 Task: Look for opportunities in communications and public relations.
Action: Mouse moved to (105, 223)
Screenshot: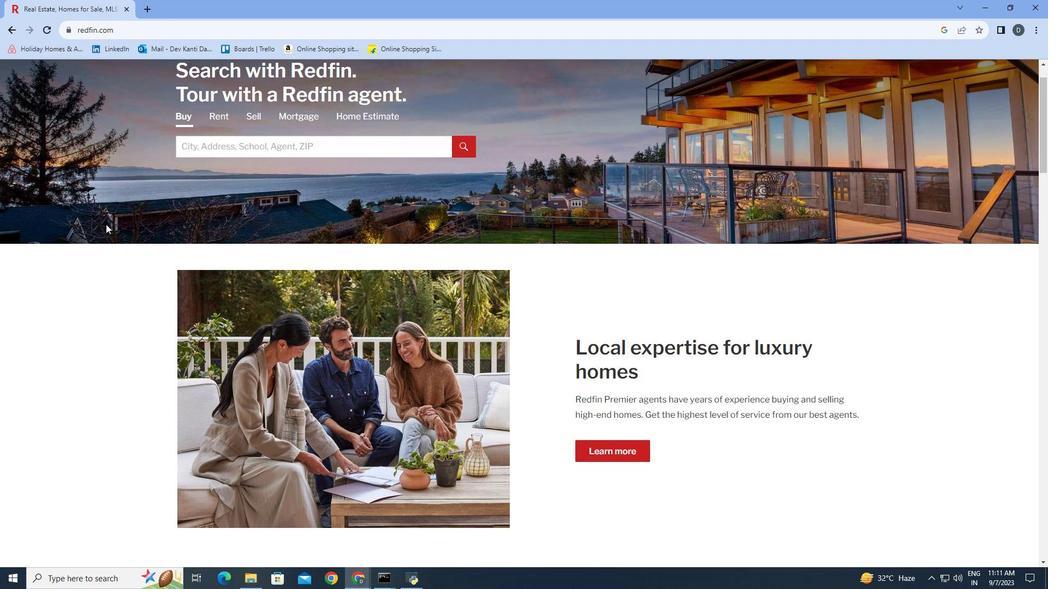 
Action: Mouse scrolled (105, 223) with delta (0, 0)
Screenshot: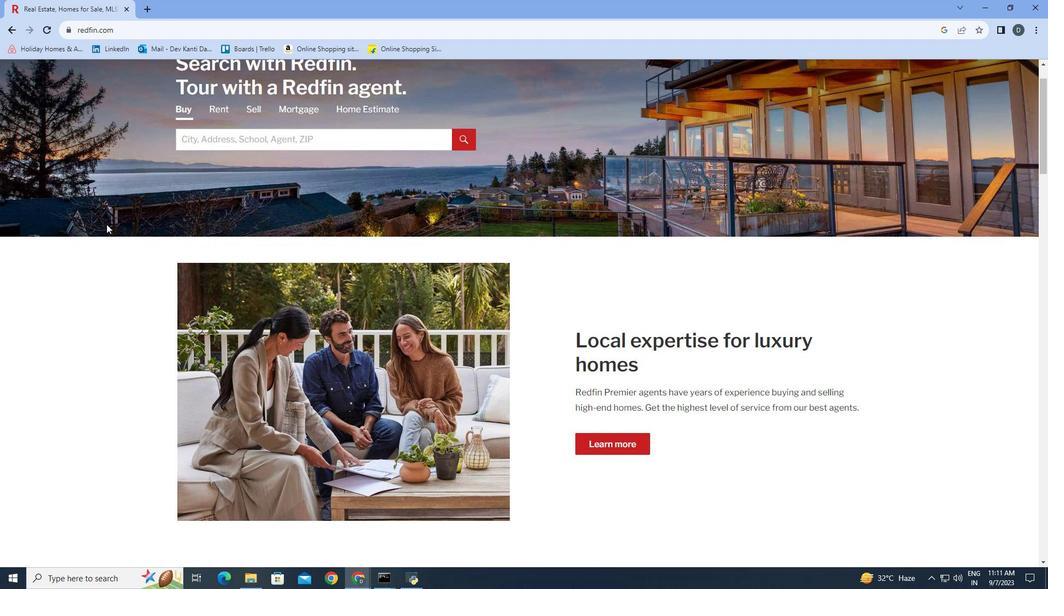 
Action: Mouse moved to (107, 224)
Screenshot: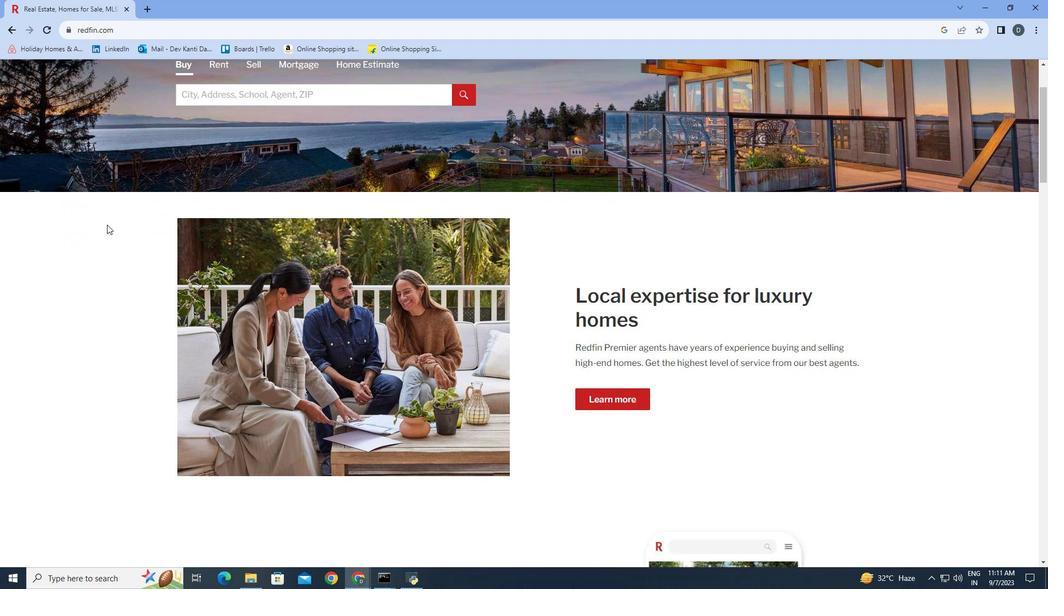 
Action: Mouse scrolled (107, 224) with delta (0, 0)
Screenshot: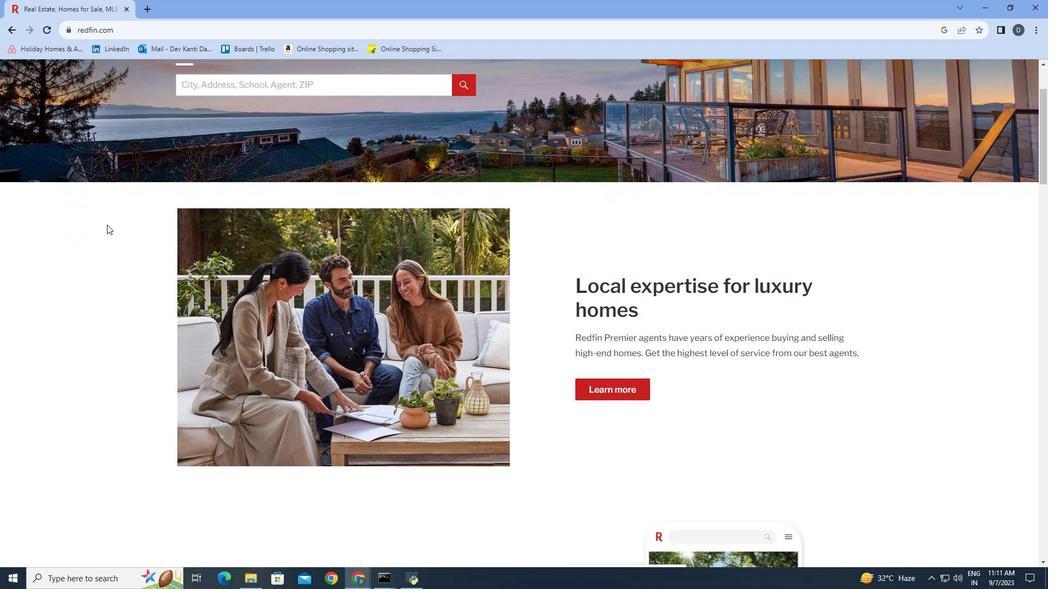 
Action: Mouse scrolled (107, 224) with delta (0, 0)
Screenshot: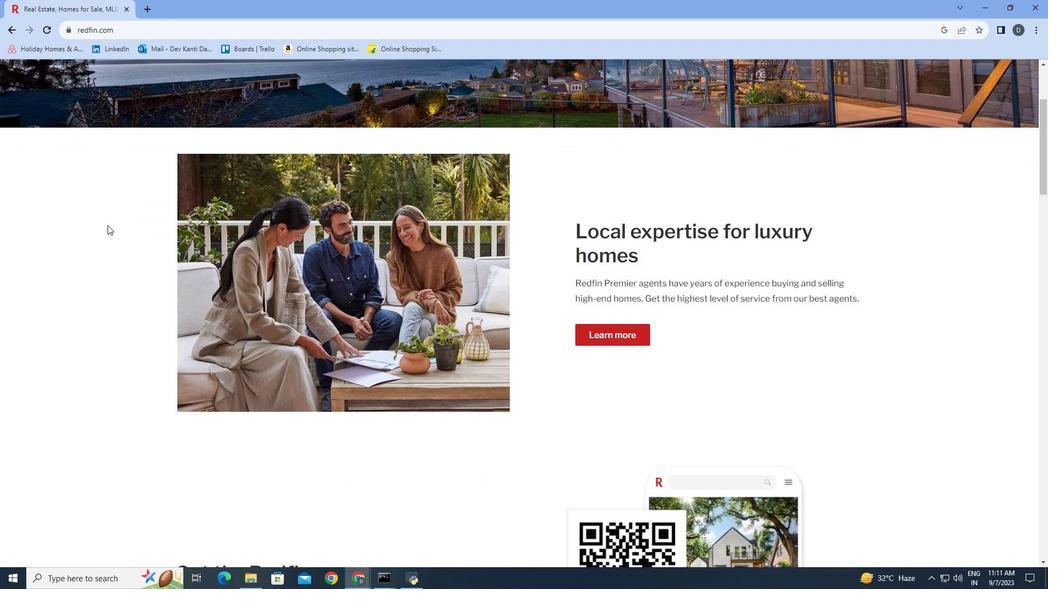 
Action: Mouse moved to (107, 225)
Screenshot: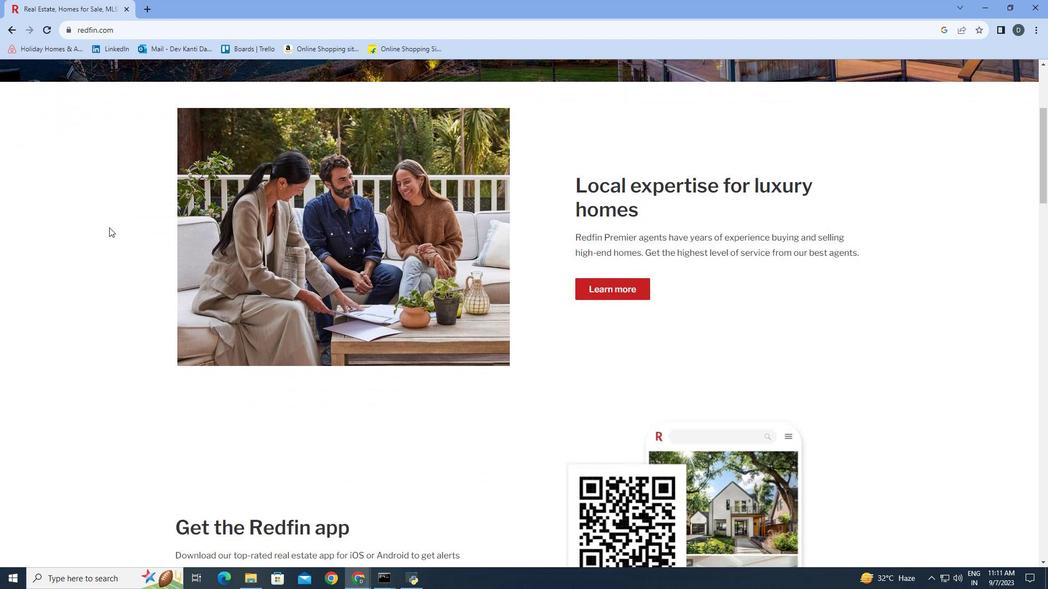 
Action: Mouse scrolled (107, 224) with delta (0, 0)
Screenshot: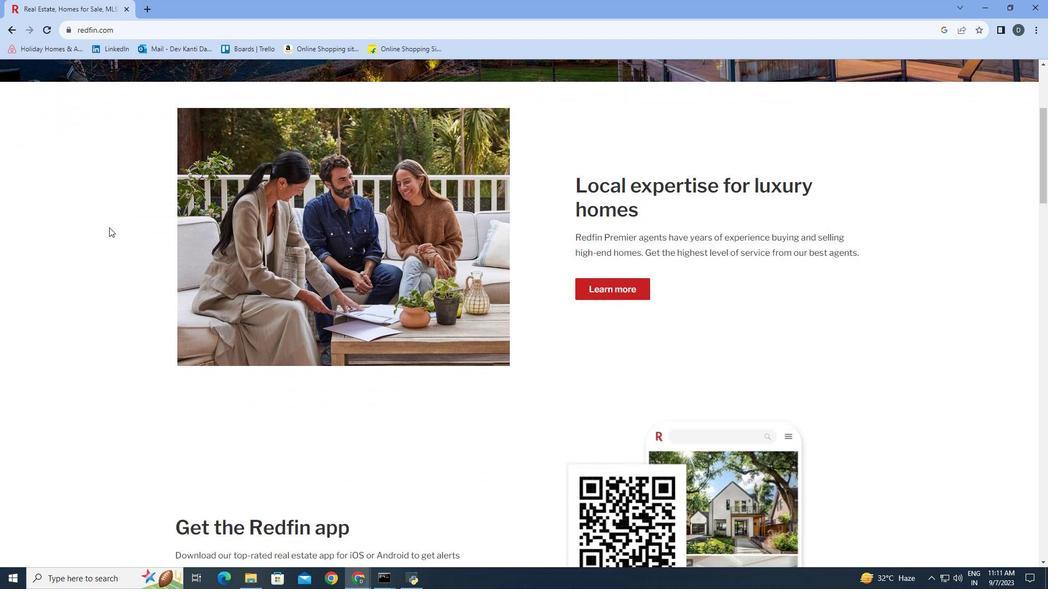 
Action: Mouse moved to (109, 228)
Screenshot: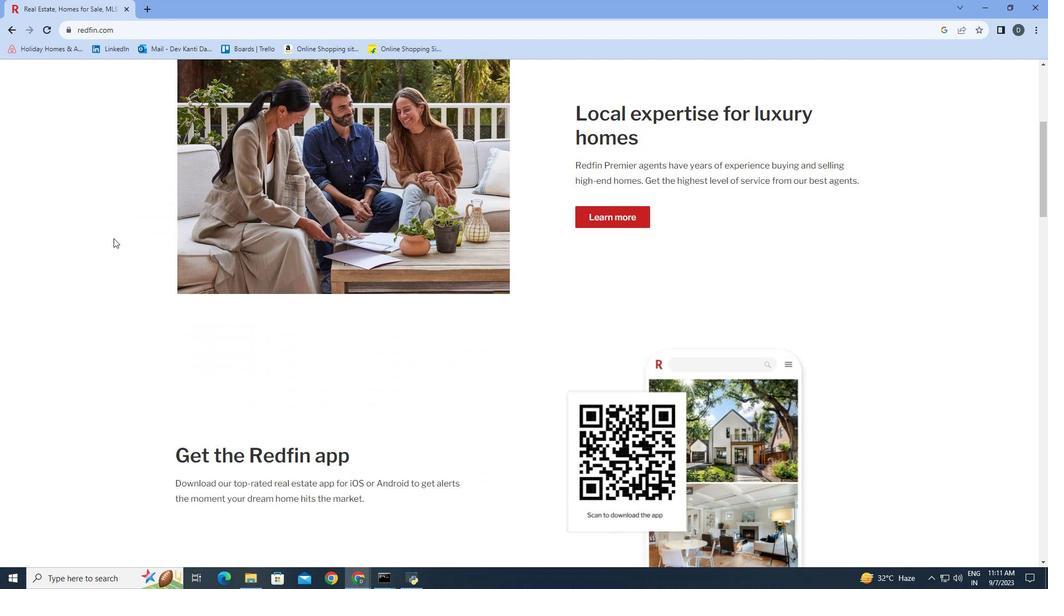 
Action: Mouse scrolled (109, 227) with delta (0, 0)
Screenshot: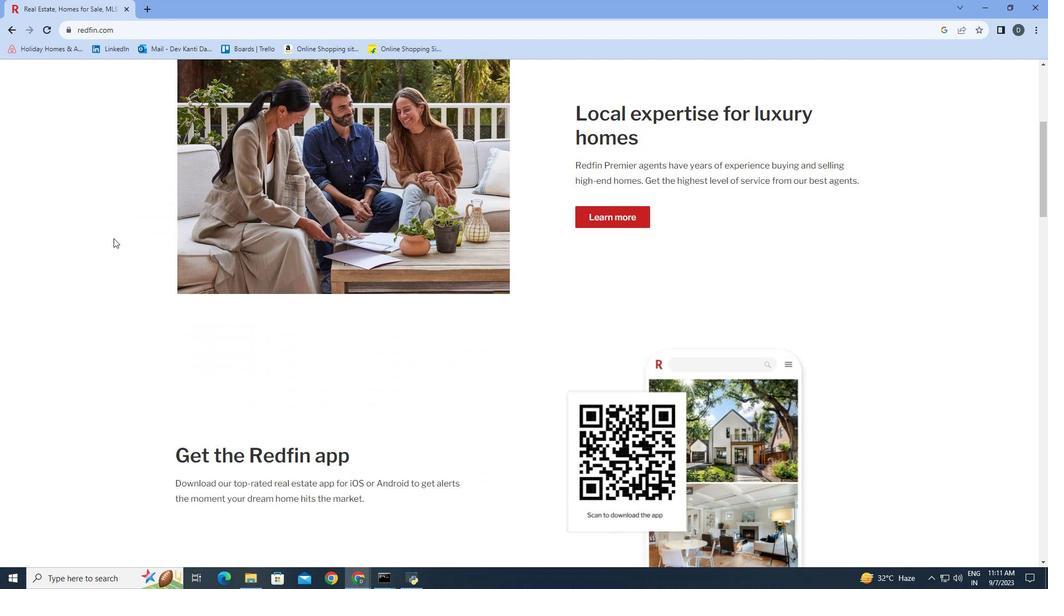 
Action: Mouse moved to (113, 232)
Screenshot: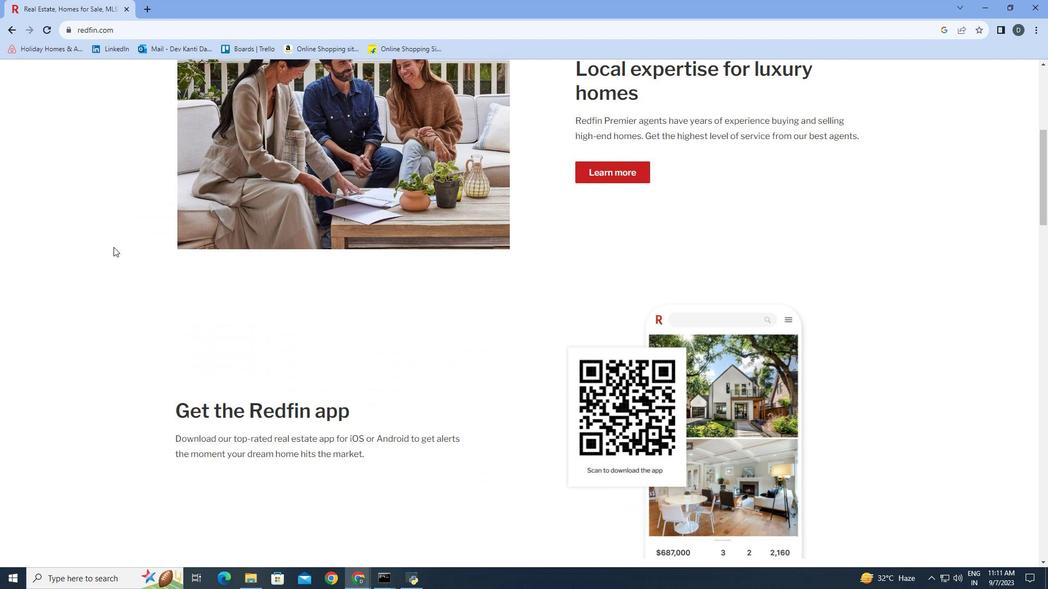
Action: Mouse scrolled (113, 231) with delta (0, 0)
Screenshot: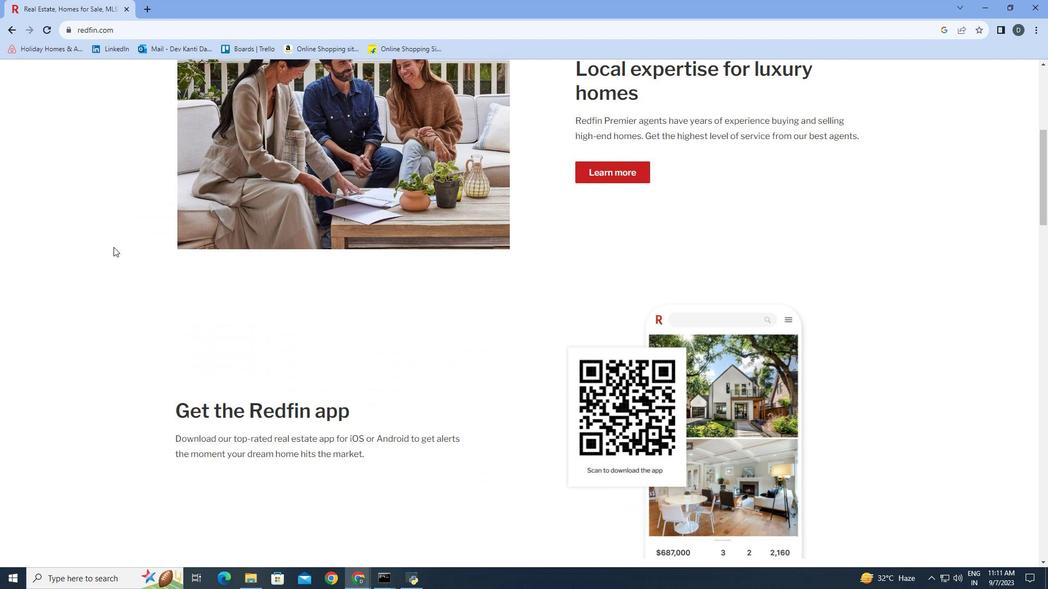 
Action: Mouse moved to (115, 252)
Screenshot: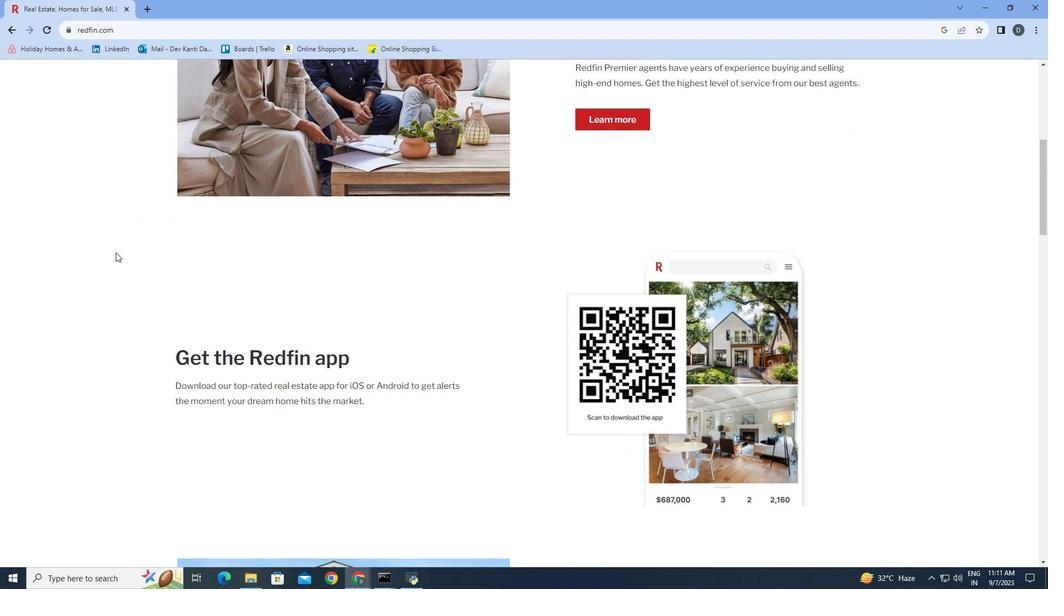 
Action: Mouse scrolled (115, 252) with delta (0, 0)
Screenshot: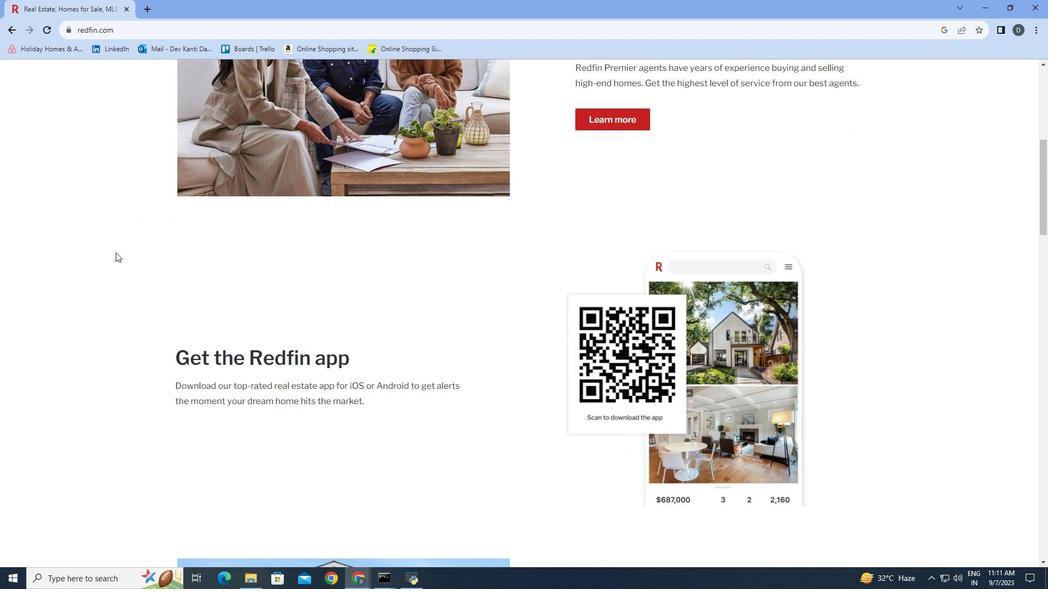 
Action: Mouse scrolled (115, 252) with delta (0, 0)
Screenshot: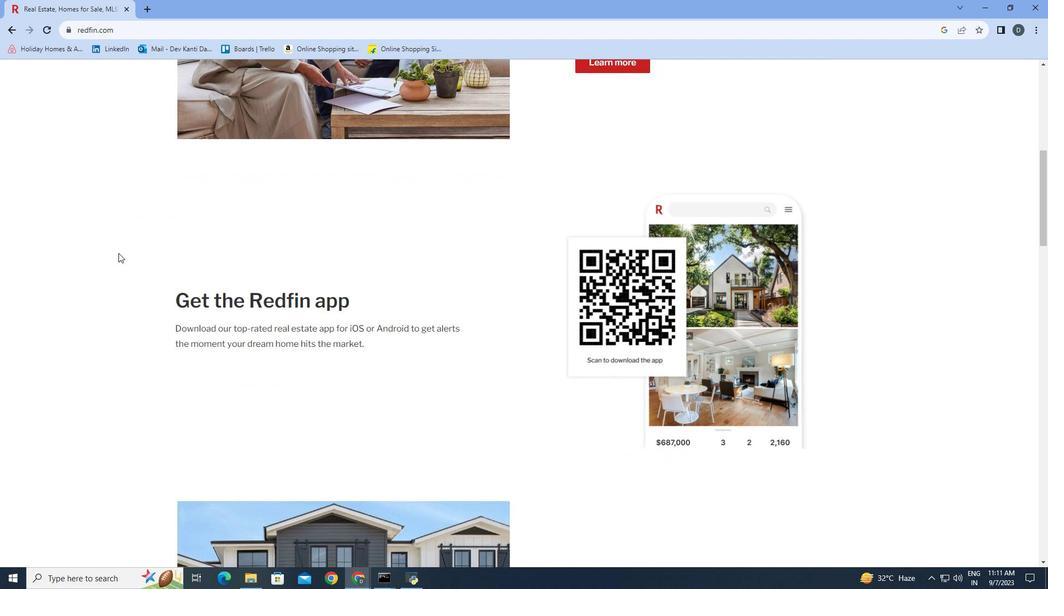 
Action: Mouse moved to (119, 254)
Screenshot: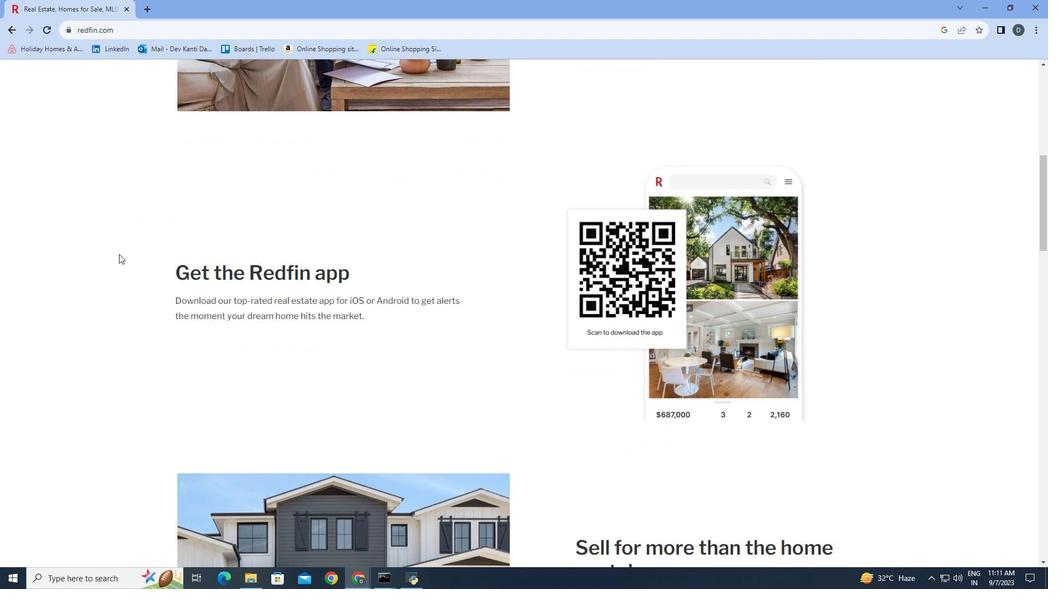 
Action: Mouse scrolled (119, 253) with delta (0, 0)
Screenshot: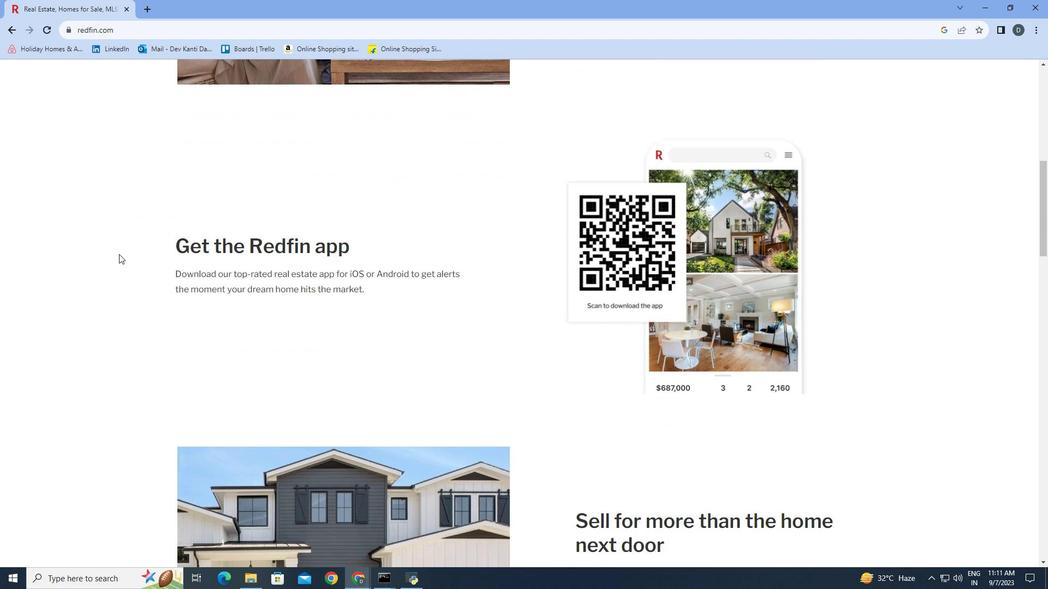 
Action: Mouse scrolled (119, 253) with delta (0, 0)
Screenshot: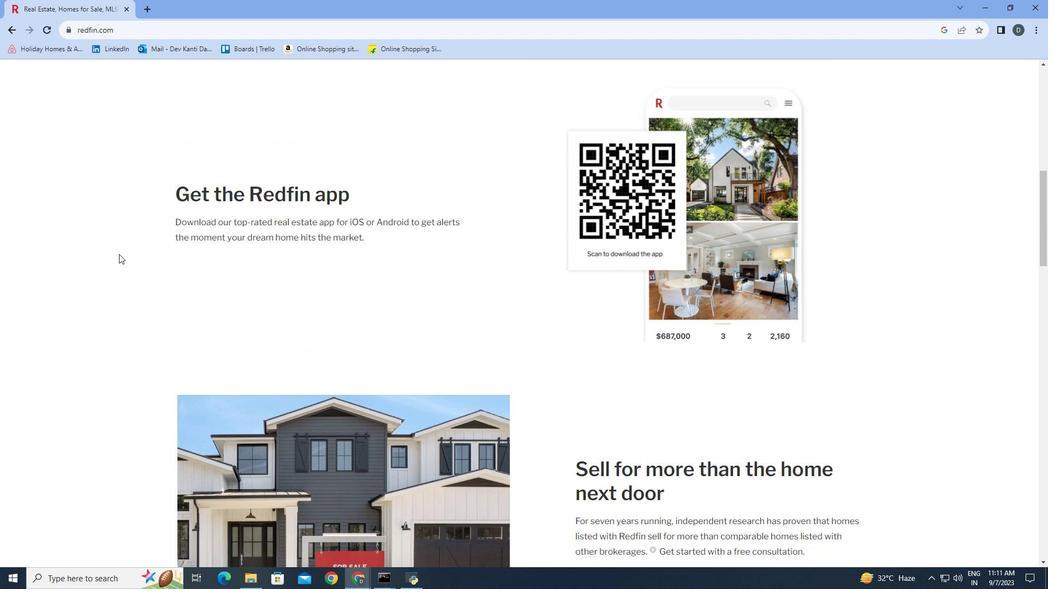 
Action: Mouse scrolled (119, 253) with delta (0, 0)
Screenshot: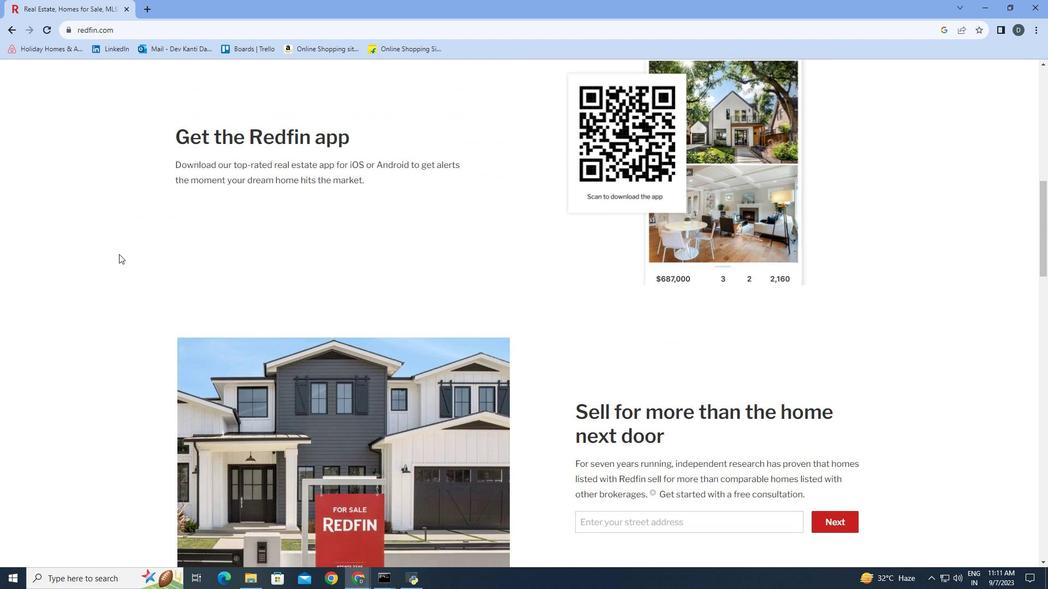 
Action: Mouse scrolled (119, 253) with delta (0, 0)
Screenshot: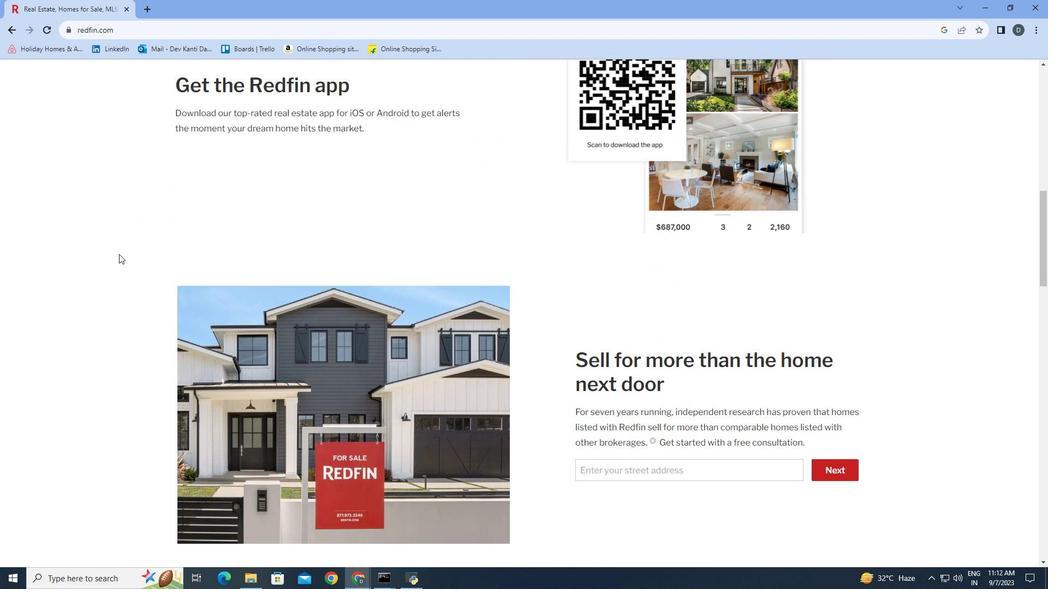 
Action: Mouse scrolled (119, 253) with delta (0, 0)
Screenshot: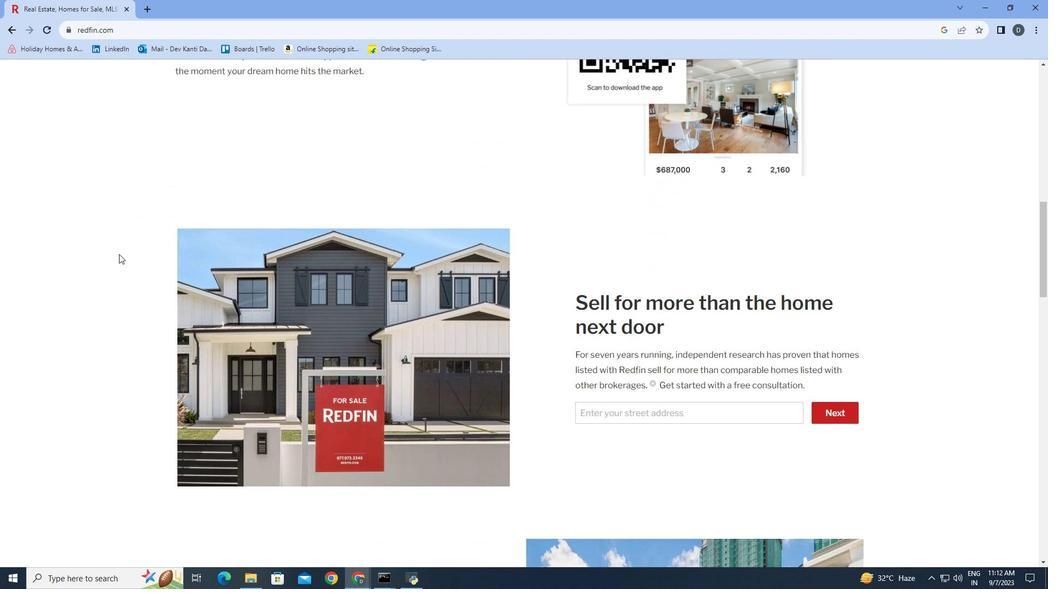 
Action: Mouse moved to (119, 254)
Screenshot: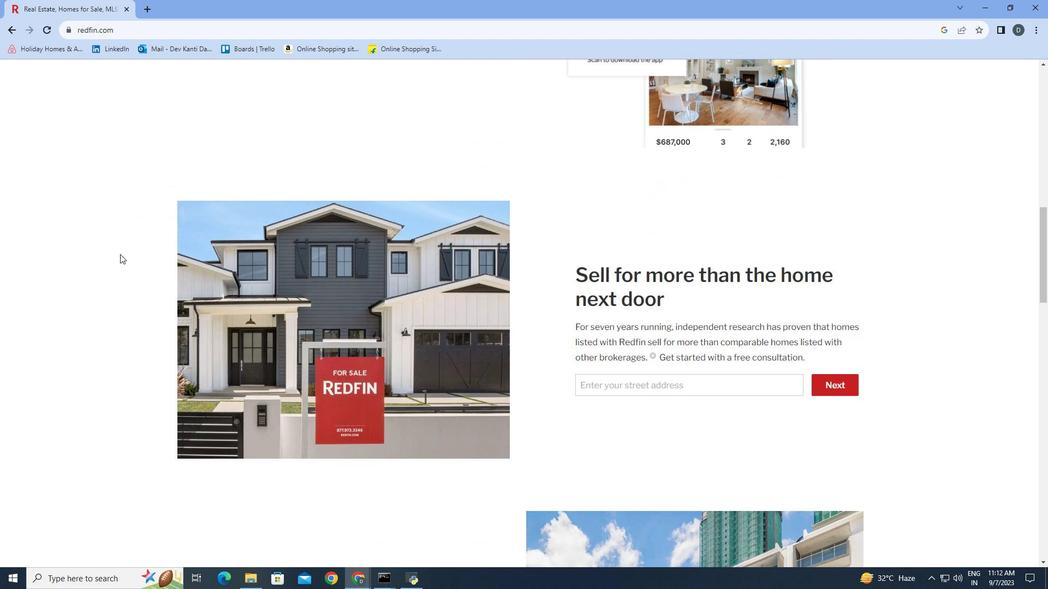 
Action: Mouse scrolled (119, 253) with delta (0, 0)
Screenshot: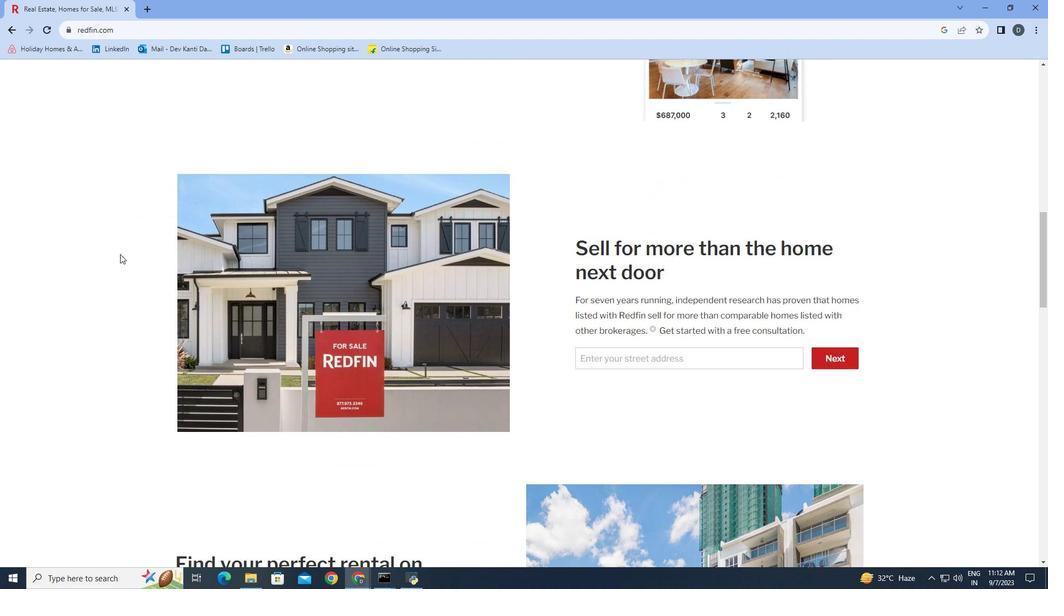 
Action: Mouse moved to (120, 254)
Screenshot: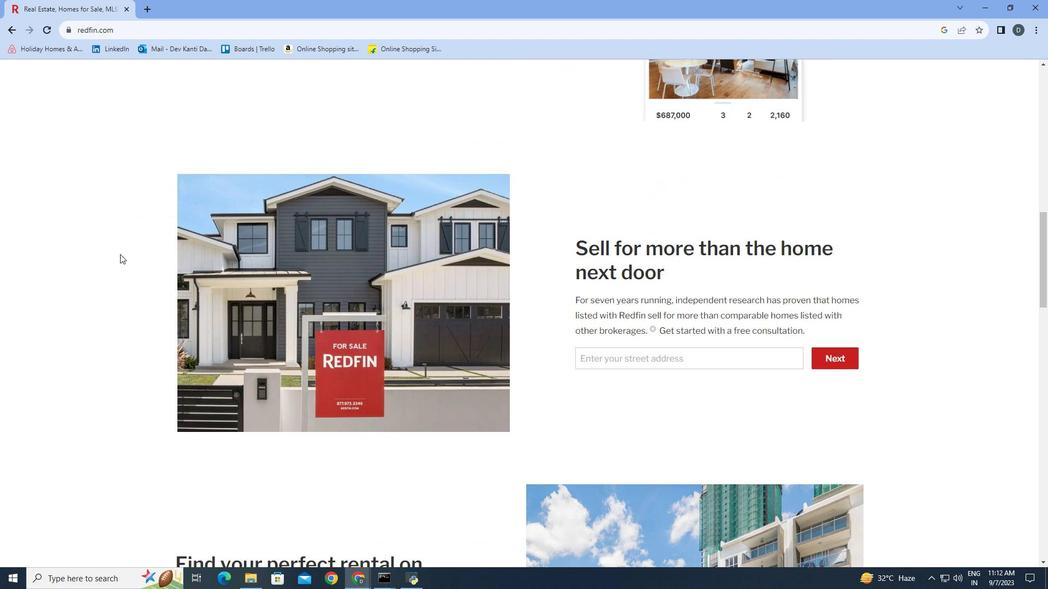
Action: Mouse scrolled (120, 253) with delta (0, 0)
Screenshot: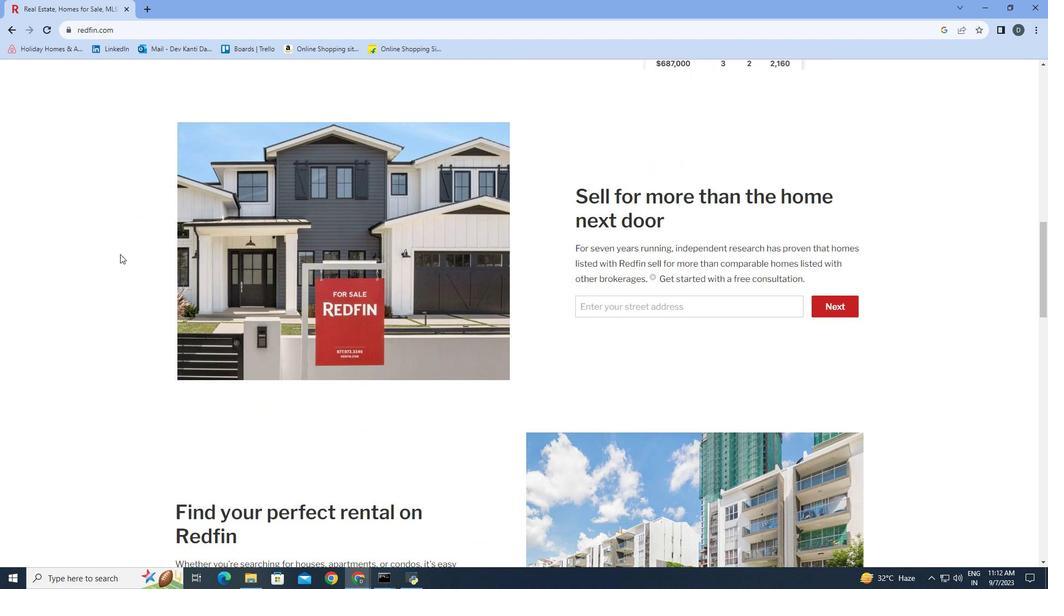 
Action: Mouse scrolled (120, 253) with delta (0, 0)
Screenshot: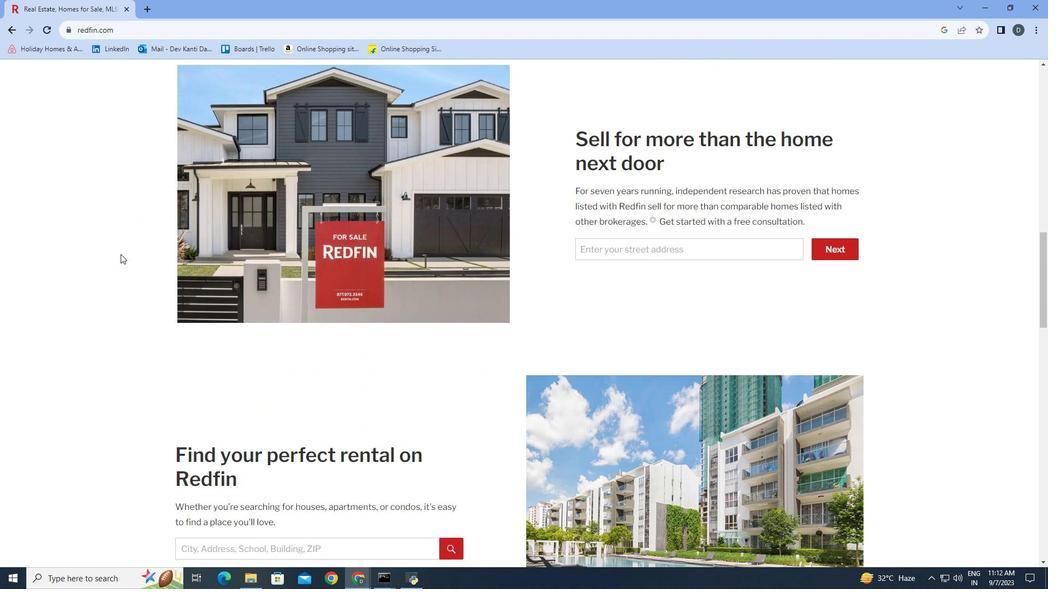
Action: Mouse moved to (120, 254)
Screenshot: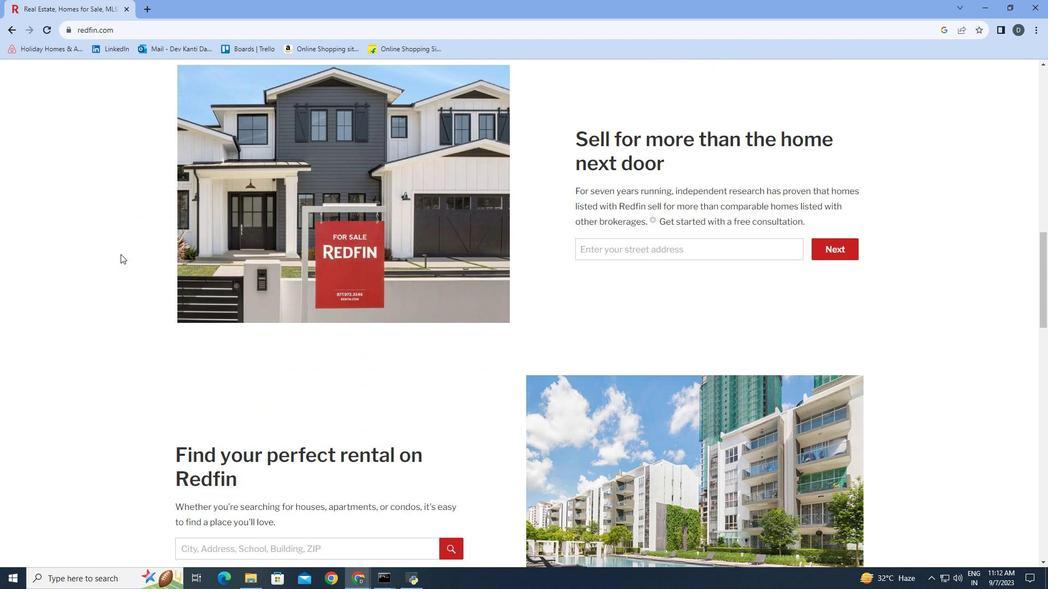 
Action: Mouse scrolled (120, 253) with delta (0, 0)
Screenshot: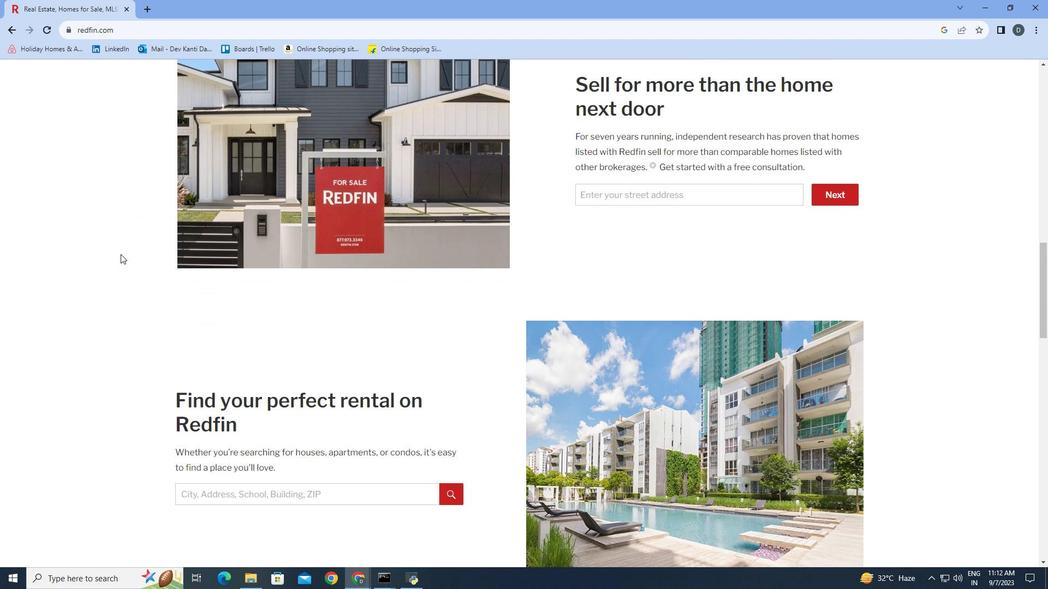 
Action: Mouse scrolled (120, 253) with delta (0, 0)
Screenshot: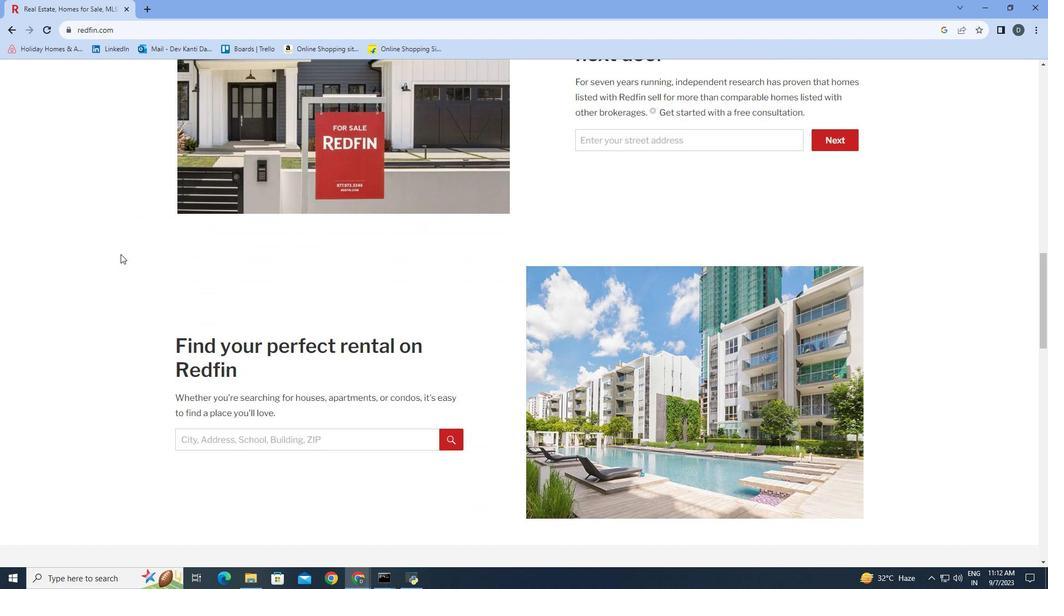 
Action: Mouse scrolled (120, 253) with delta (0, 0)
Screenshot: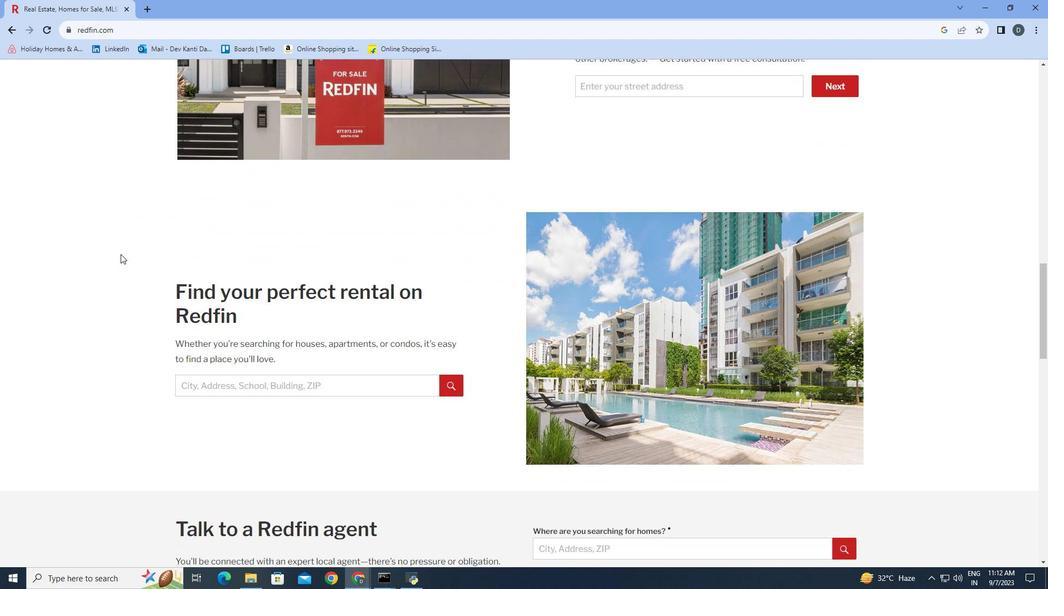 
Action: Mouse scrolled (120, 253) with delta (0, 0)
Screenshot: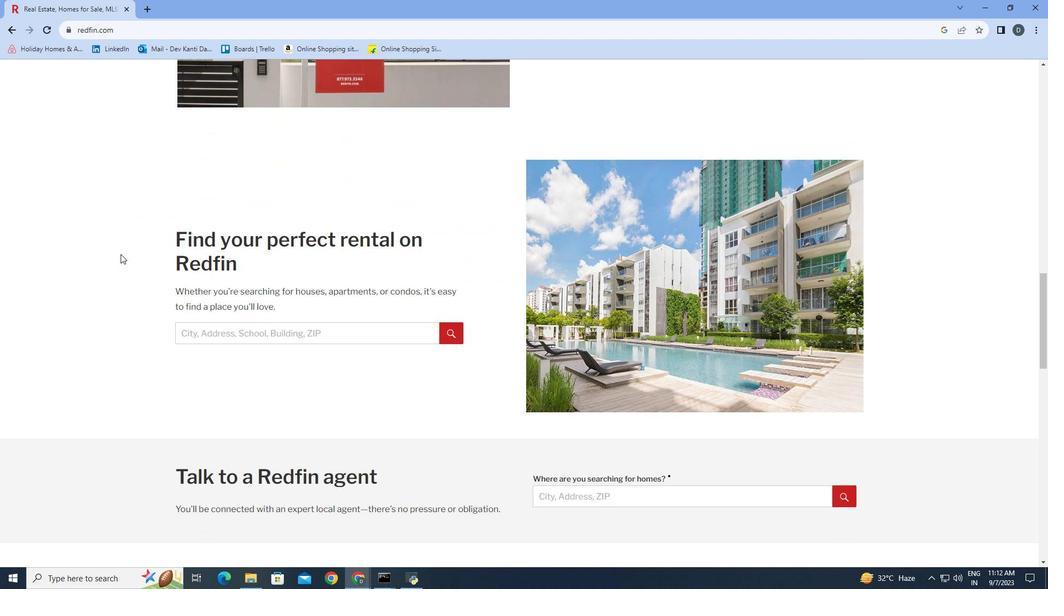 
Action: Mouse scrolled (120, 253) with delta (0, 0)
Screenshot: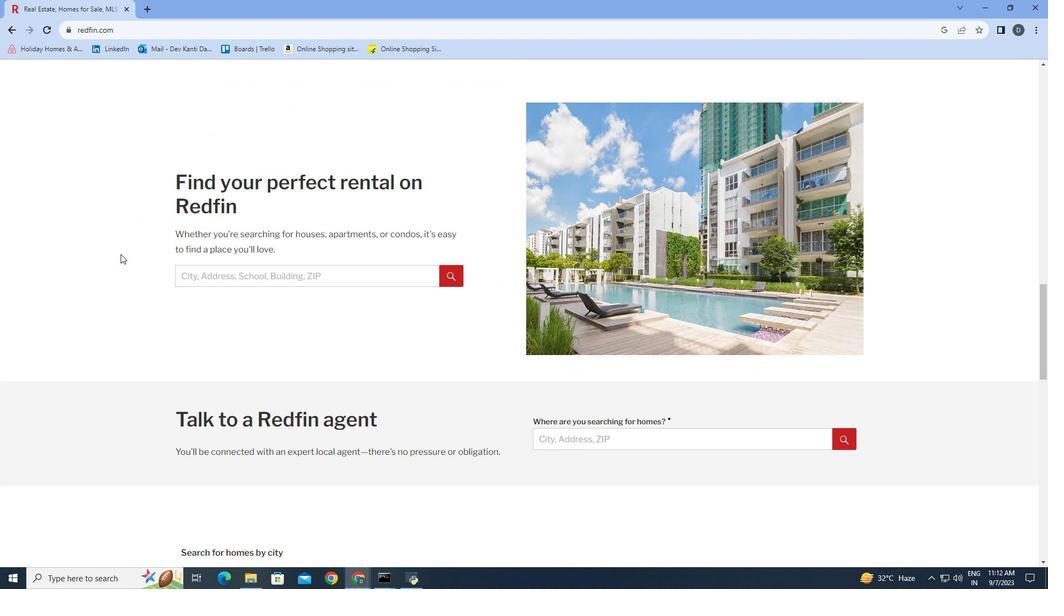 
Action: Mouse scrolled (120, 253) with delta (0, 0)
Screenshot: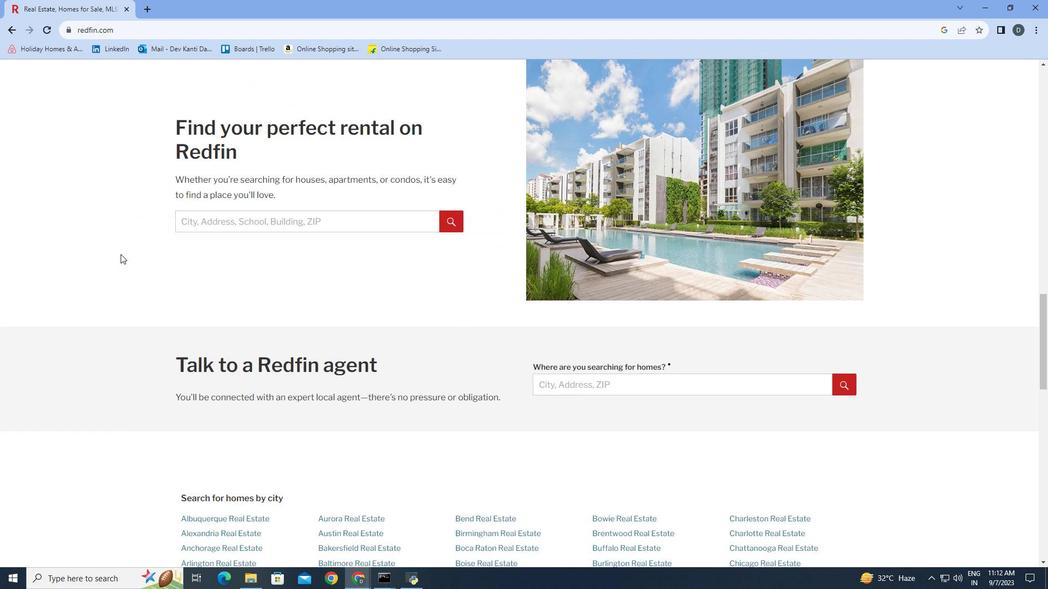 
Action: Mouse scrolled (120, 253) with delta (0, 0)
Screenshot: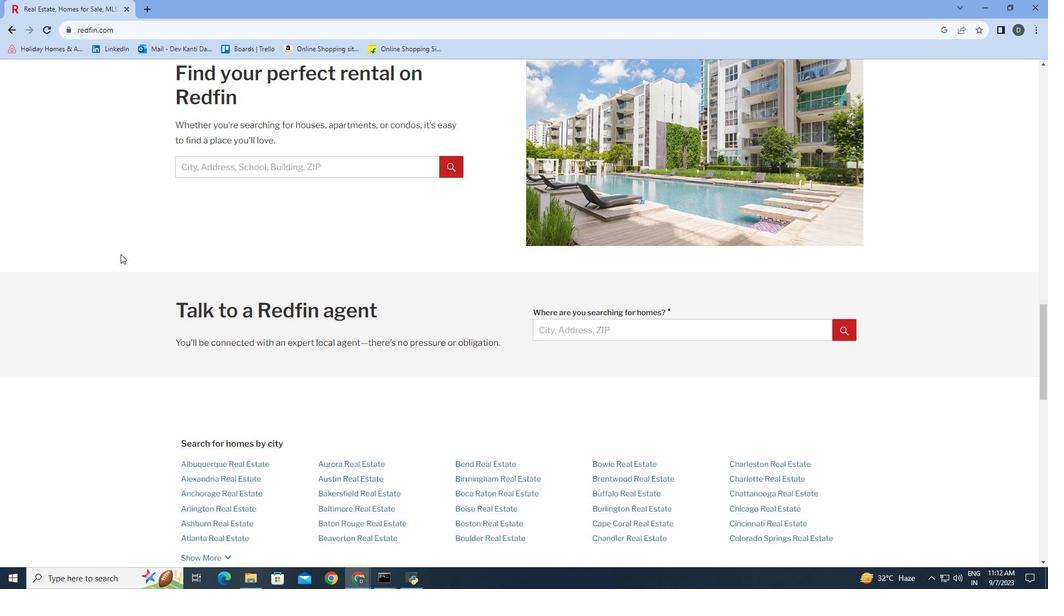 
Action: Mouse scrolled (120, 253) with delta (0, 0)
Screenshot: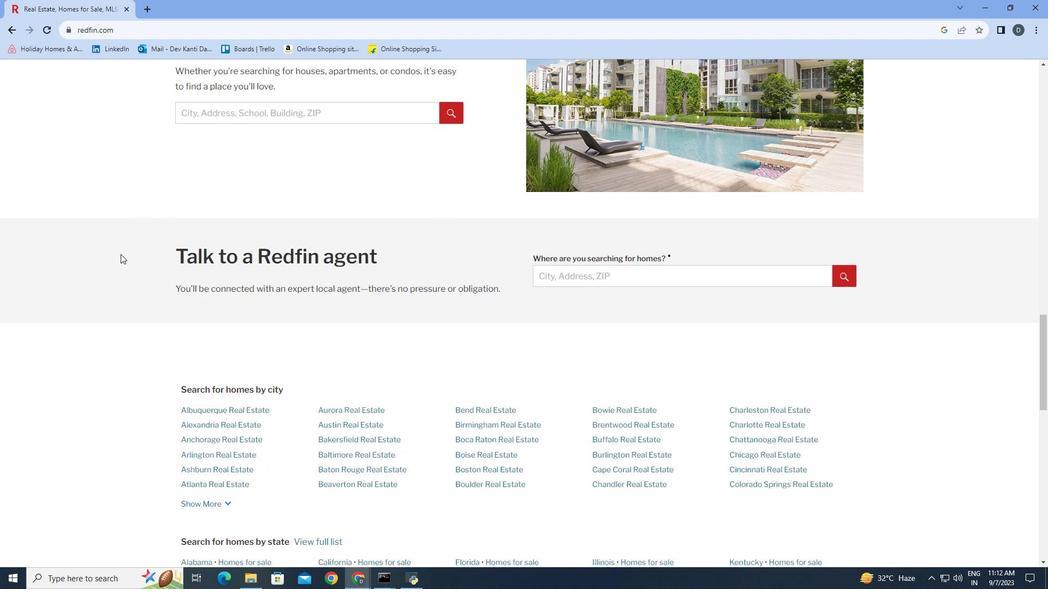 
Action: Mouse scrolled (120, 253) with delta (0, 0)
Screenshot: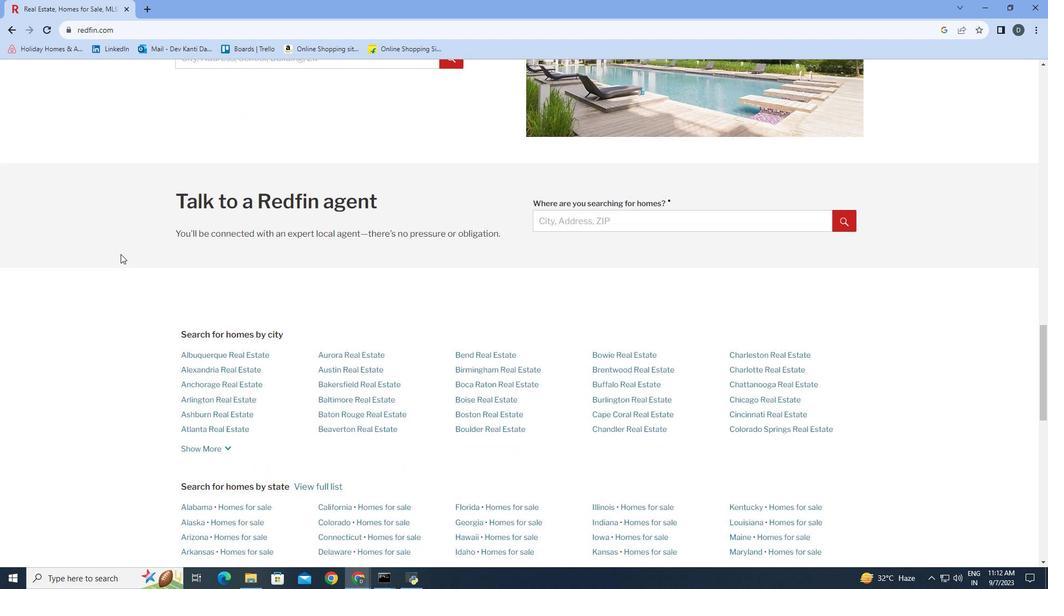 
Action: Mouse scrolled (120, 253) with delta (0, 0)
Screenshot: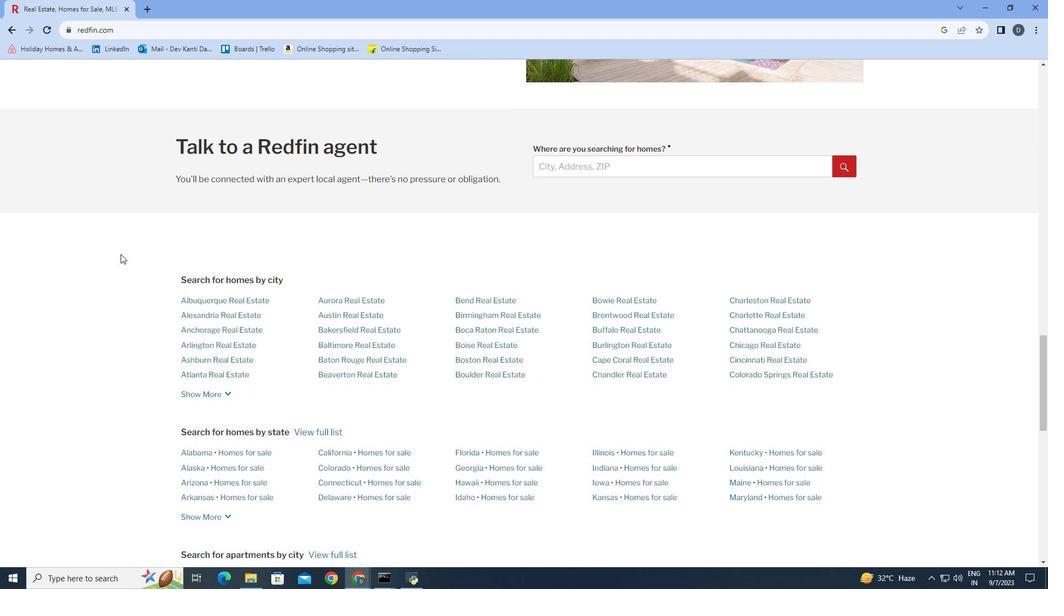 
Action: Mouse scrolled (120, 253) with delta (0, 0)
Screenshot: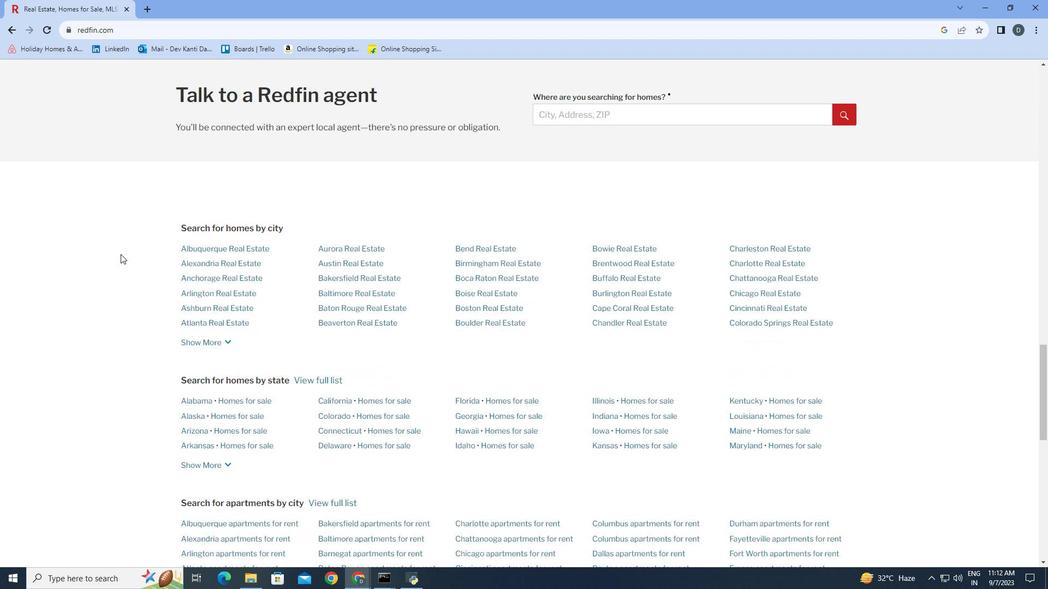
Action: Mouse scrolled (120, 253) with delta (0, 0)
Screenshot: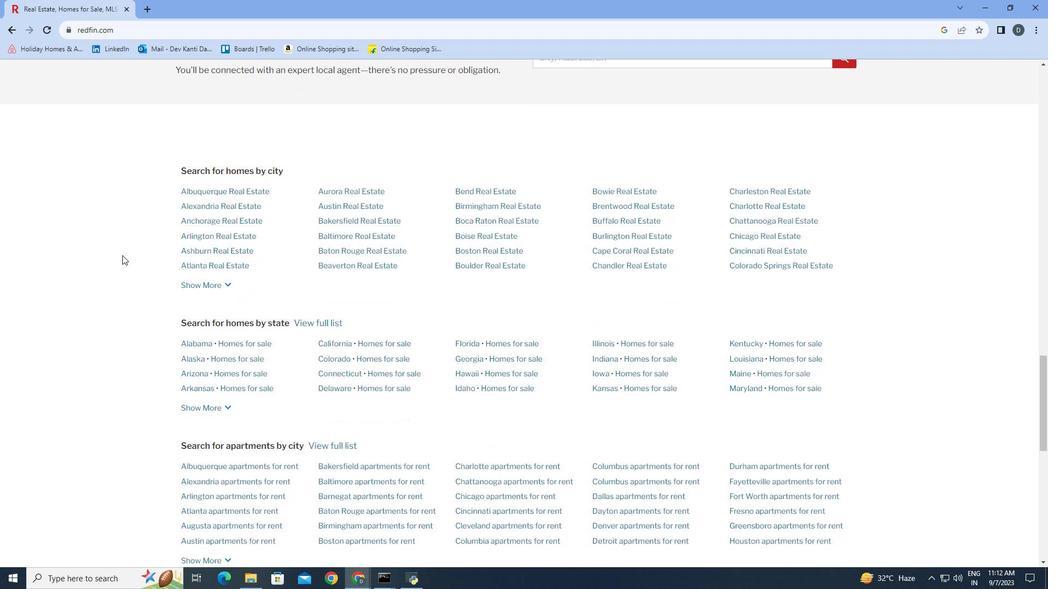 
Action: Mouse moved to (122, 257)
Screenshot: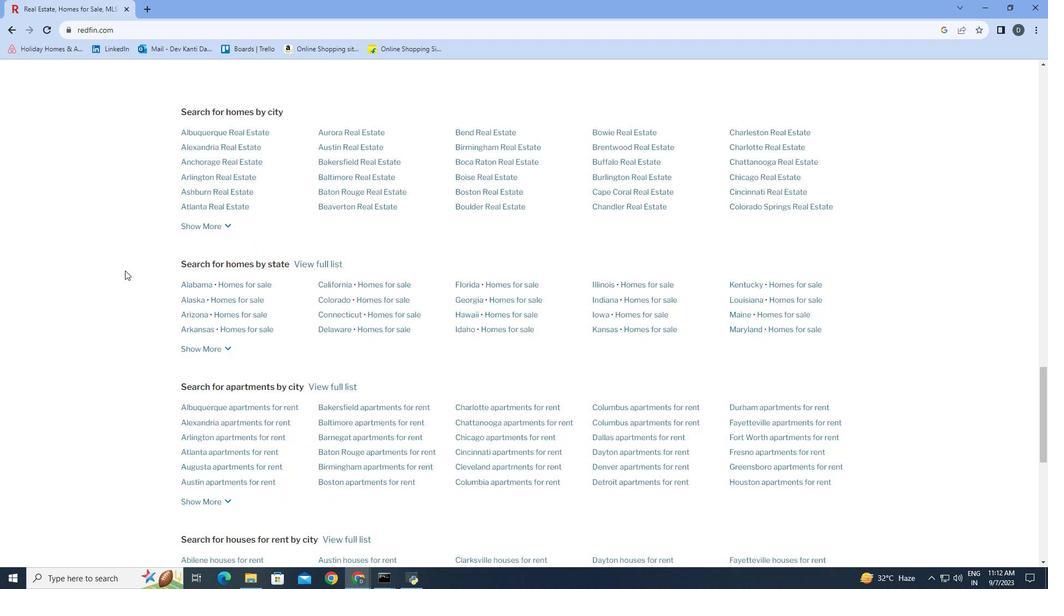 
Action: Mouse scrolled (122, 257) with delta (0, 0)
Screenshot: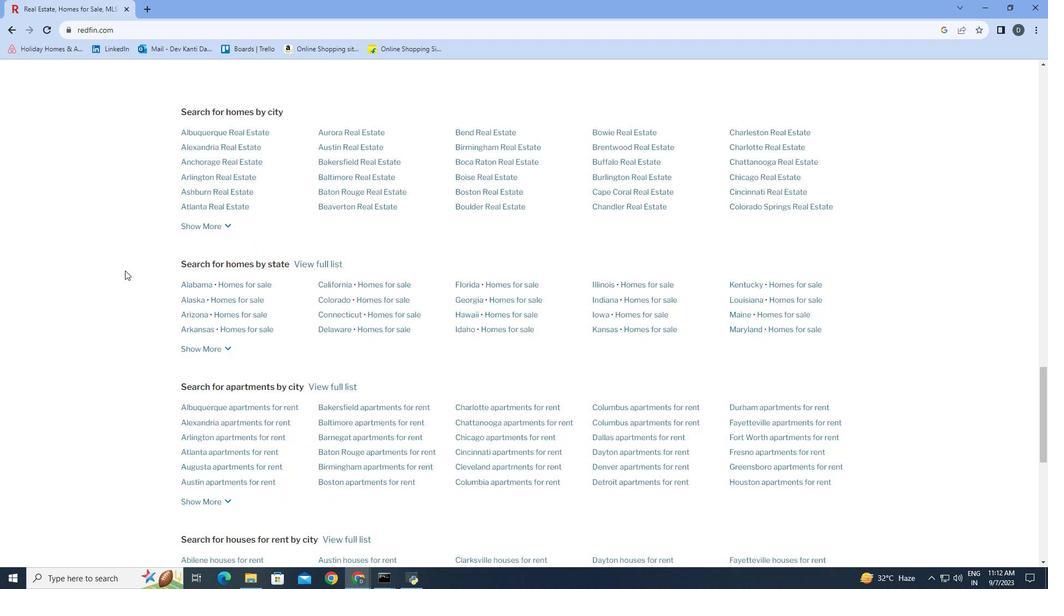 
Action: Mouse moved to (123, 266)
Screenshot: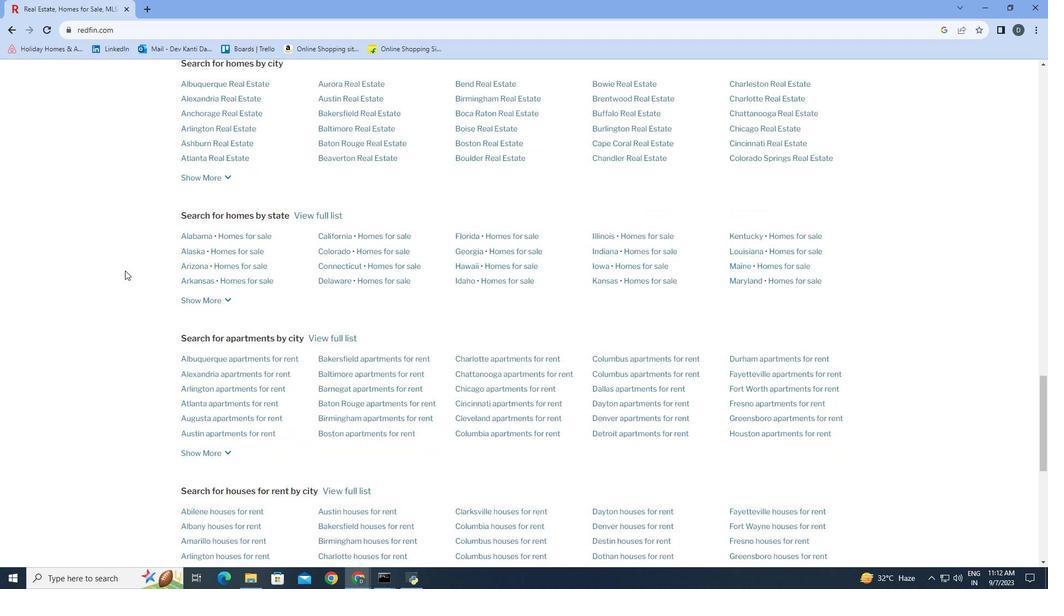 
Action: Mouse scrolled (123, 265) with delta (0, 0)
Screenshot: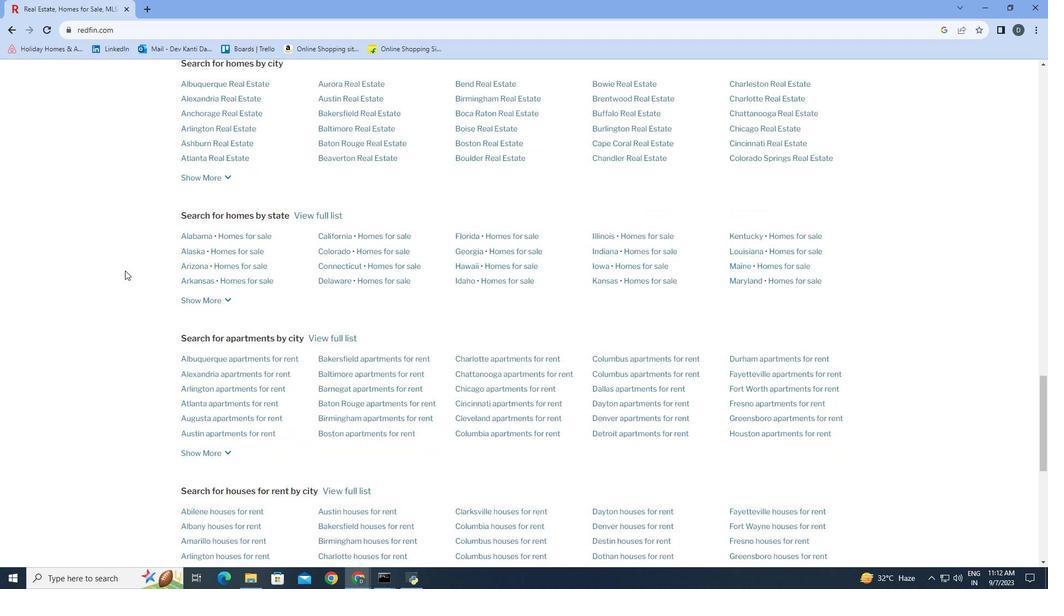 
Action: Mouse moved to (125, 277)
Screenshot: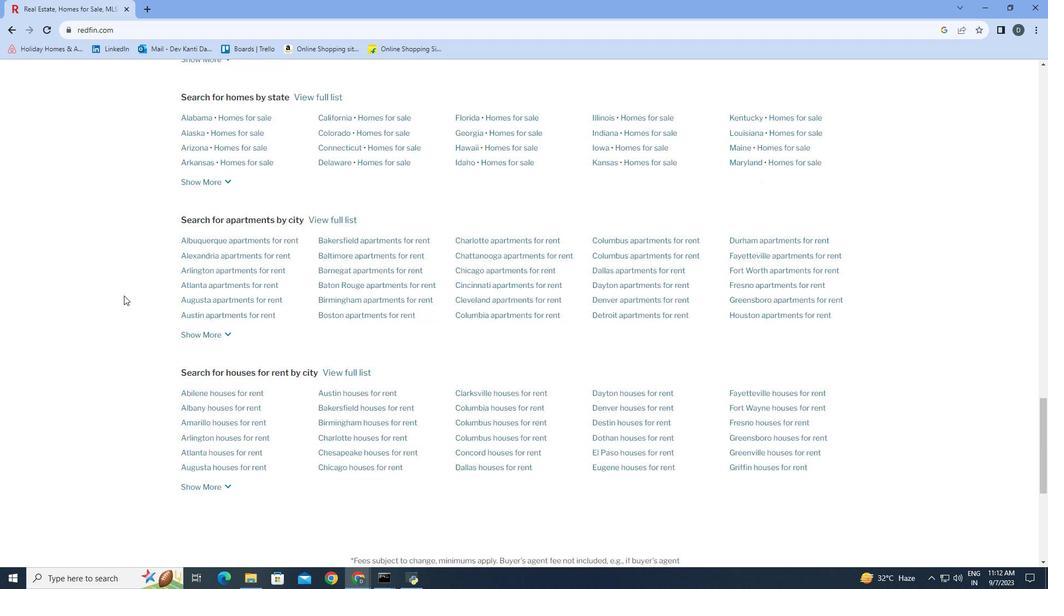 
Action: Mouse scrolled (125, 276) with delta (0, 0)
Screenshot: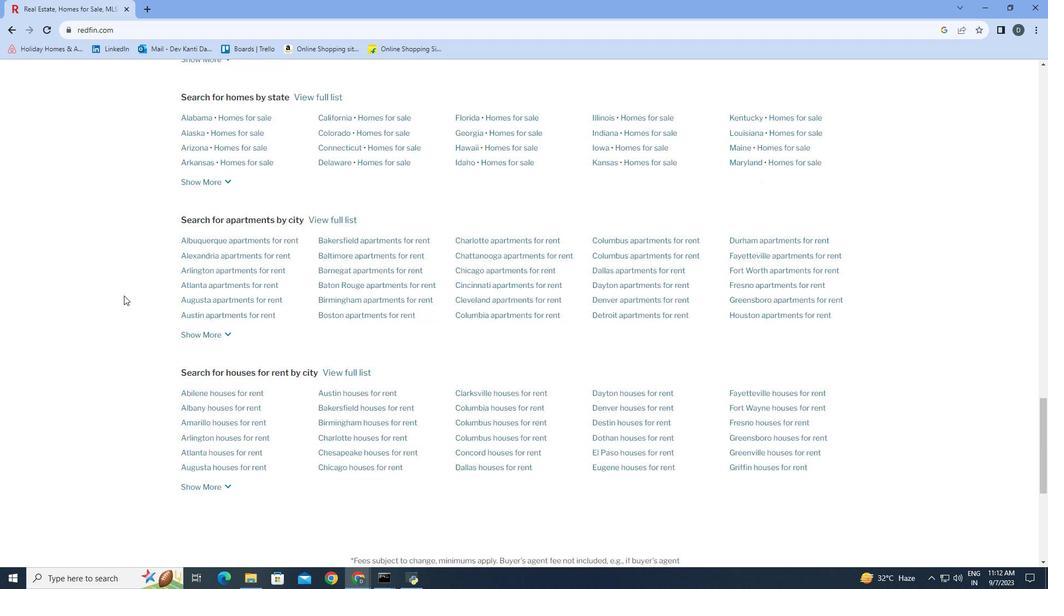 
Action: Mouse moved to (124, 281)
Screenshot: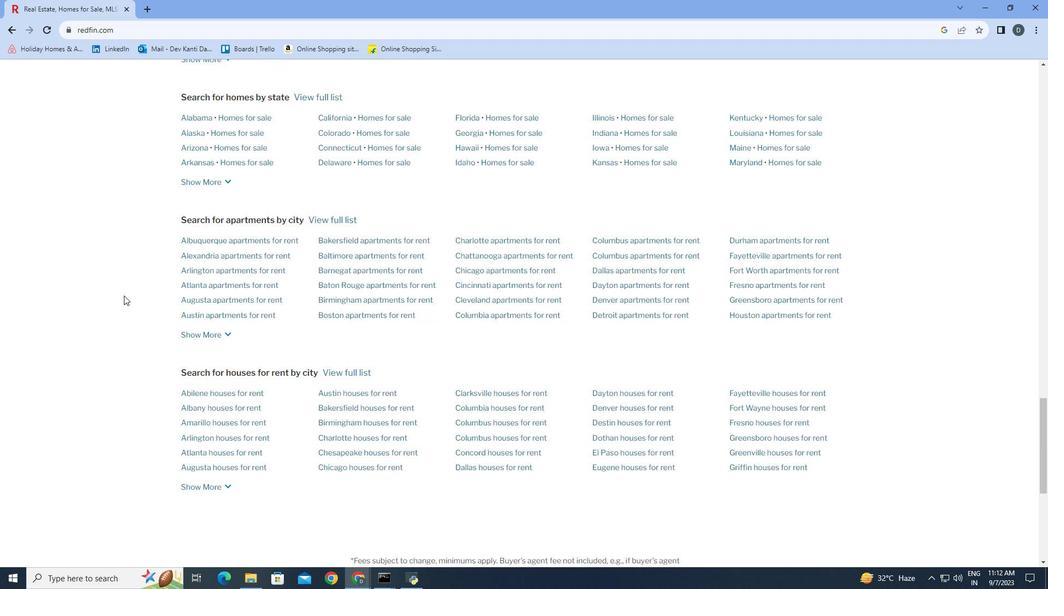
Action: Mouse scrolled (124, 281) with delta (0, 0)
Screenshot: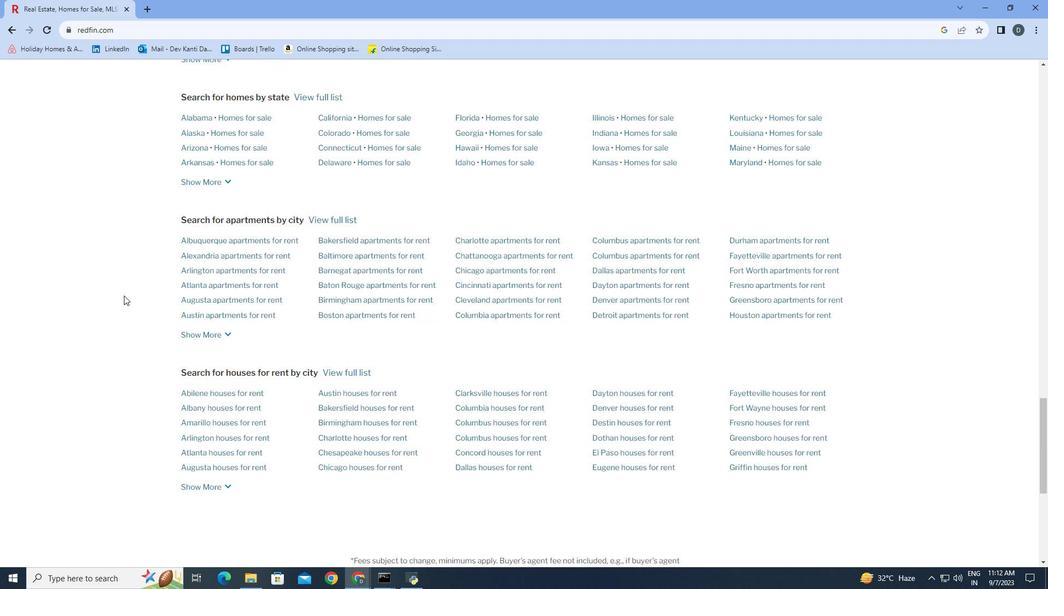 
Action: Mouse moved to (124, 289)
Screenshot: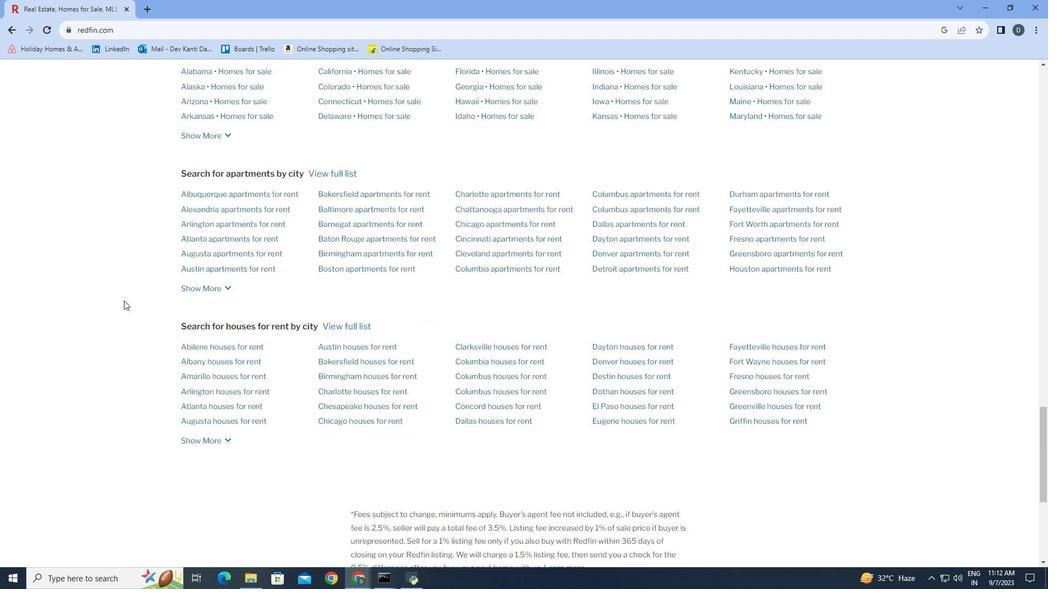 
Action: Mouse scrolled (124, 289) with delta (0, 0)
Screenshot: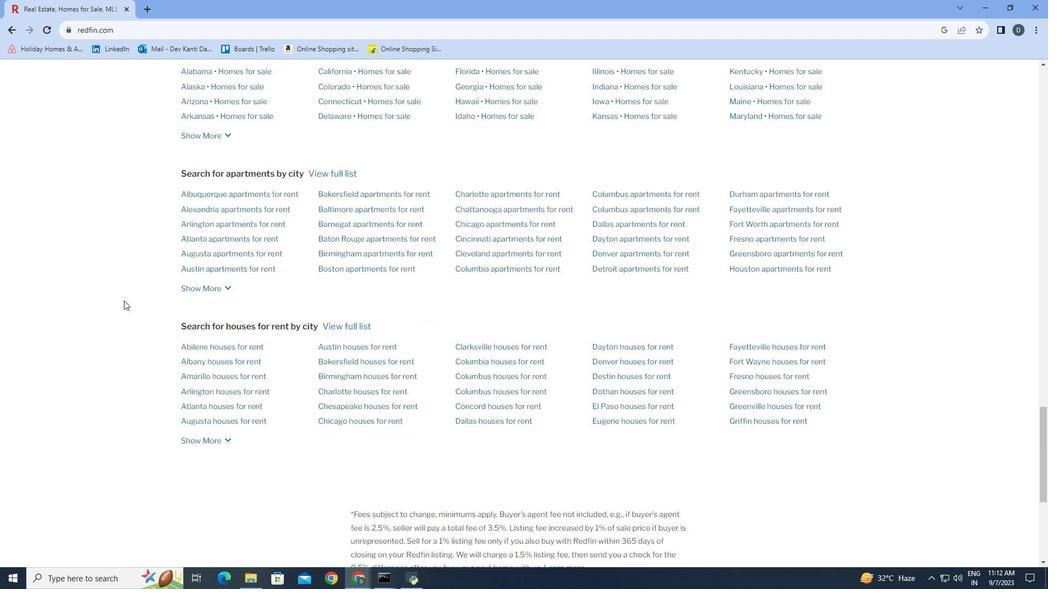 
Action: Mouse moved to (123, 297)
Screenshot: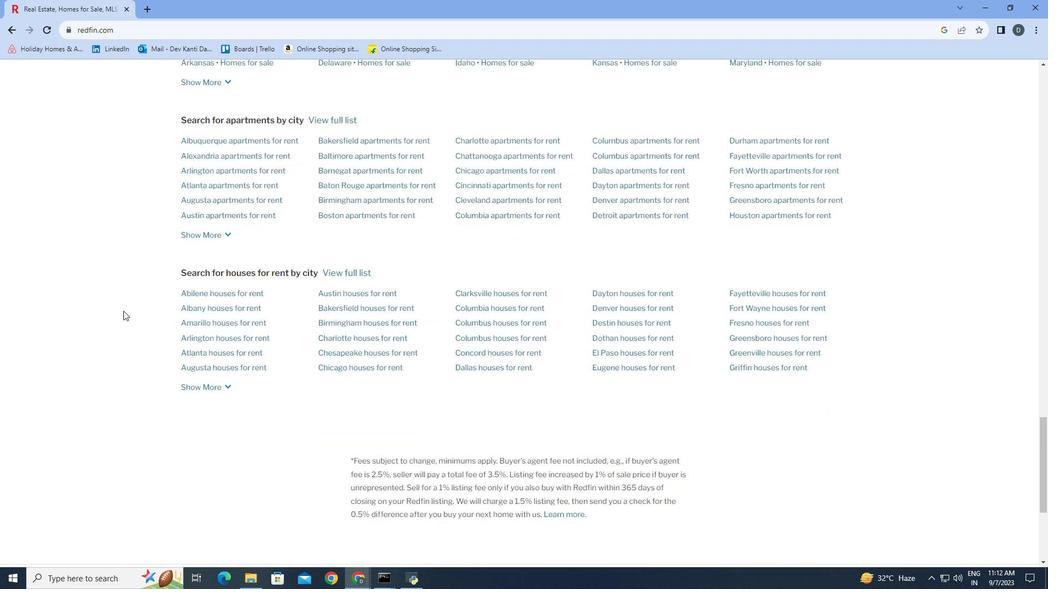 
Action: Mouse scrolled (123, 296) with delta (0, 0)
Screenshot: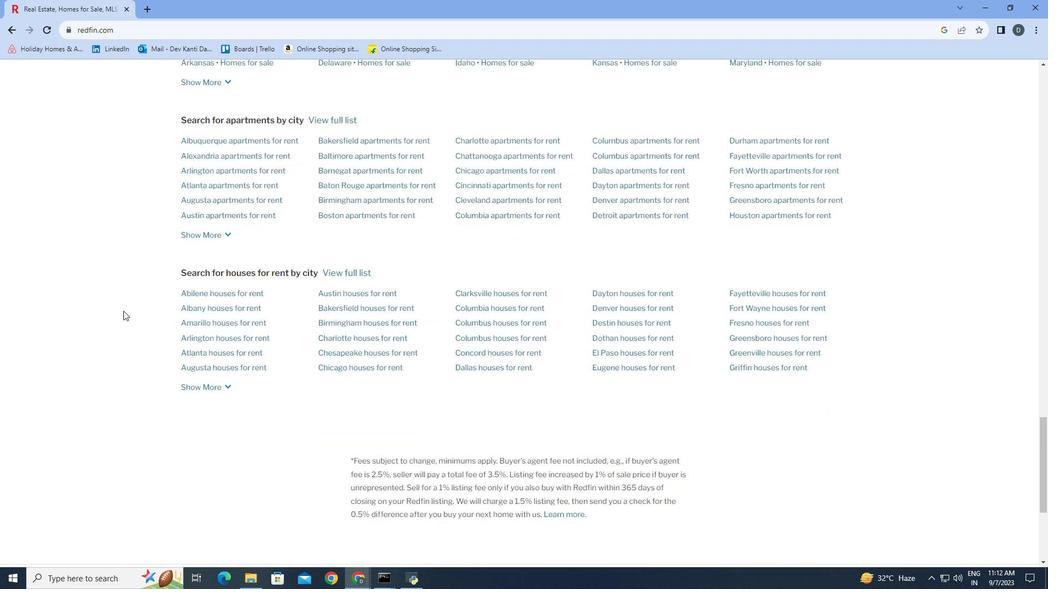 
Action: Mouse moved to (123, 310)
Screenshot: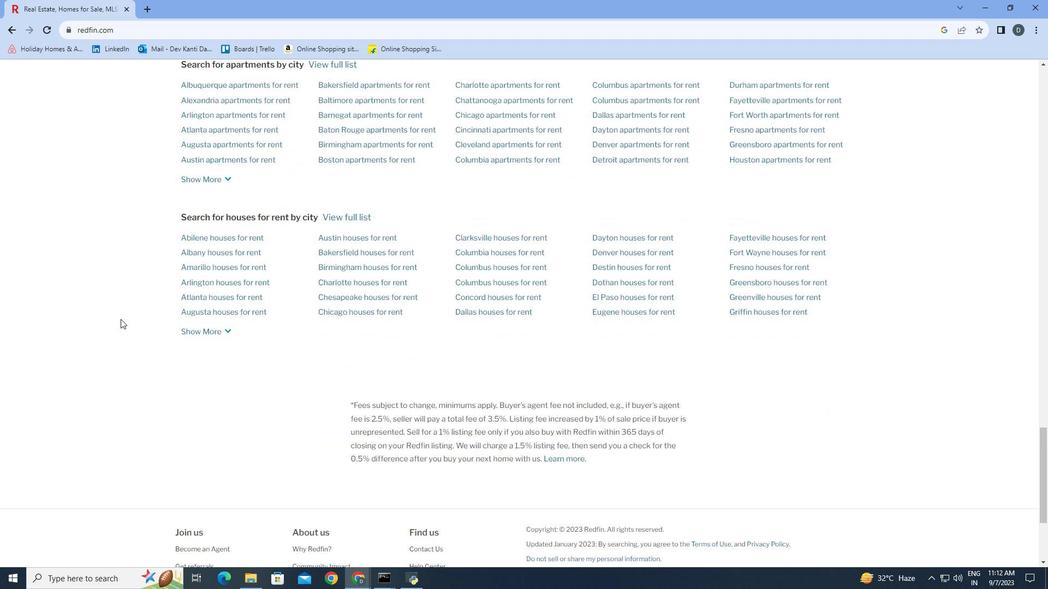 
Action: Mouse scrolled (123, 309) with delta (0, 0)
Screenshot: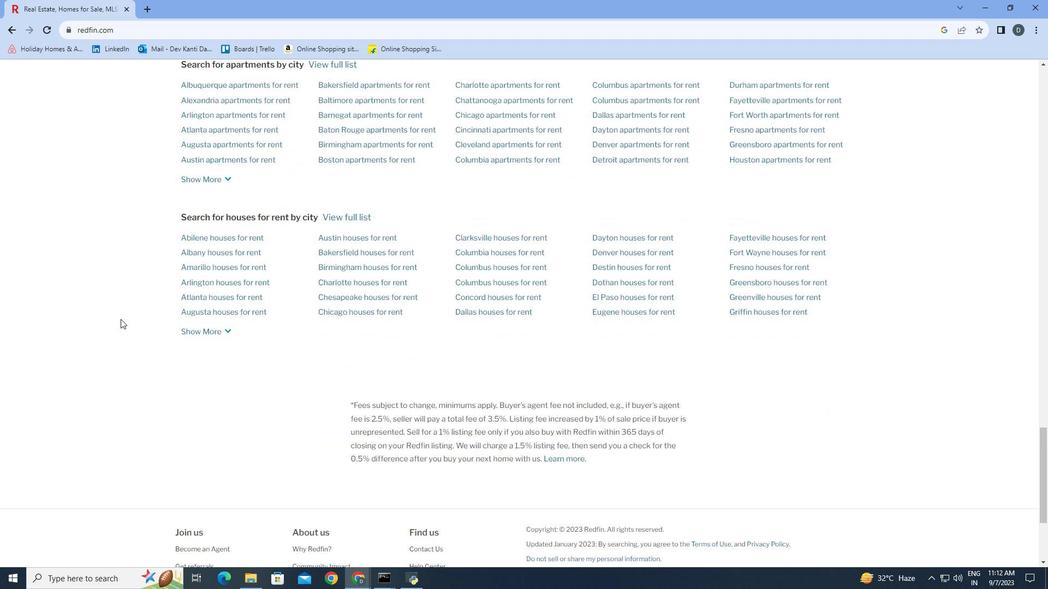 
Action: Mouse moved to (121, 320)
Screenshot: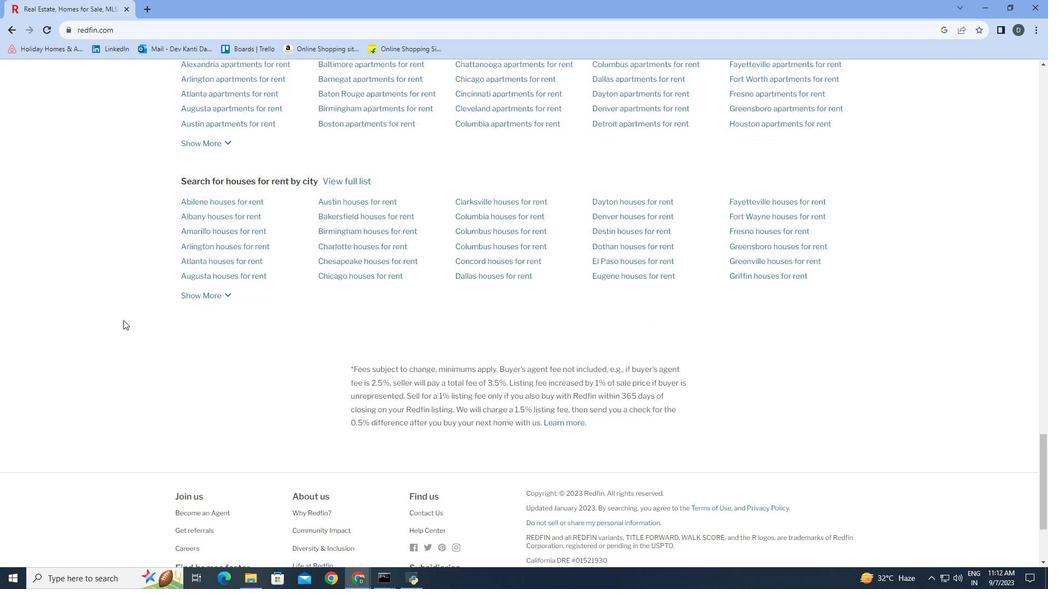 
Action: Mouse scrolled (121, 319) with delta (0, 0)
Screenshot: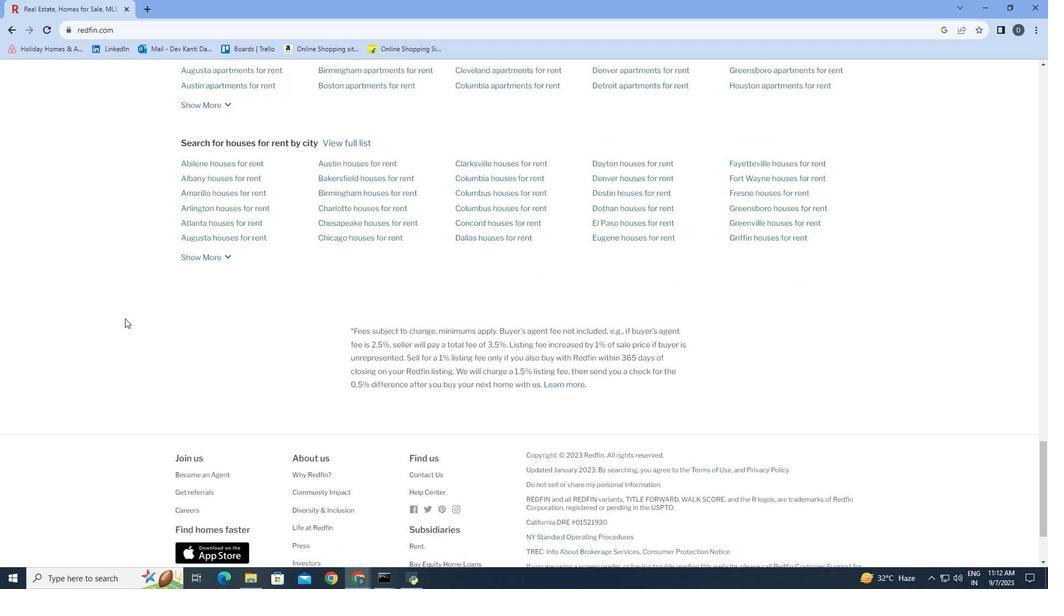 
Action: Mouse moved to (121, 320)
Screenshot: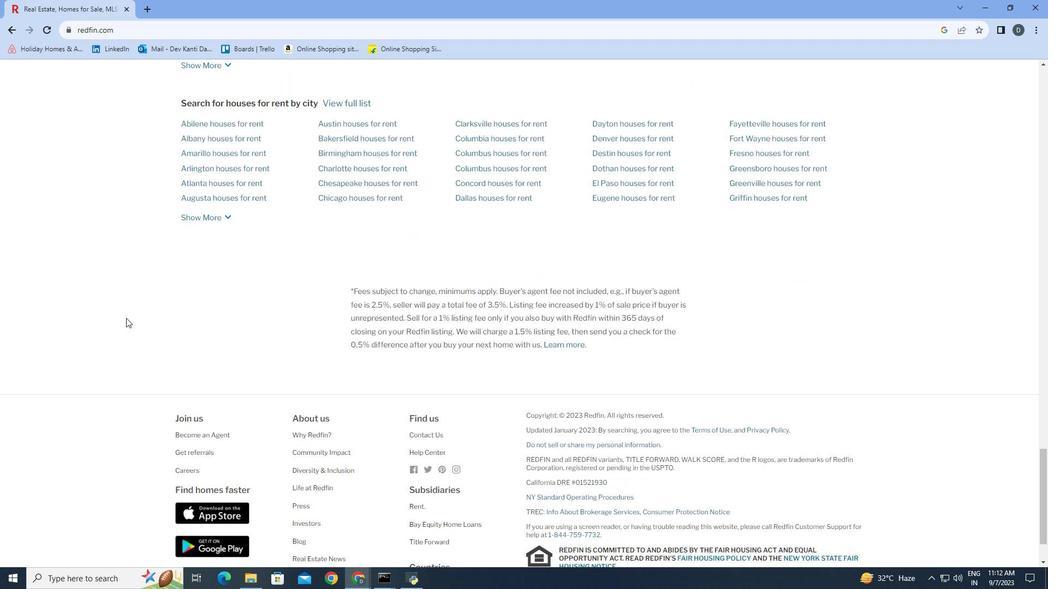 
Action: Mouse scrolled (121, 319) with delta (0, 0)
Screenshot: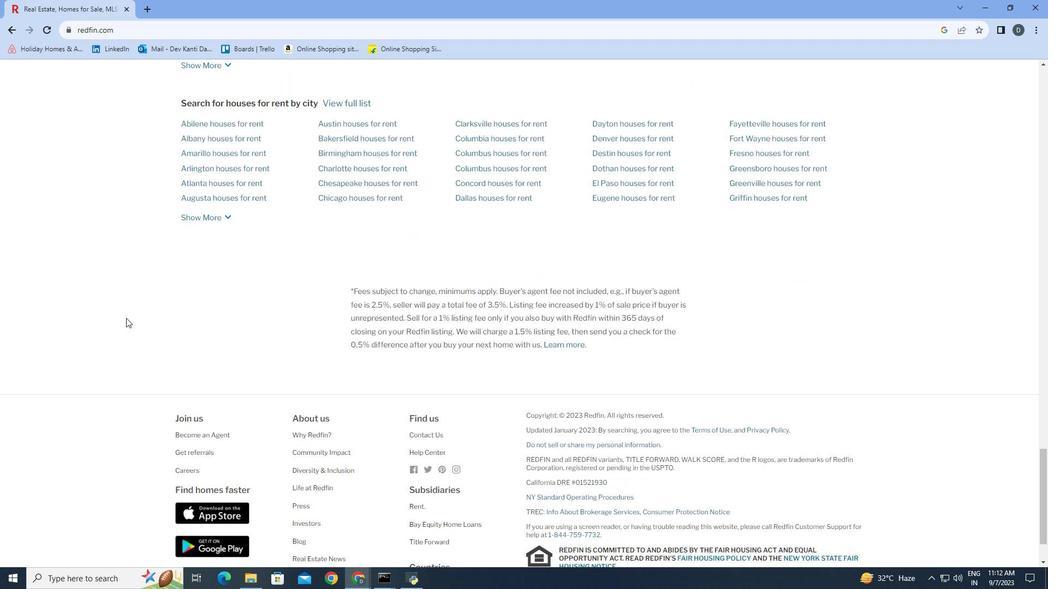 
Action: Mouse moved to (124, 319)
Screenshot: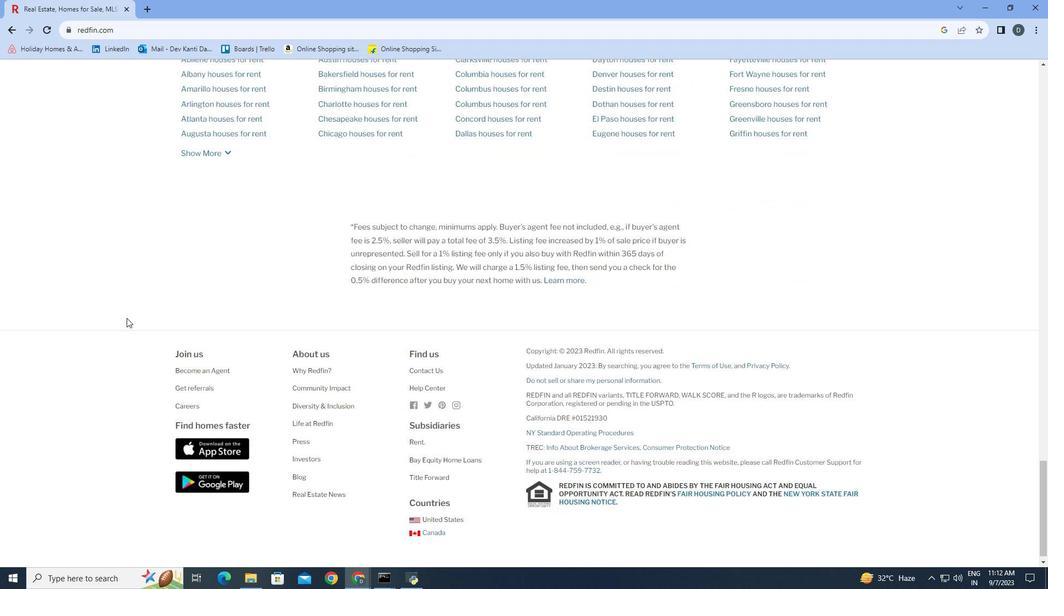 
Action: Mouse scrolled (124, 318) with delta (0, 0)
Screenshot: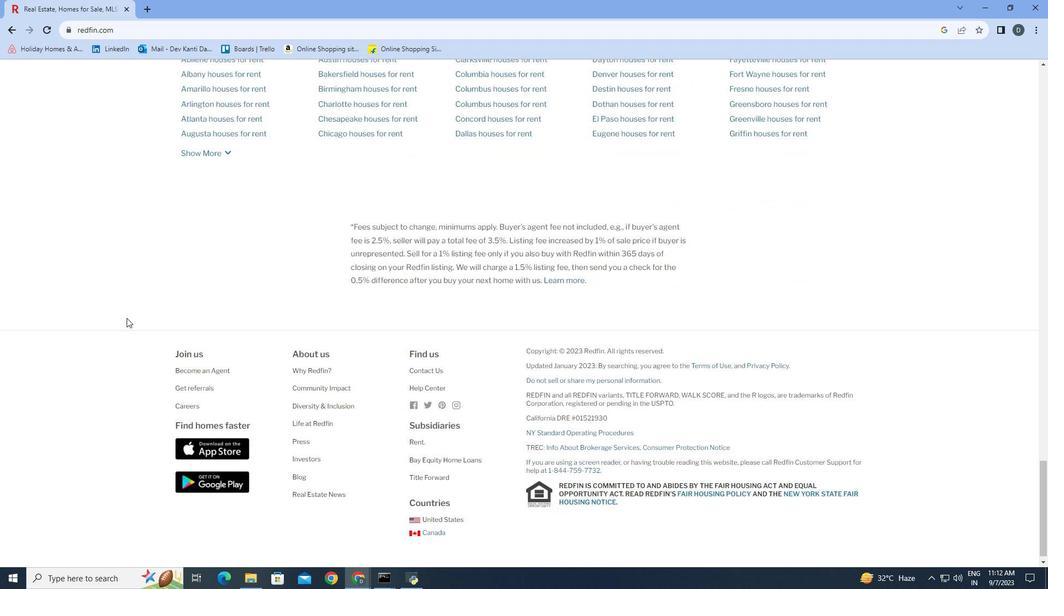 
Action: Mouse moved to (126, 318)
Screenshot: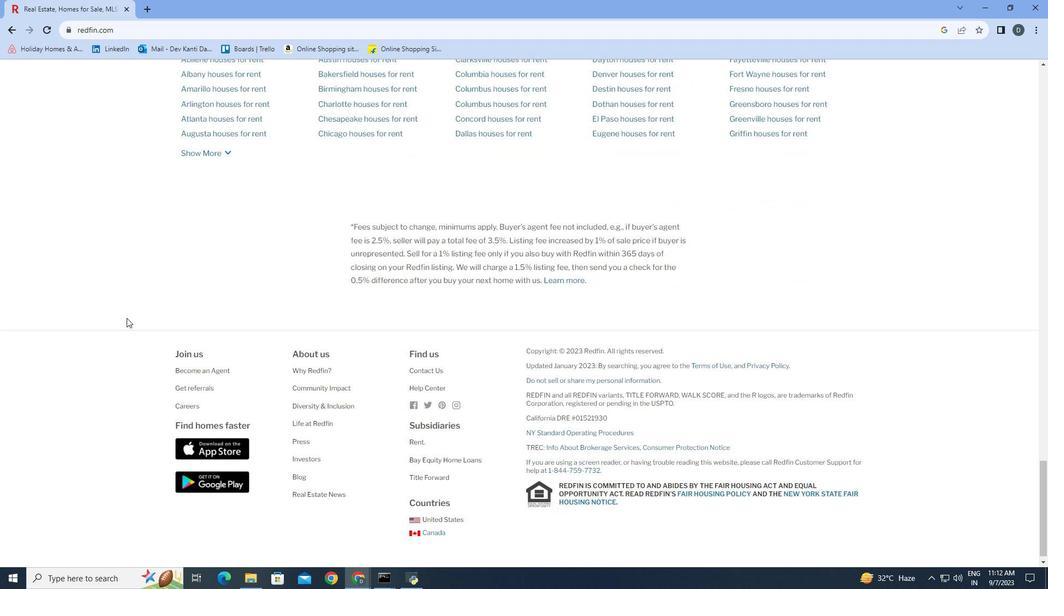 
Action: Mouse scrolled (126, 317) with delta (0, 0)
Screenshot: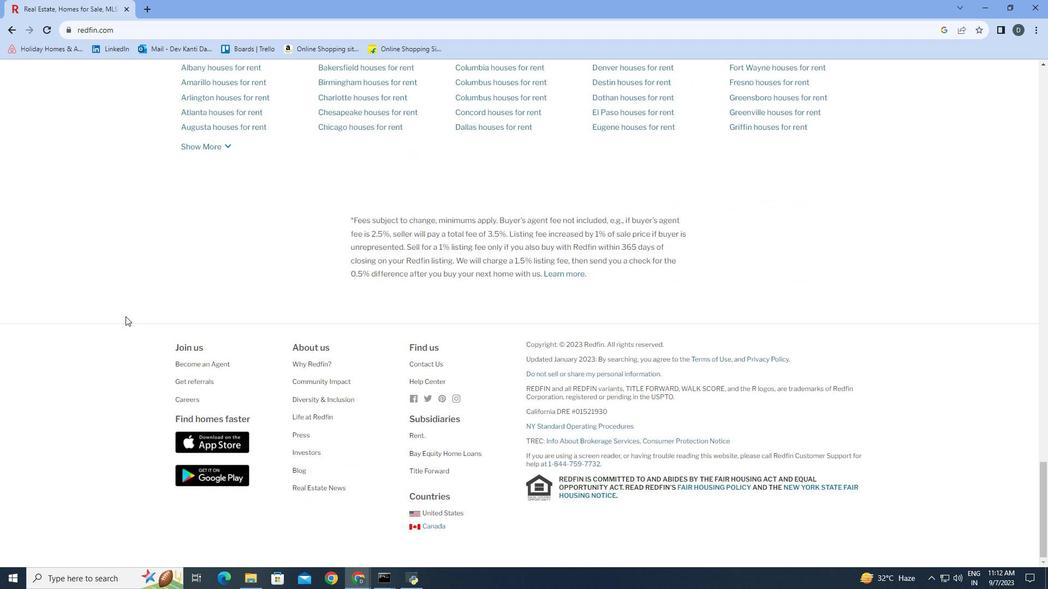 
Action: Mouse moved to (174, 403)
Screenshot: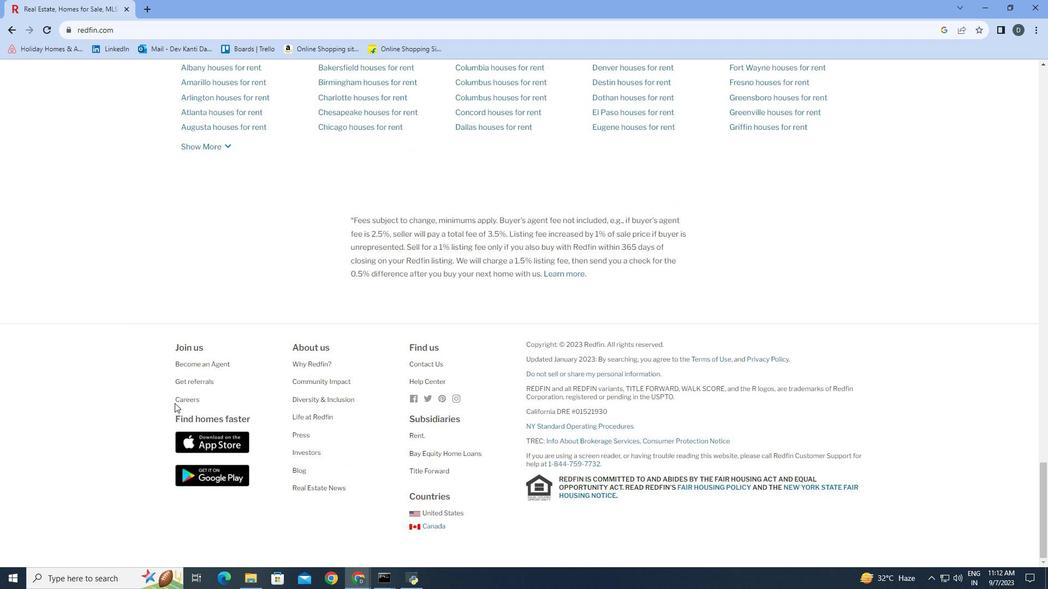 
Action: Mouse pressed left at (174, 403)
Screenshot: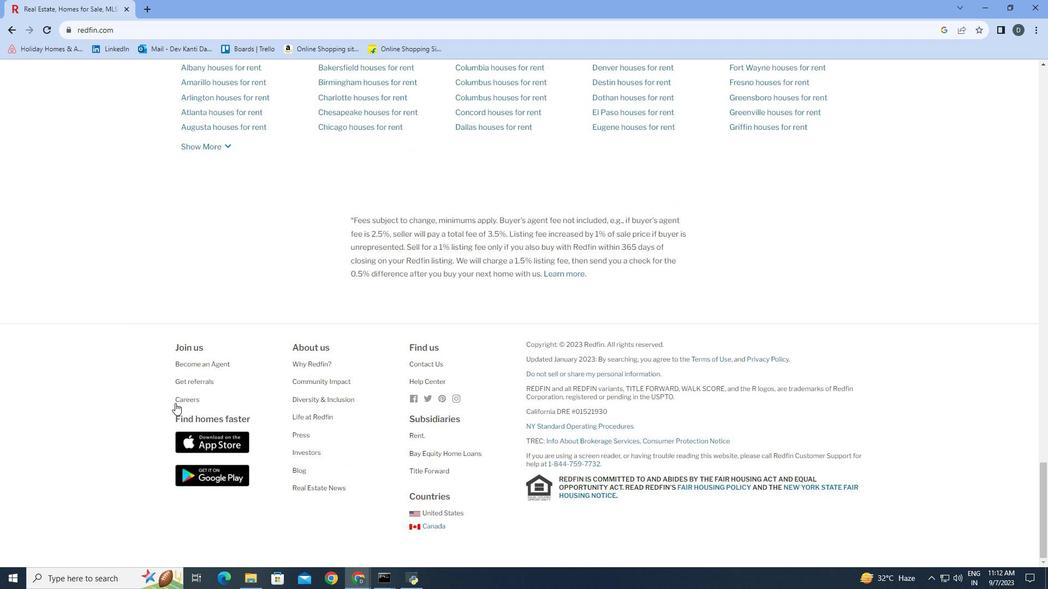 
Action: Mouse moved to (177, 399)
Screenshot: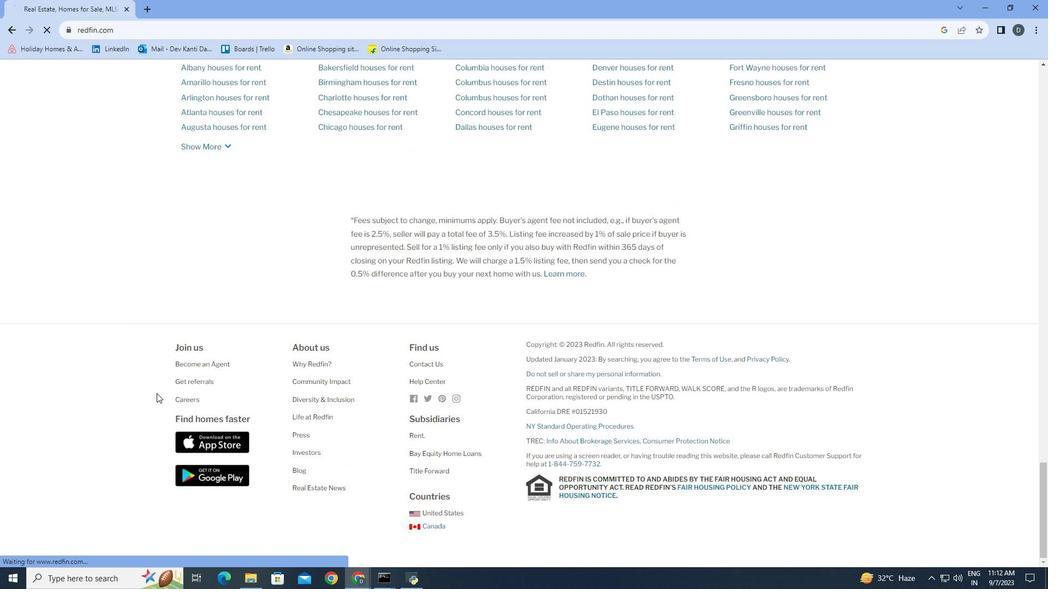 
Action: Mouse pressed left at (177, 399)
Screenshot: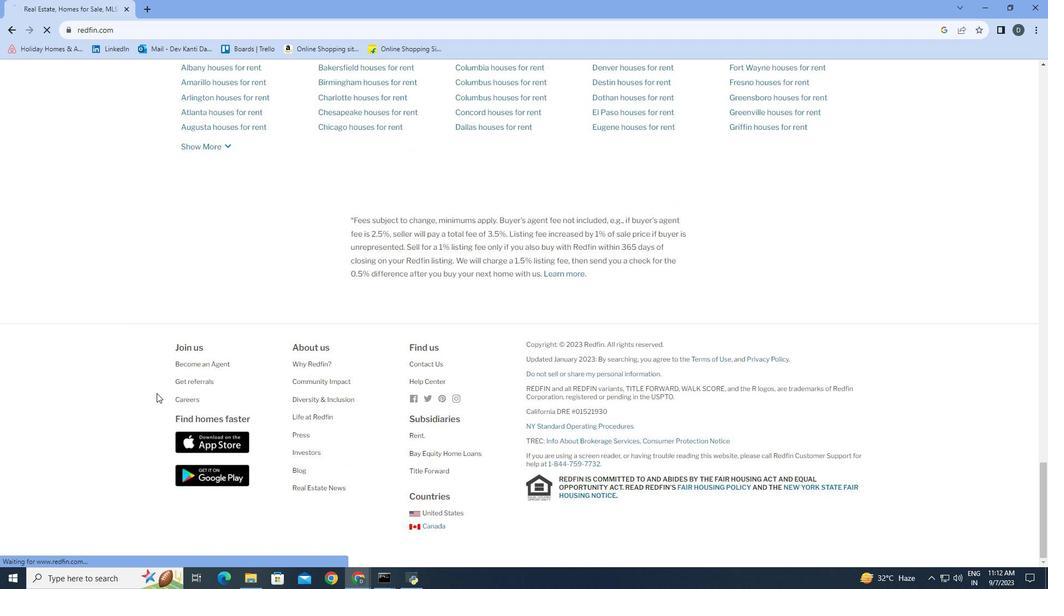 
Action: Mouse moved to (488, 311)
Screenshot: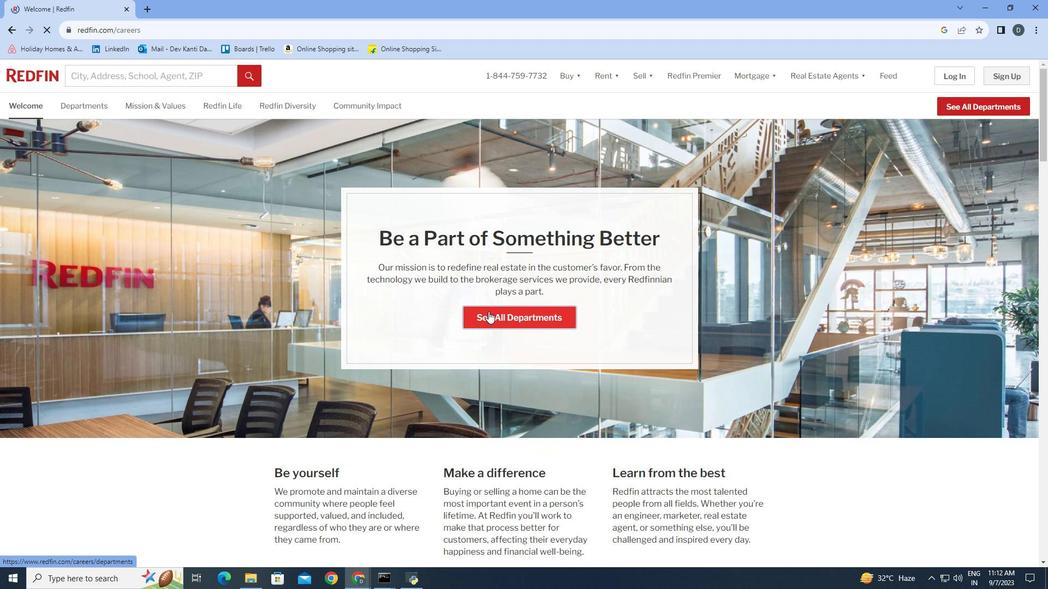
Action: Mouse pressed left at (488, 311)
Screenshot: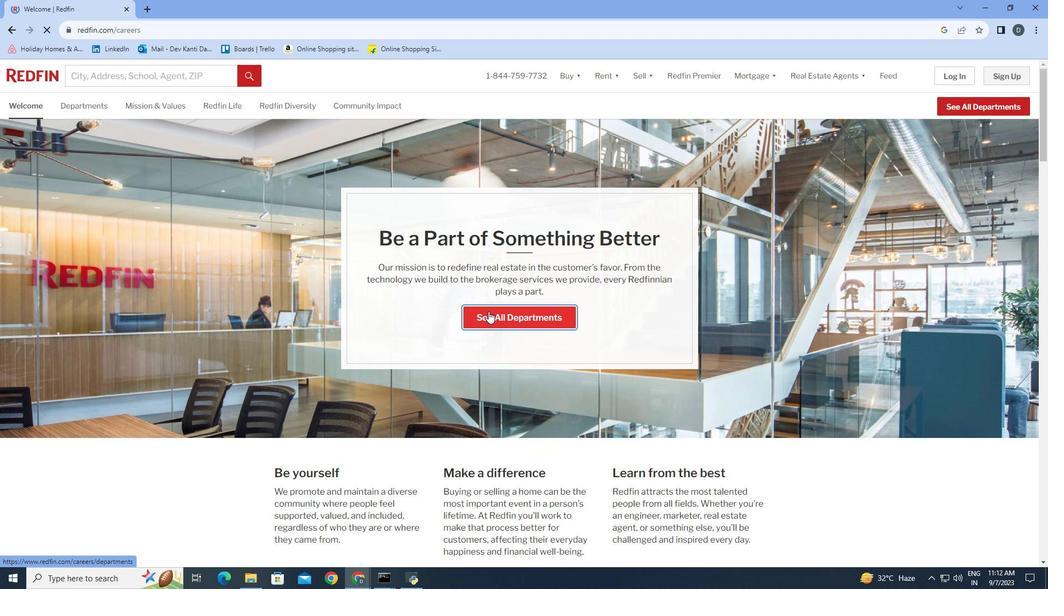 
Action: Mouse moved to (826, 292)
Screenshot: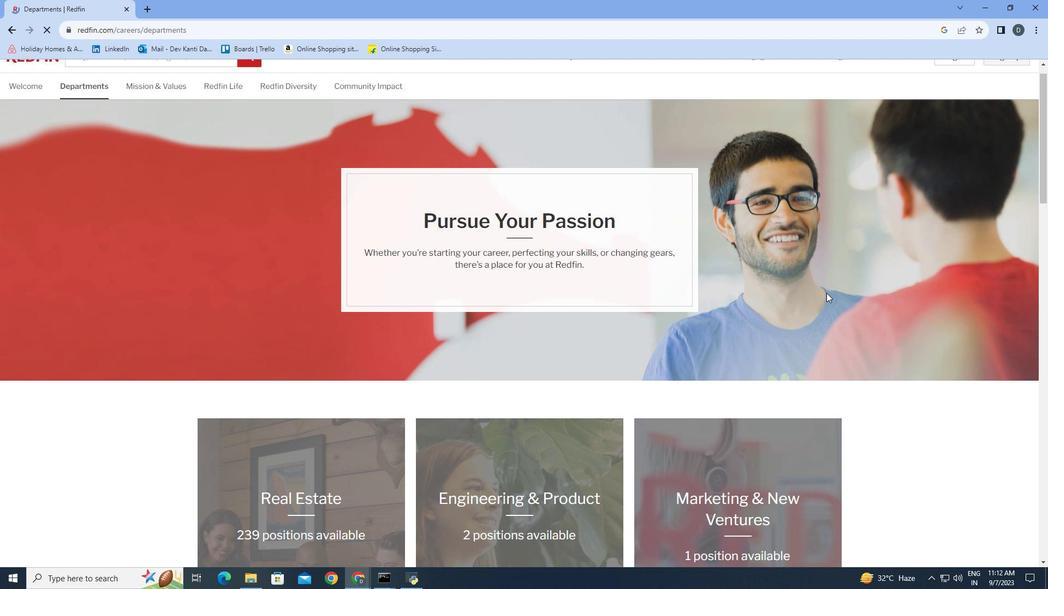 
Action: Mouse scrolled (826, 291) with delta (0, 0)
Screenshot: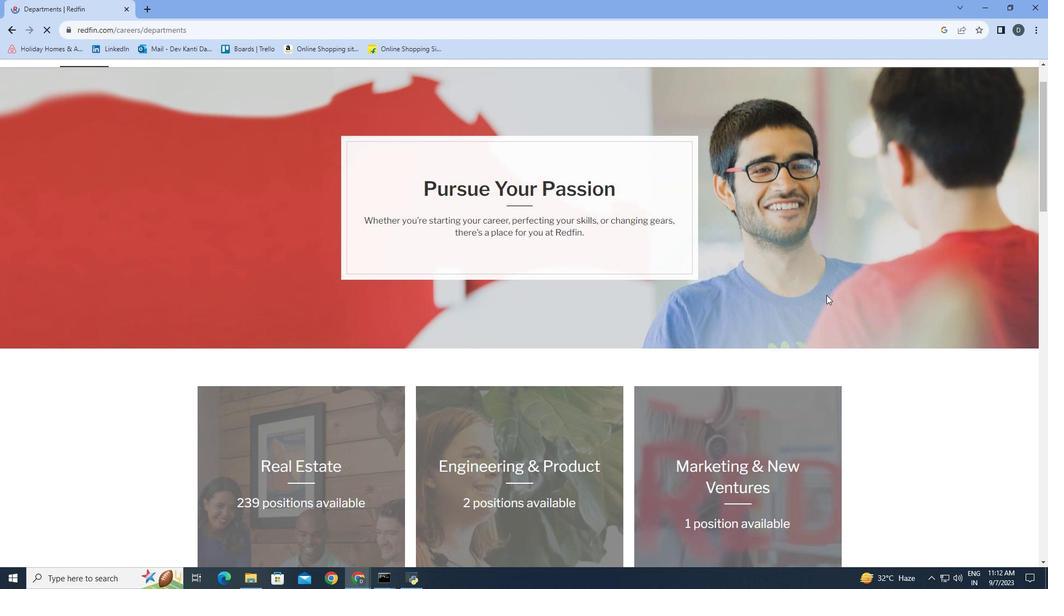 
Action: Mouse moved to (826, 295)
Screenshot: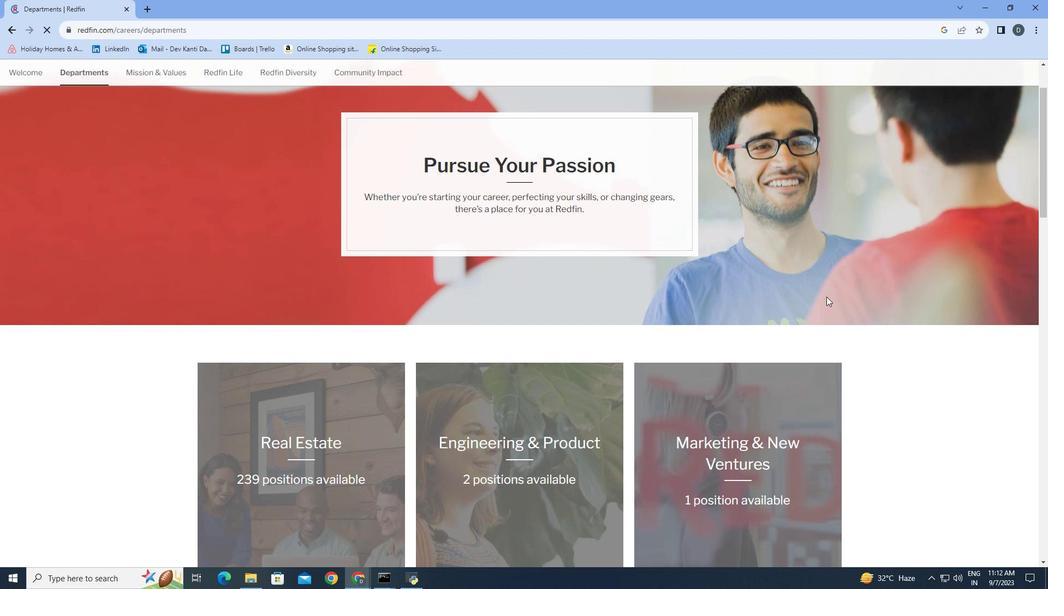 
Action: Mouse scrolled (826, 294) with delta (0, 0)
Screenshot: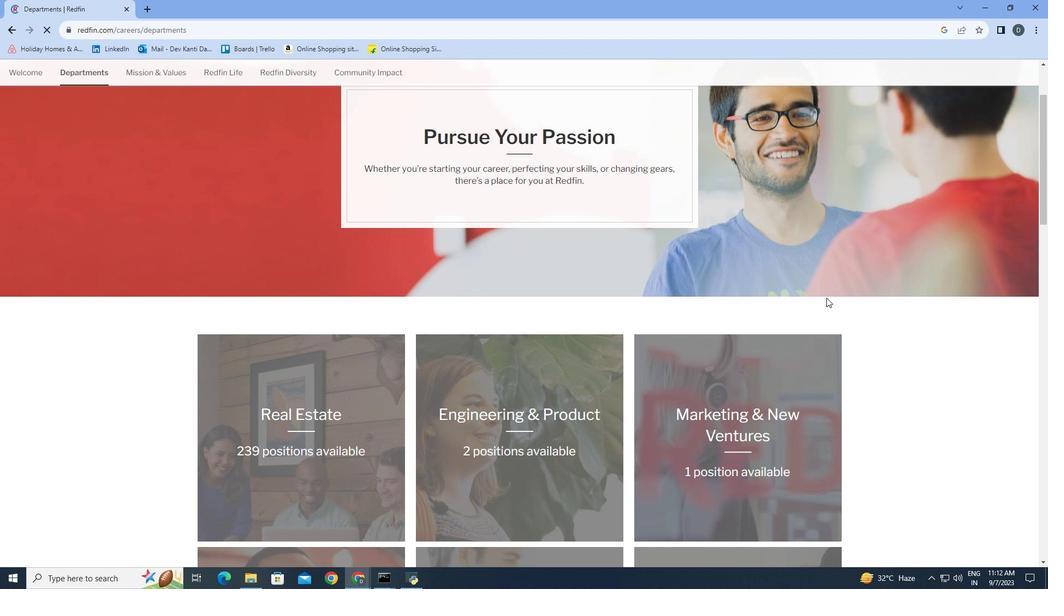 
Action: Mouse moved to (826, 298)
Screenshot: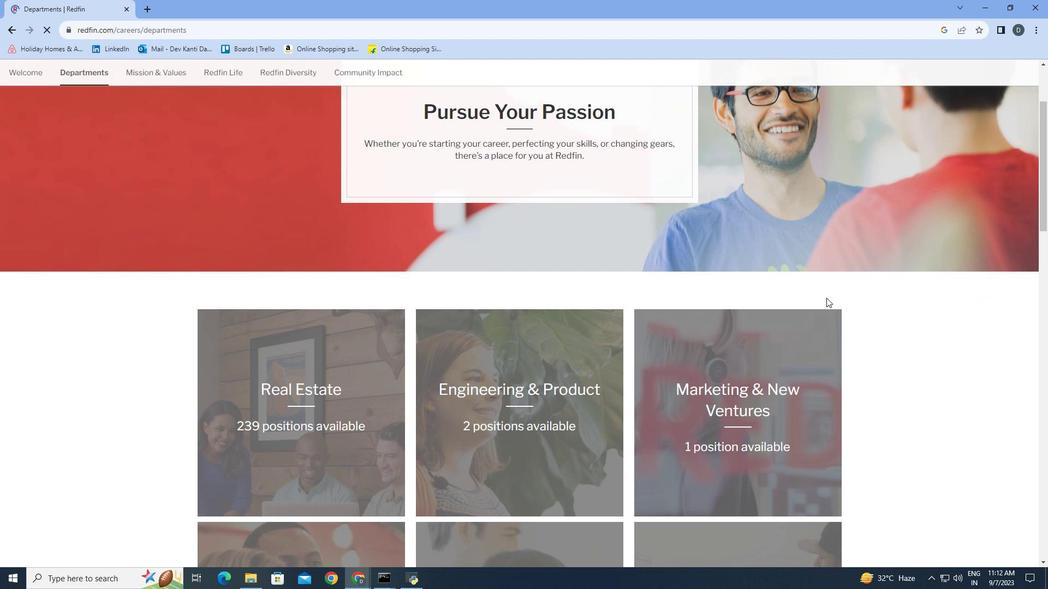 
Action: Mouse scrolled (826, 297) with delta (0, 0)
Screenshot: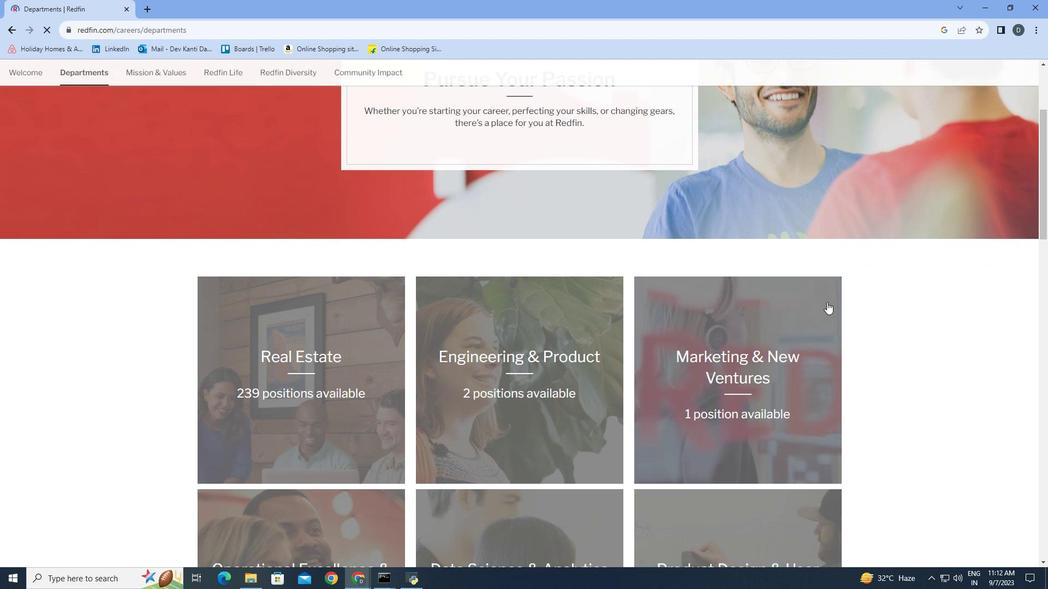 
Action: Mouse moved to (827, 298)
Screenshot: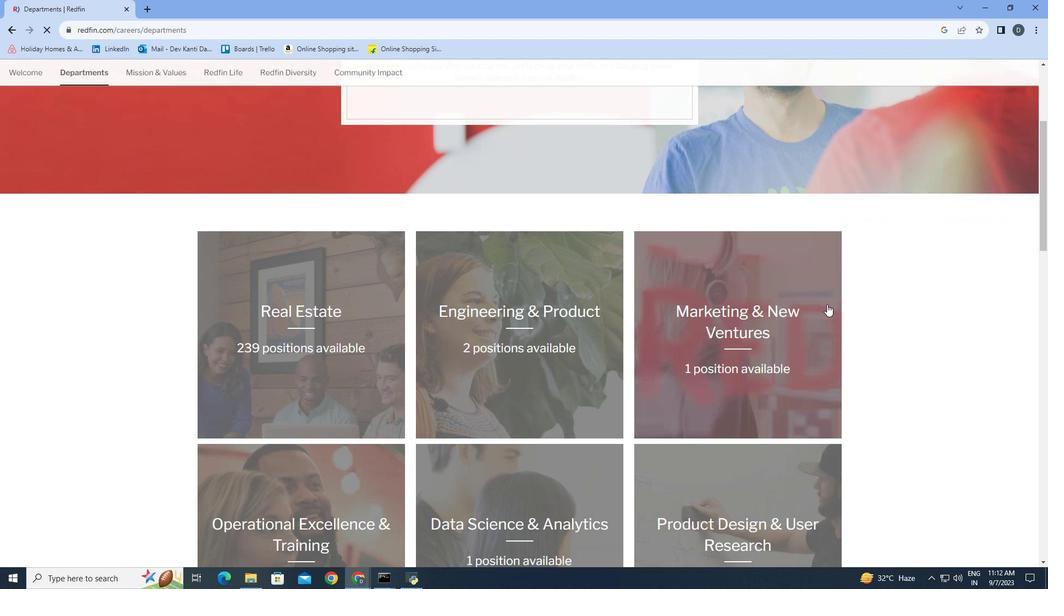 
Action: Mouse scrolled (827, 298) with delta (0, 0)
Screenshot: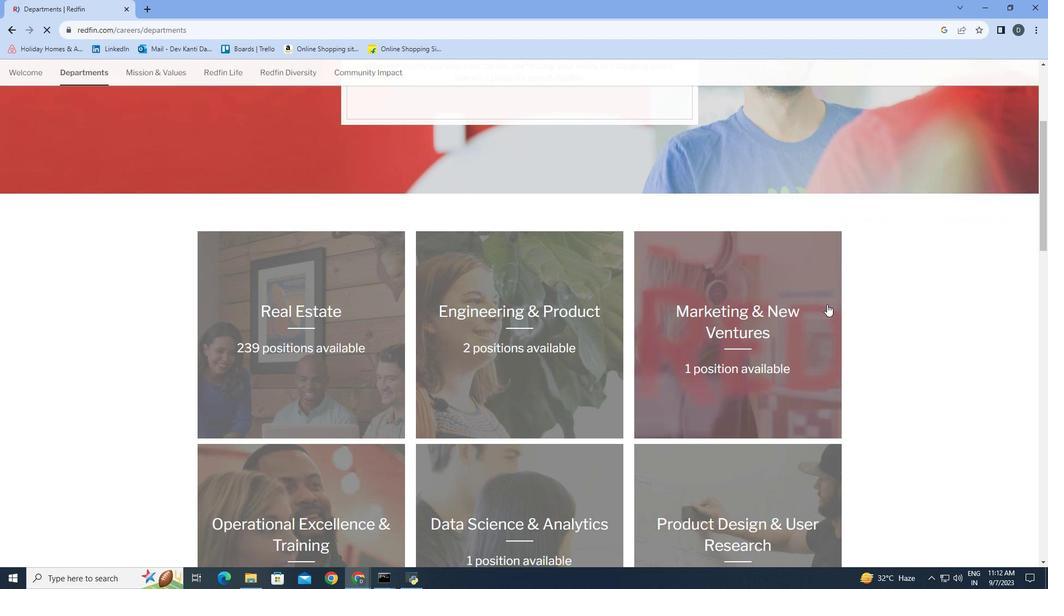 
Action: Mouse moved to (827, 303)
Screenshot: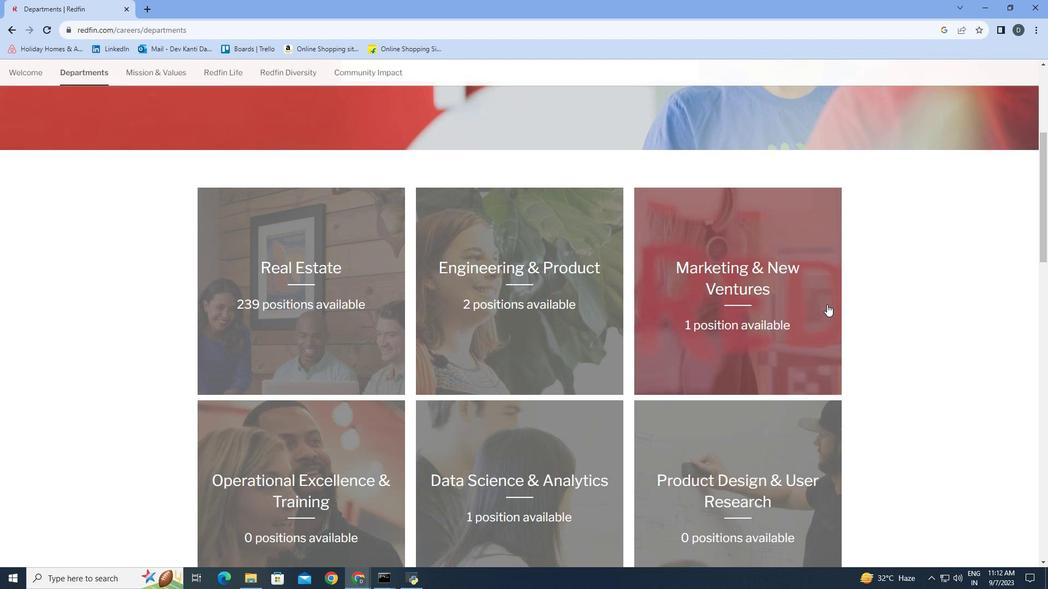 
Action: Mouse scrolled (827, 303) with delta (0, 0)
Screenshot: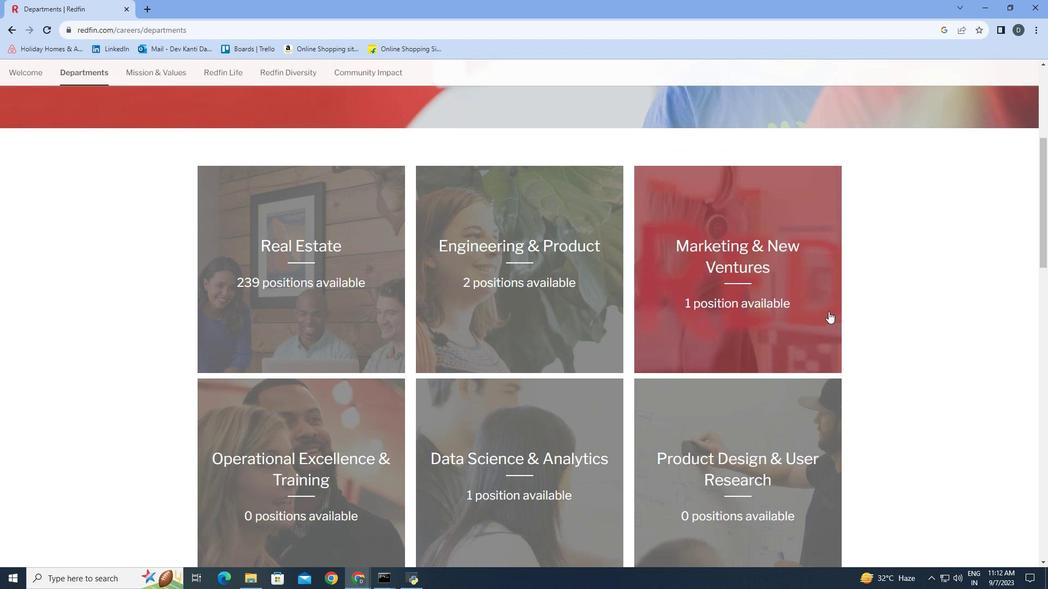 
Action: Mouse moved to (834, 327)
Screenshot: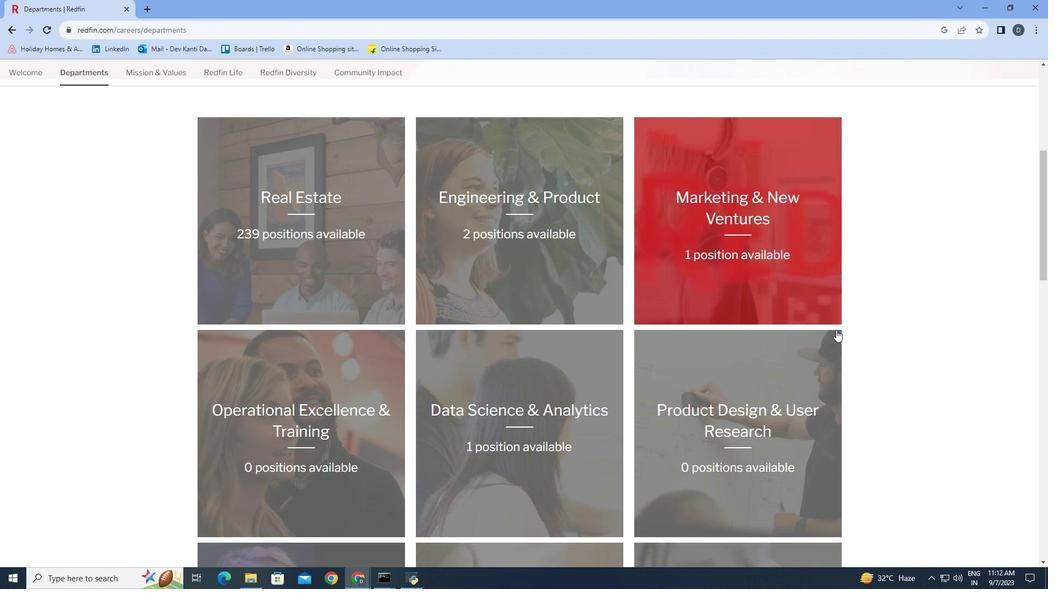 
Action: Mouse scrolled (834, 326) with delta (0, 0)
Screenshot: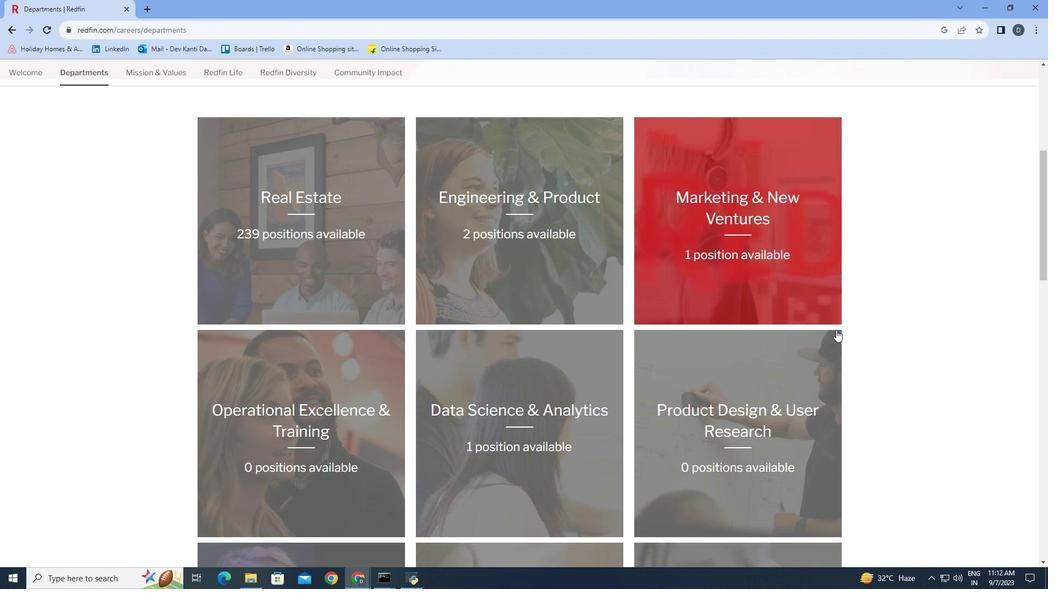 
Action: Mouse moved to (835, 329)
Screenshot: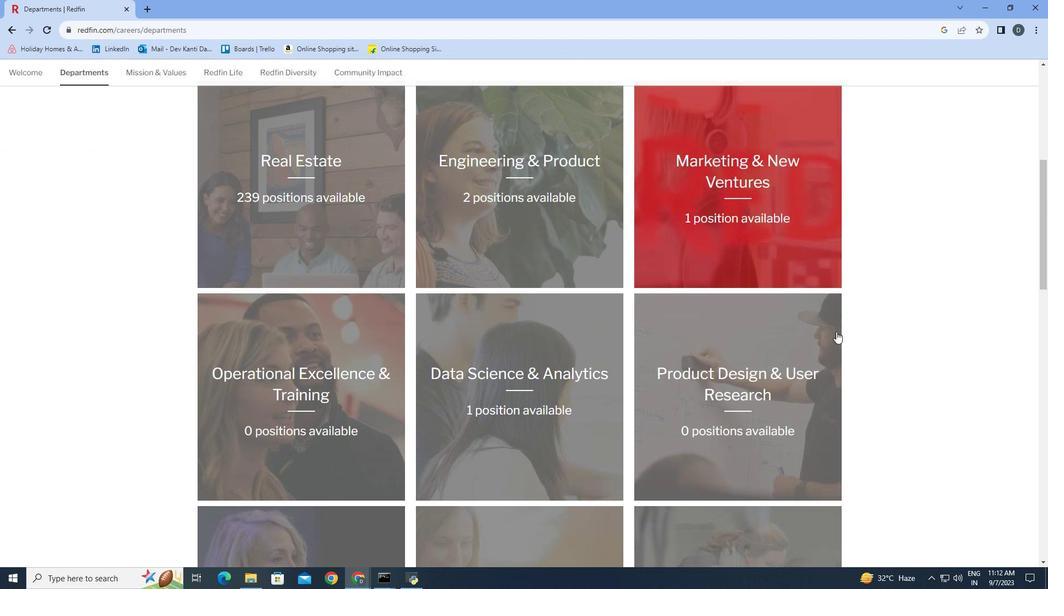
Action: Mouse scrolled (835, 329) with delta (0, 0)
Screenshot: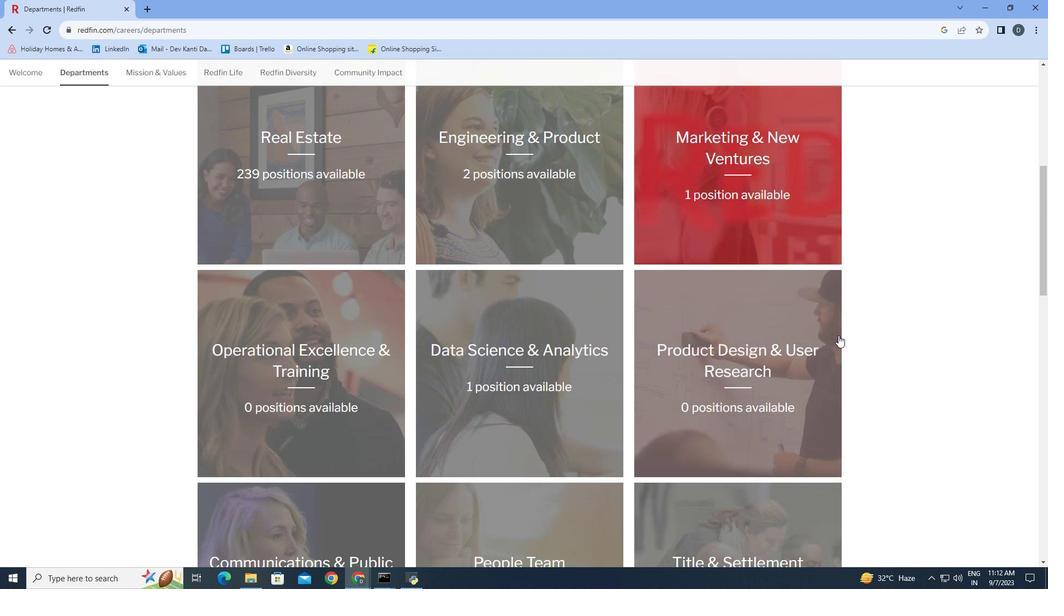 
Action: Mouse moved to (836, 331)
Screenshot: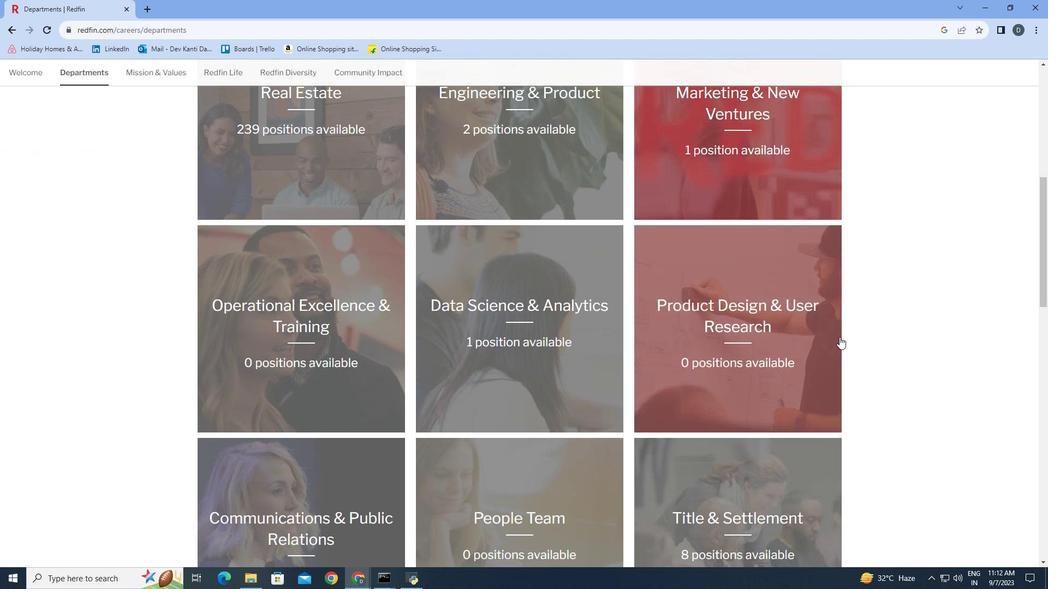 
Action: Mouse scrolled (836, 331) with delta (0, 0)
Screenshot: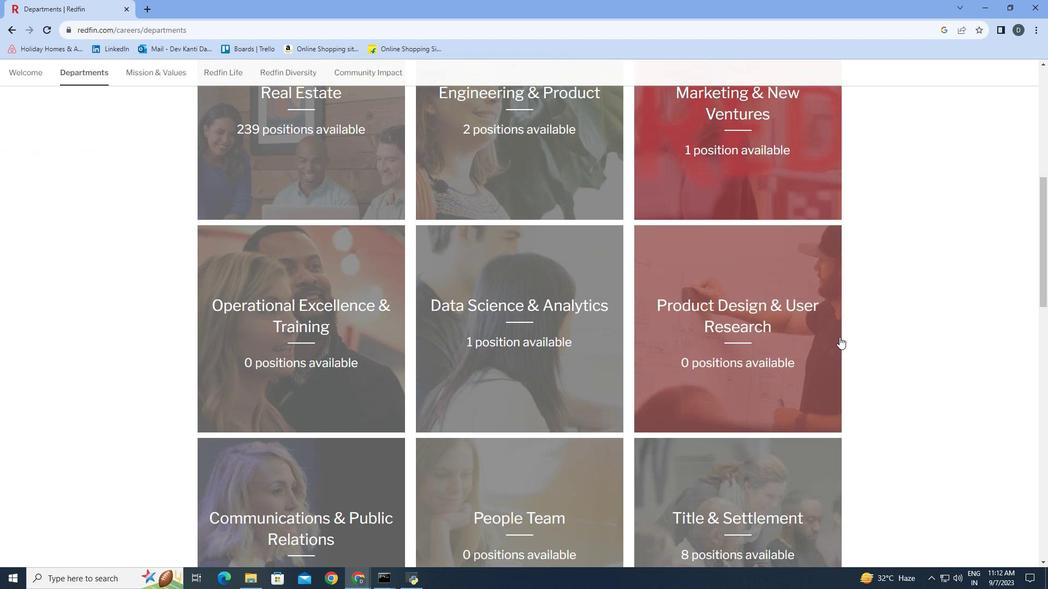 
Action: Mouse moved to (839, 337)
Screenshot: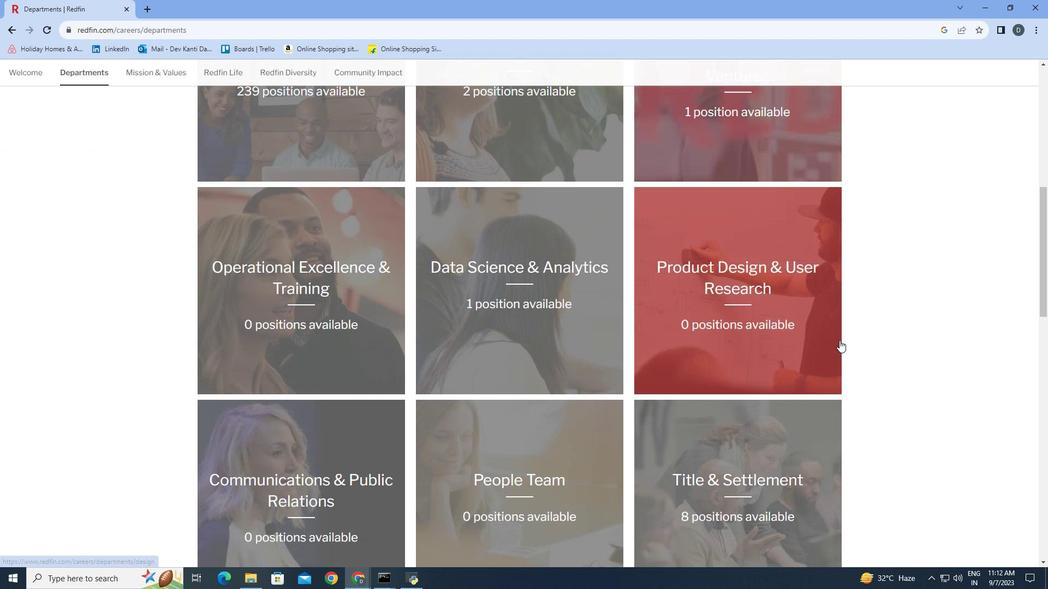 
Action: Mouse scrolled (839, 336) with delta (0, 0)
Screenshot: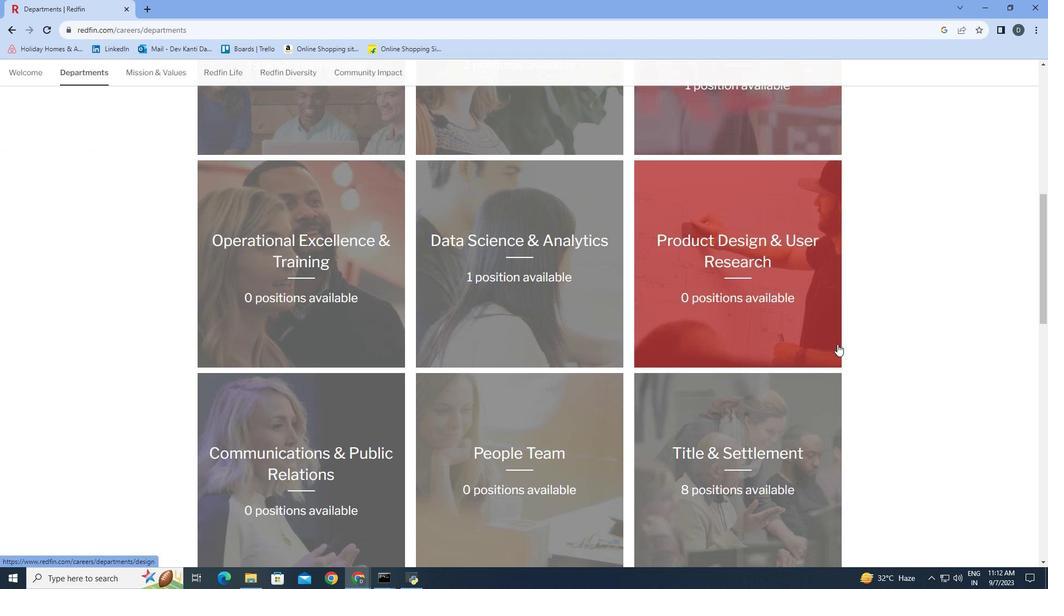 
Action: Mouse moved to (347, 428)
Screenshot: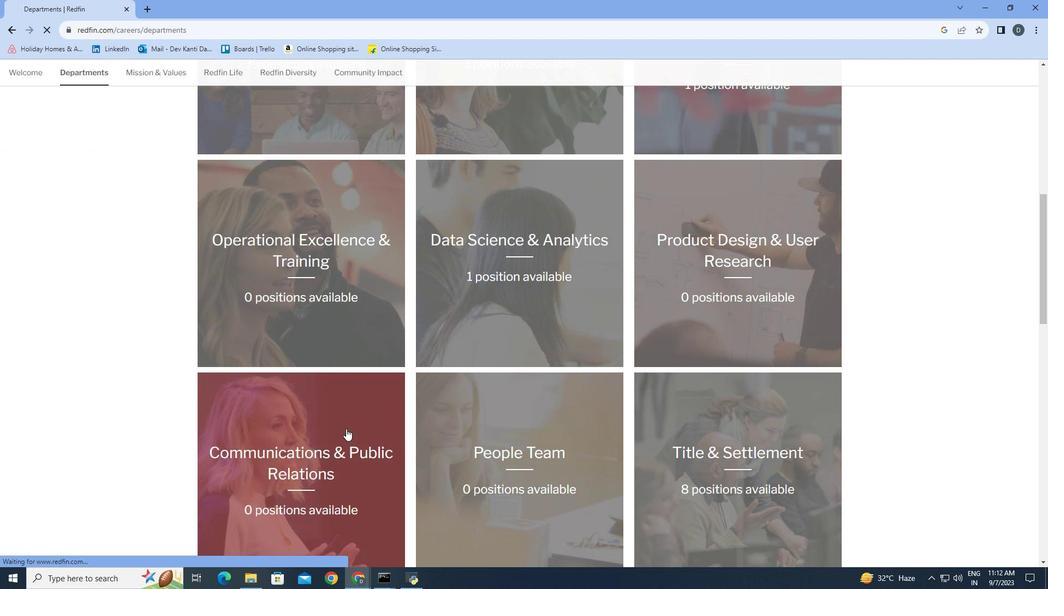 
Action: Mouse pressed left at (347, 428)
Screenshot: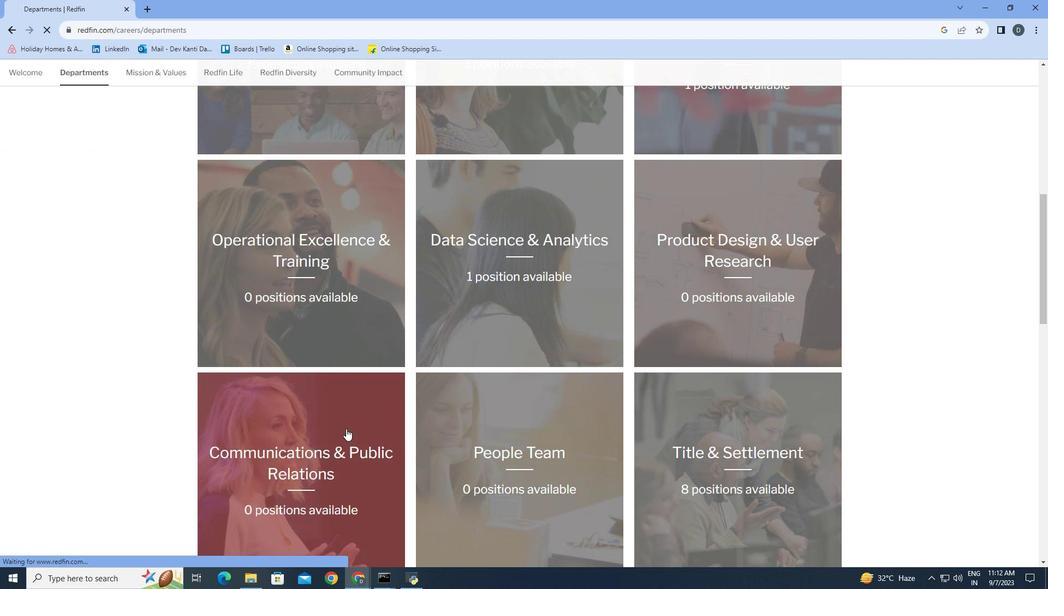
Action: Mouse moved to (897, 297)
Screenshot: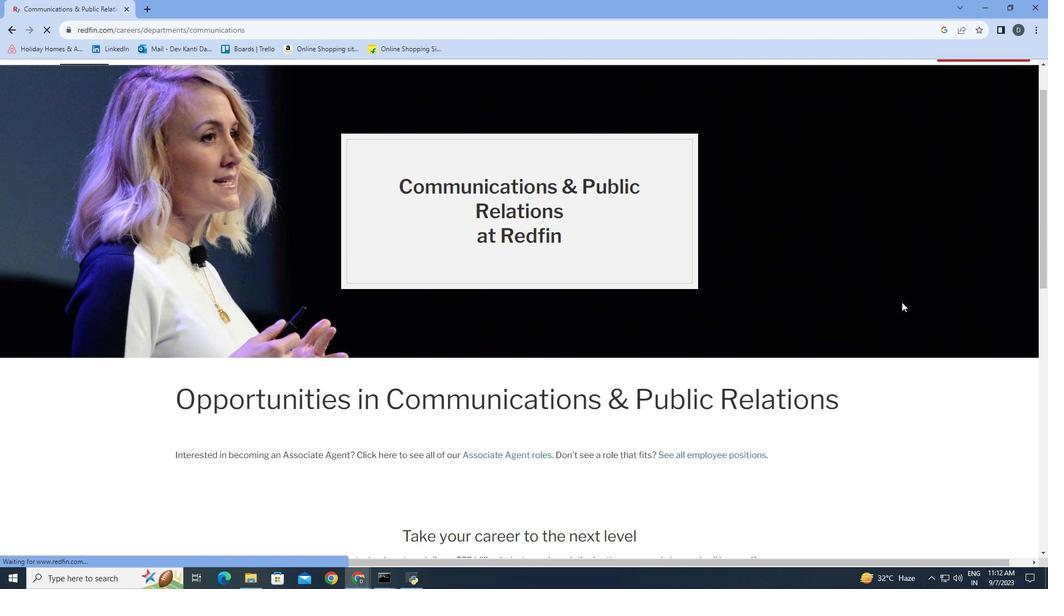 
Action: Mouse scrolled (897, 296) with delta (0, 0)
Screenshot: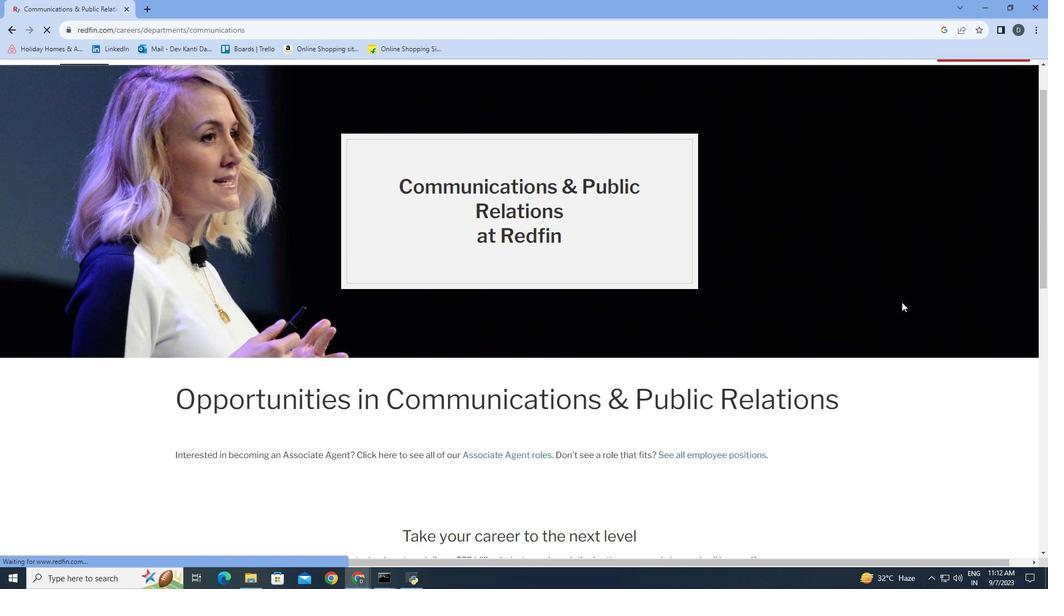 
Action: Mouse moved to (902, 302)
Screenshot: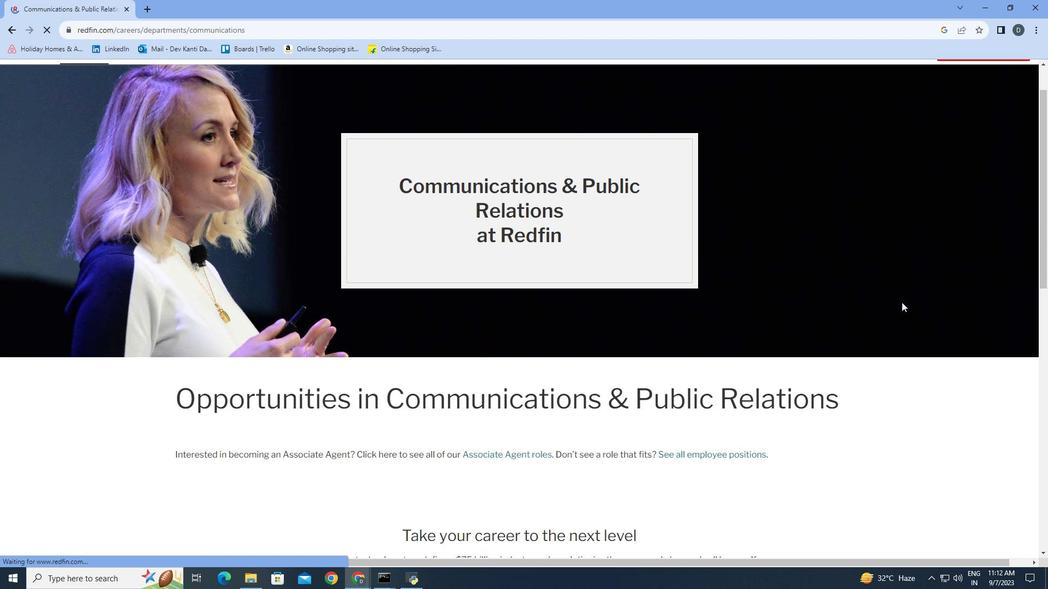 
Action: Mouse scrolled (902, 301) with delta (0, 0)
Screenshot: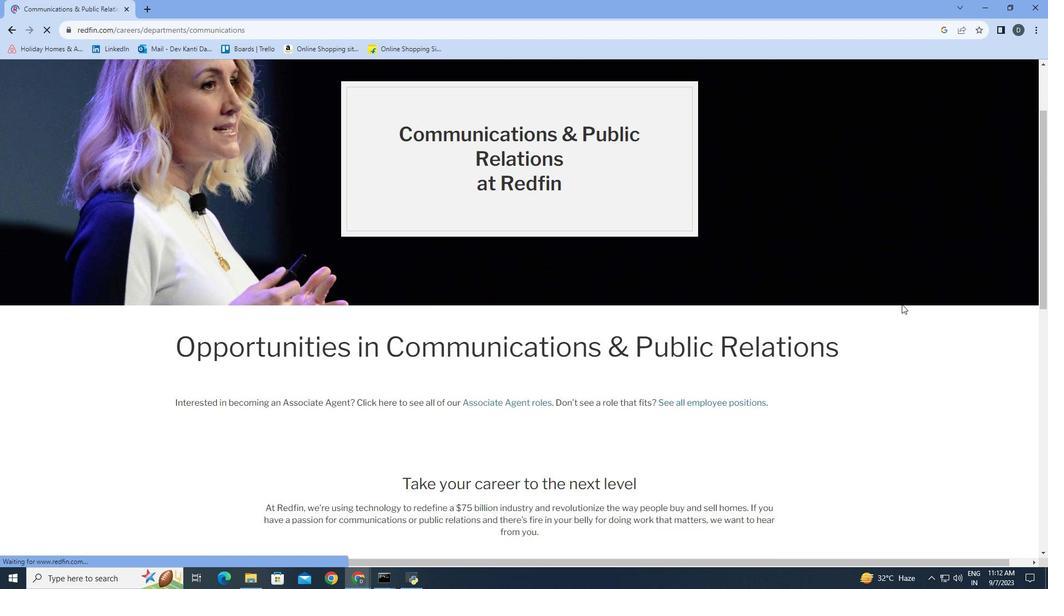 
Action: Mouse moved to (902, 304)
Screenshot: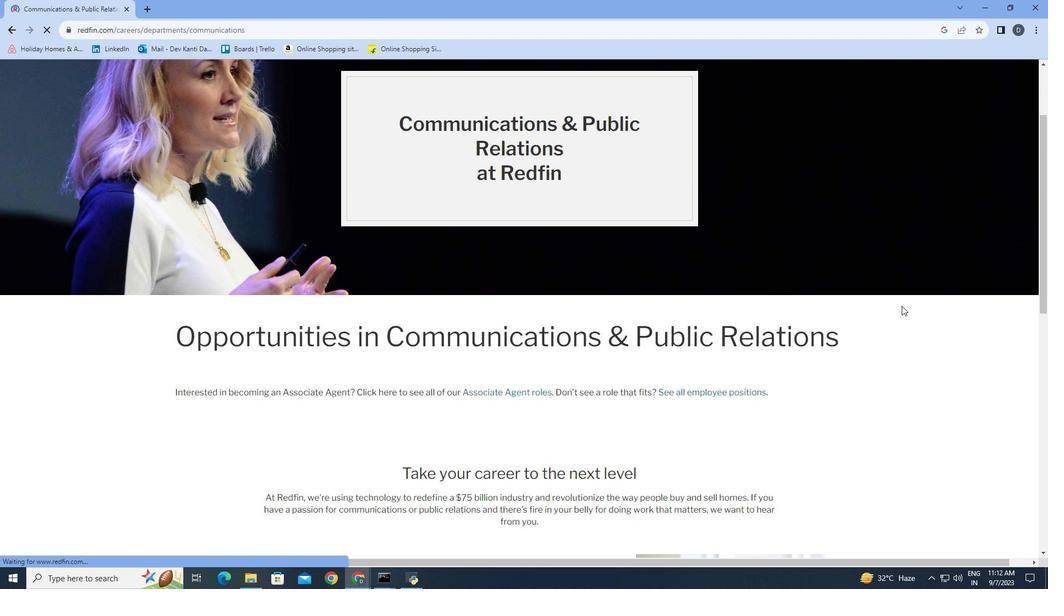 
Action: Mouse scrolled (902, 304) with delta (0, 0)
Screenshot: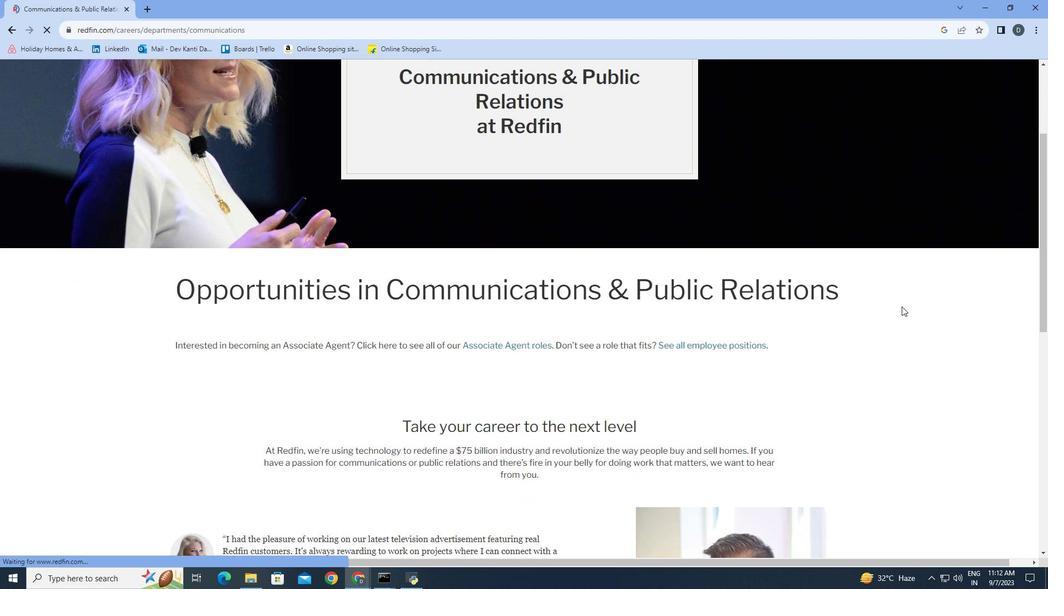
Action: Mouse moved to (902, 306)
Screenshot: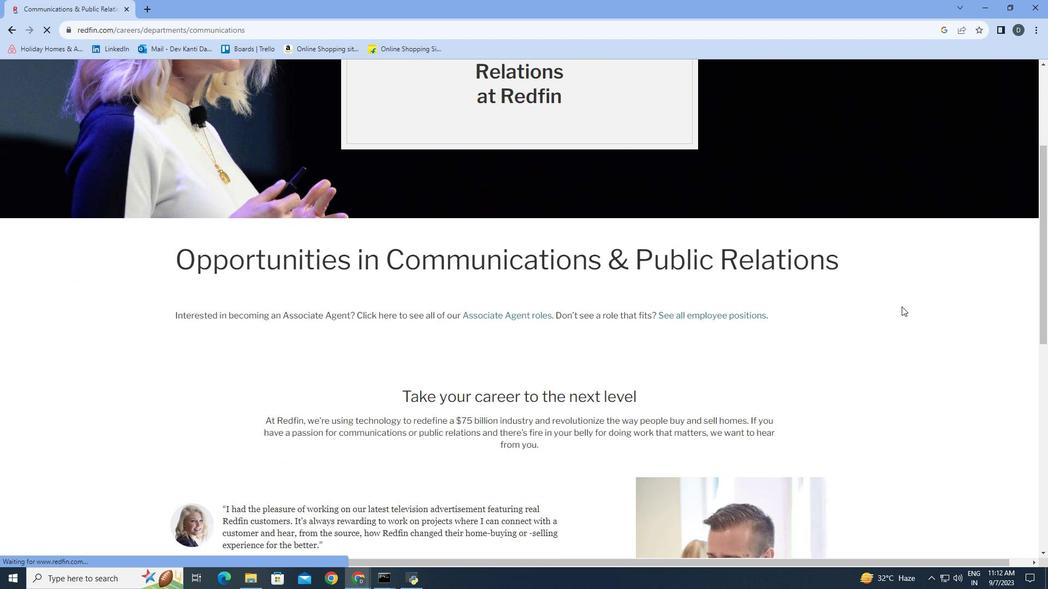 
Action: Mouse scrolled (902, 306) with delta (0, 0)
Screenshot: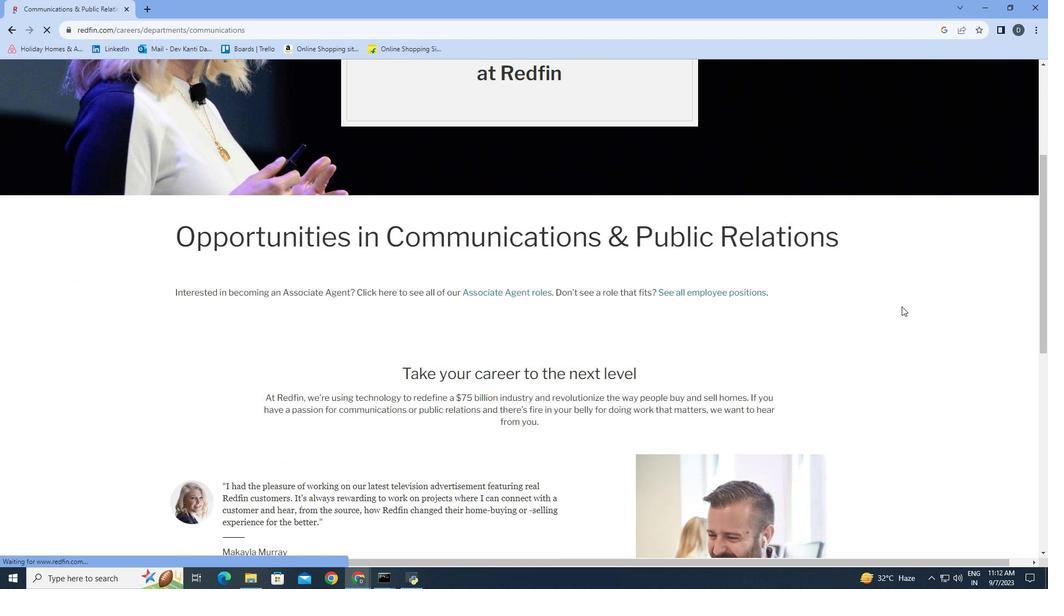 
Action: Mouse scrolled (902, 306) with delta (0, 0)
Screenshot: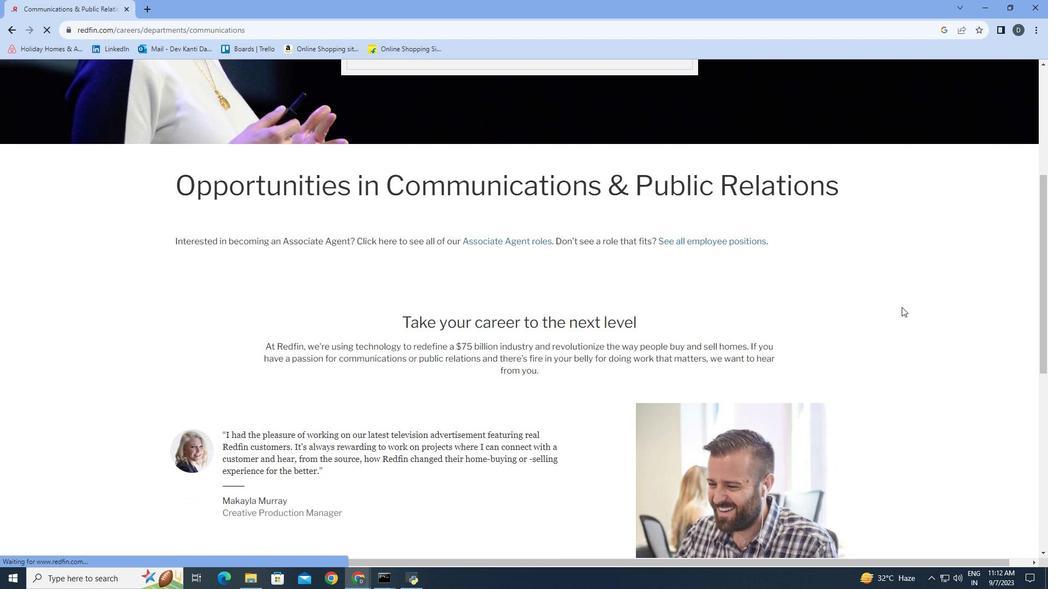 
Action: Mouse scrolled (902, 306) with delta (0, 0)
Screenshot: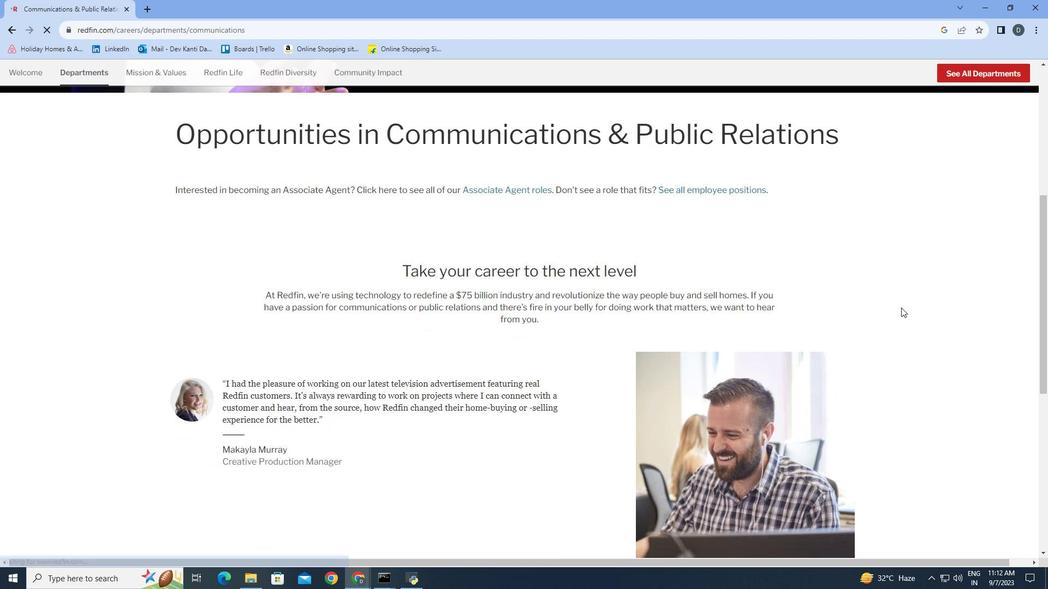 
Action: Mouse moved to (901, 307)
Screenshot: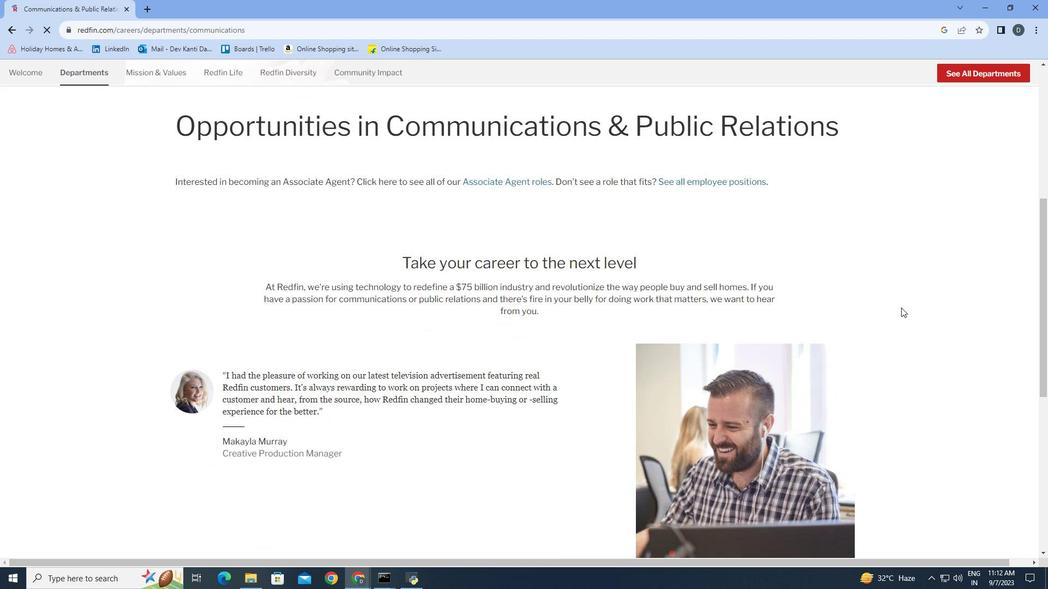 
Action: Mouse scrolled (901, 307) with delta (0, 0)
Screenshot: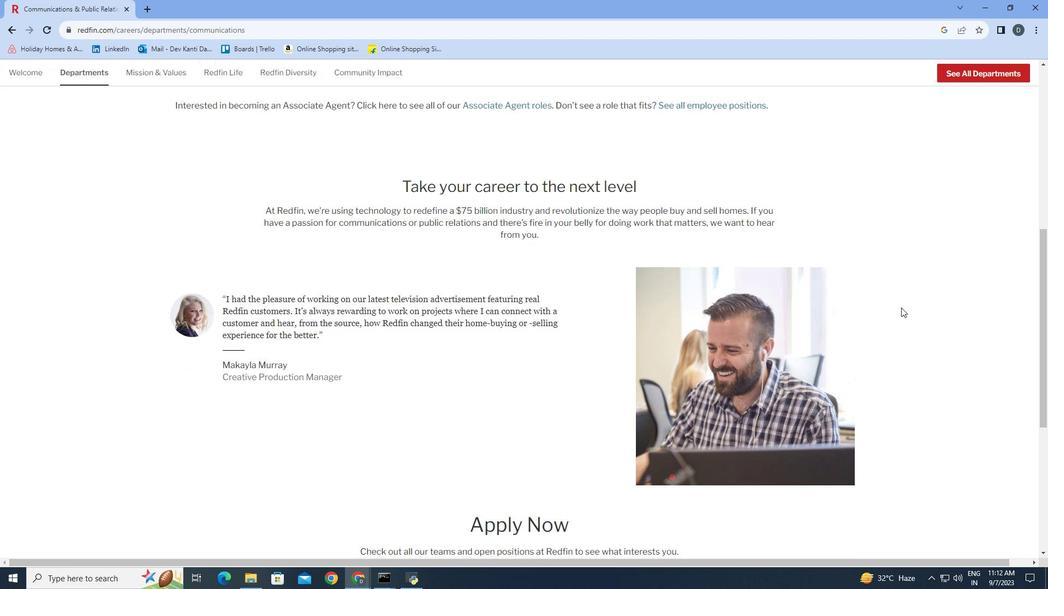 
Action: Mouse scrolled (901, 307) with delta (0, 0)
Screenshot: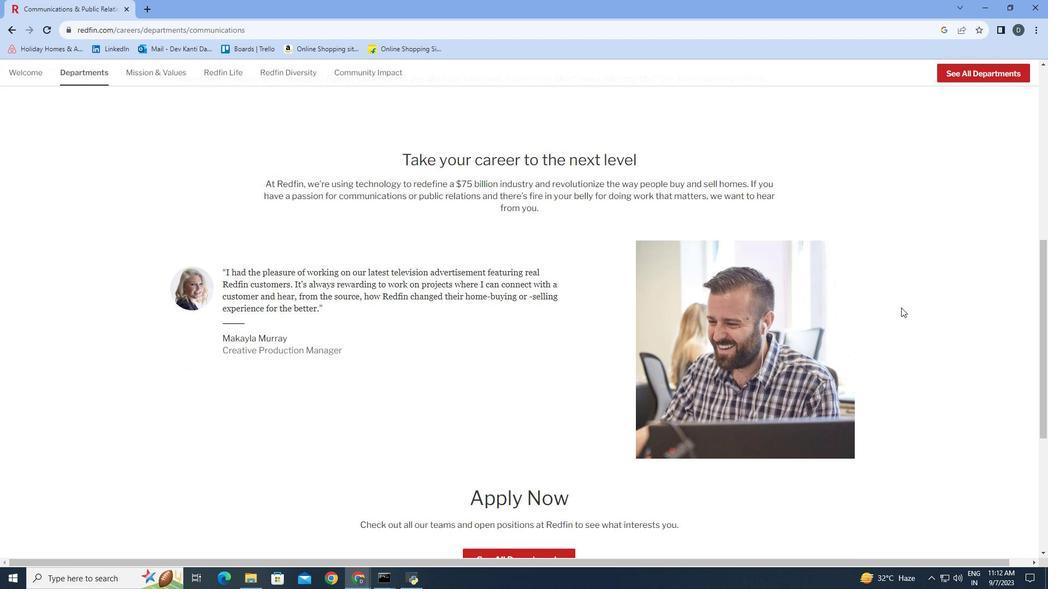 
Action: Mouse scrolled (901, 307) with delta (0, 0)
Screenshot: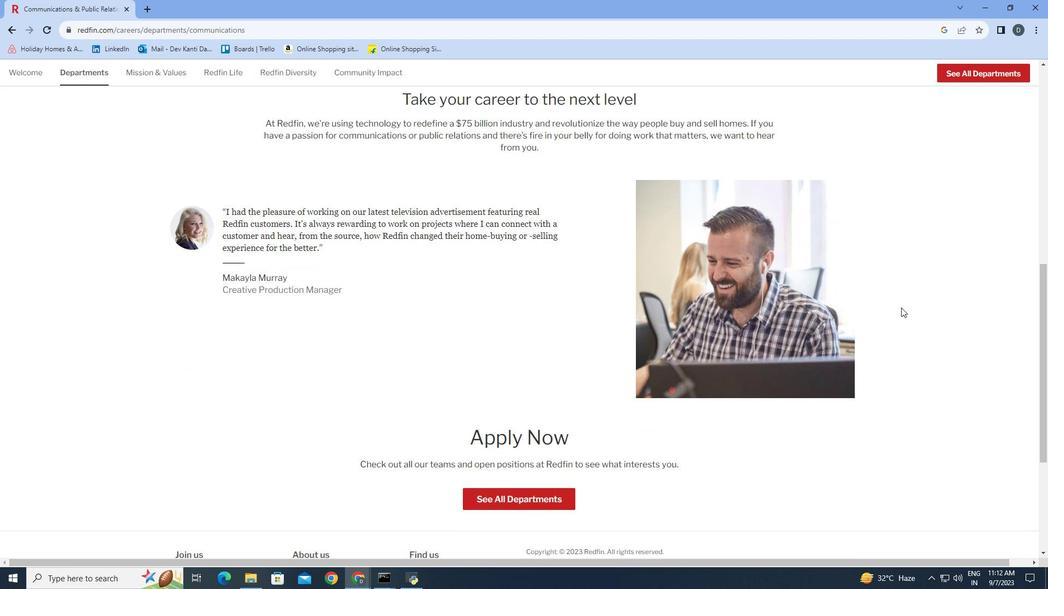 
Action: Mouse scrolled (901, 307) with delta (0, 0)
Screenshot: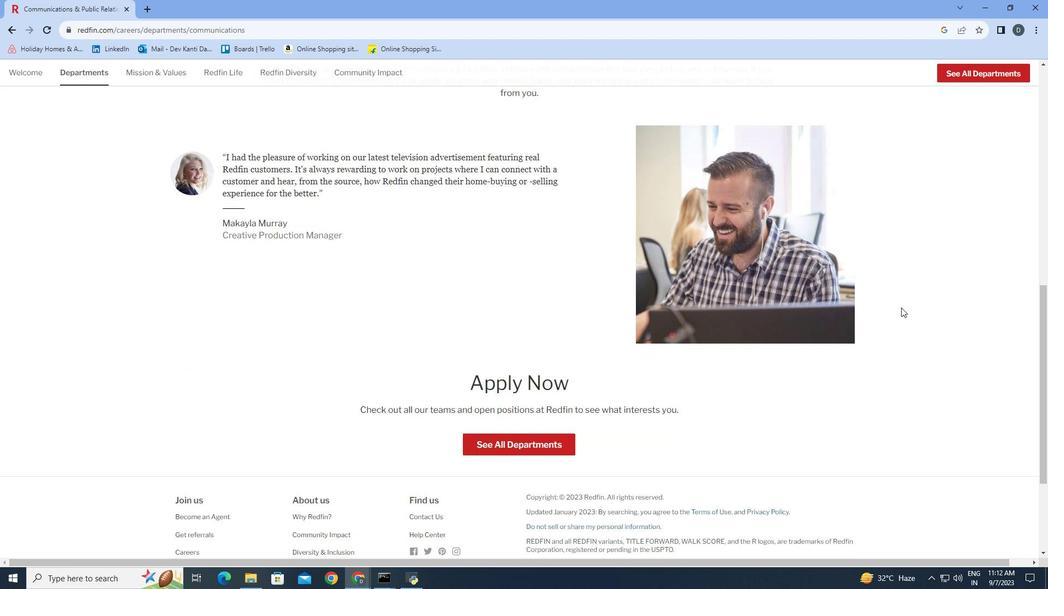 
Action: Mouse scrolled (901, 307) with delta (0, 0)
Screenshot: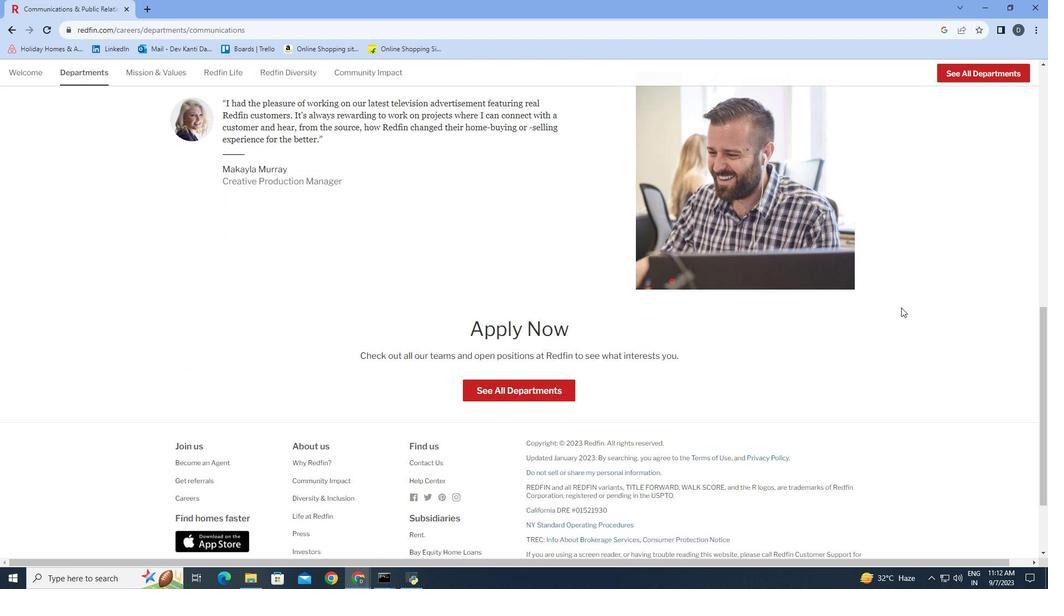 
Action: Mouse scrolled (901, 307) with delta (0, 0)
Screenshot: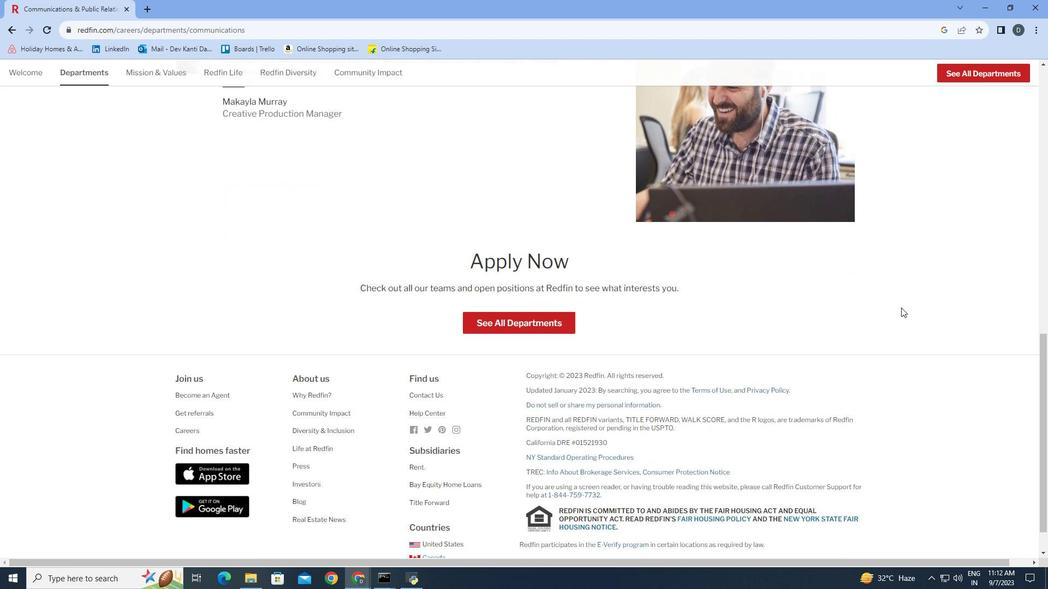 
Action: Mouse scrolled (901, 307) with delta (0, 0)
Screenshot: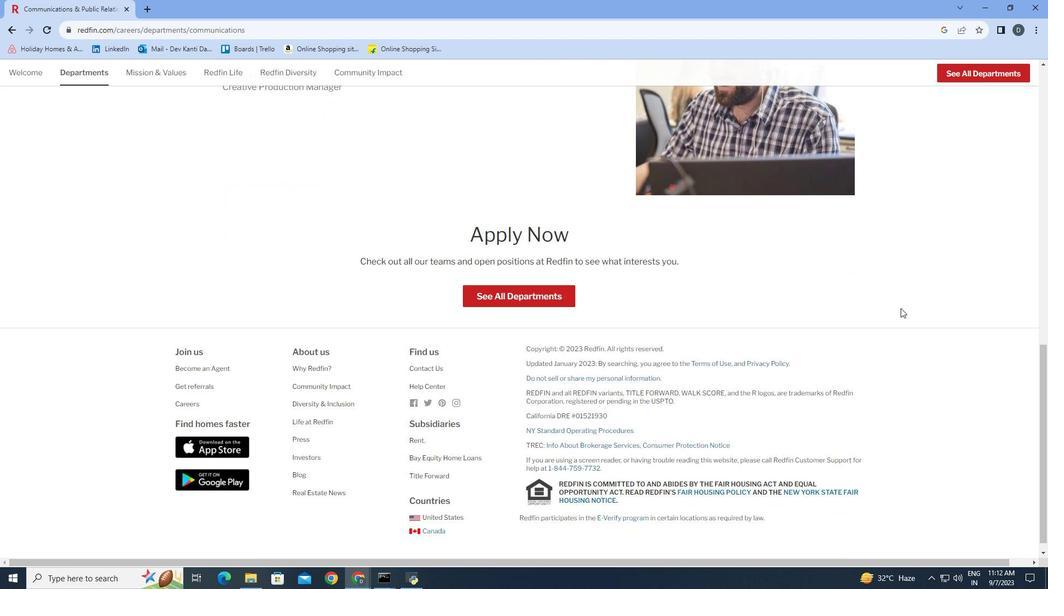 
Action: Mouse moved to (900, 308)
Screenshot: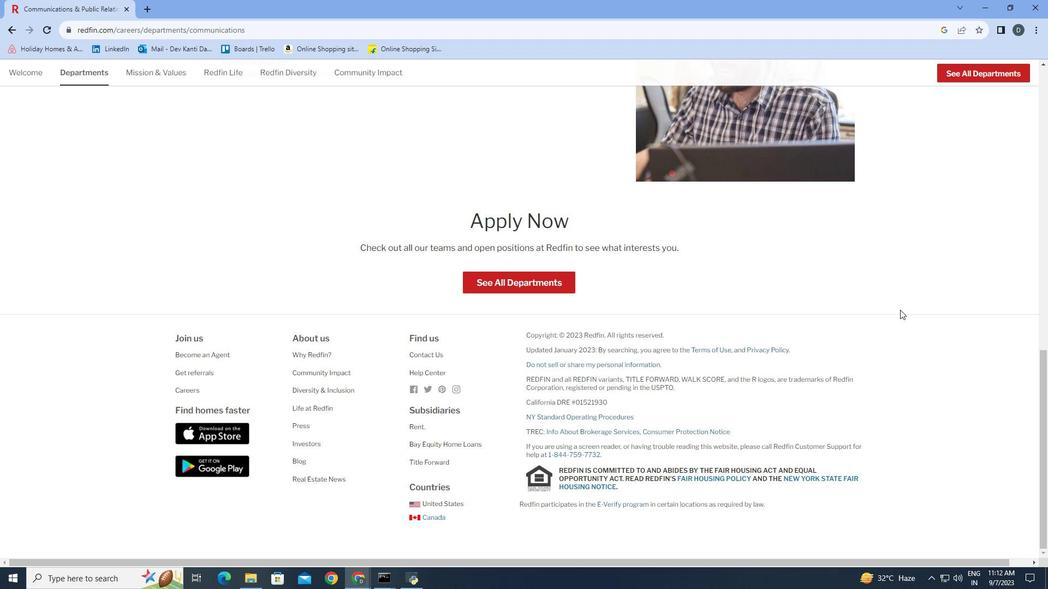 
Action: Mouse scrolled (900, 307) with delta (0, 0)
Screenshot: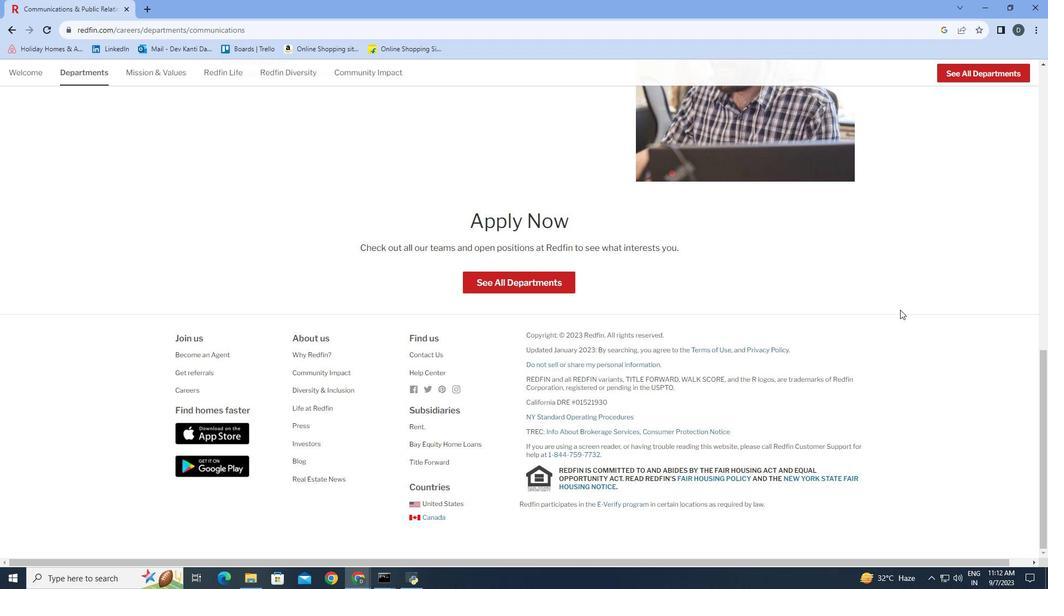 
Action: Mouse moved to (900, 310)
Screenshot: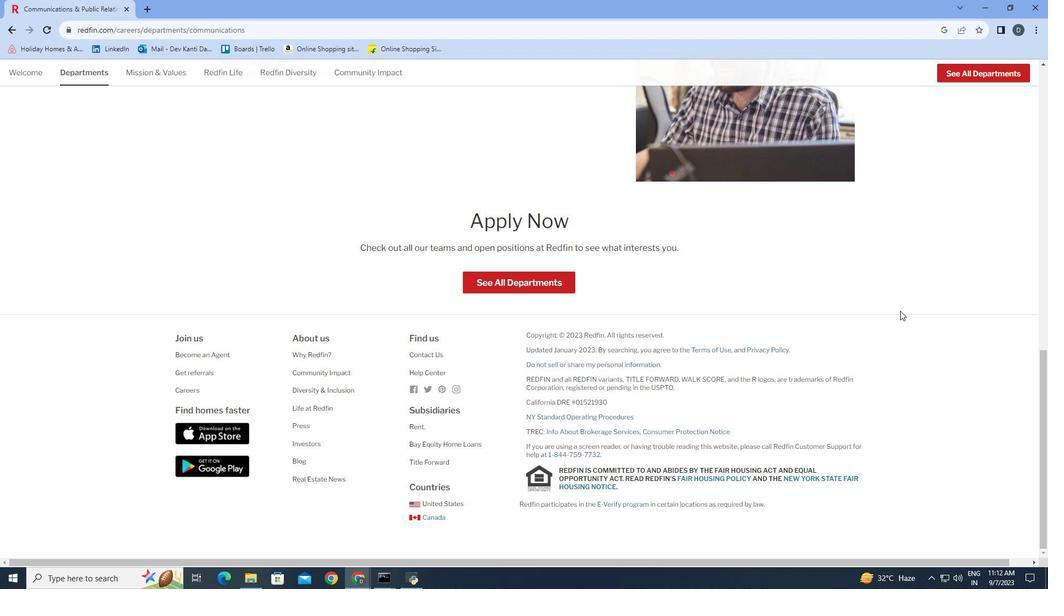 
Action: Mouse scrolled (900, 309) with delta (0, 0)
Screenshot: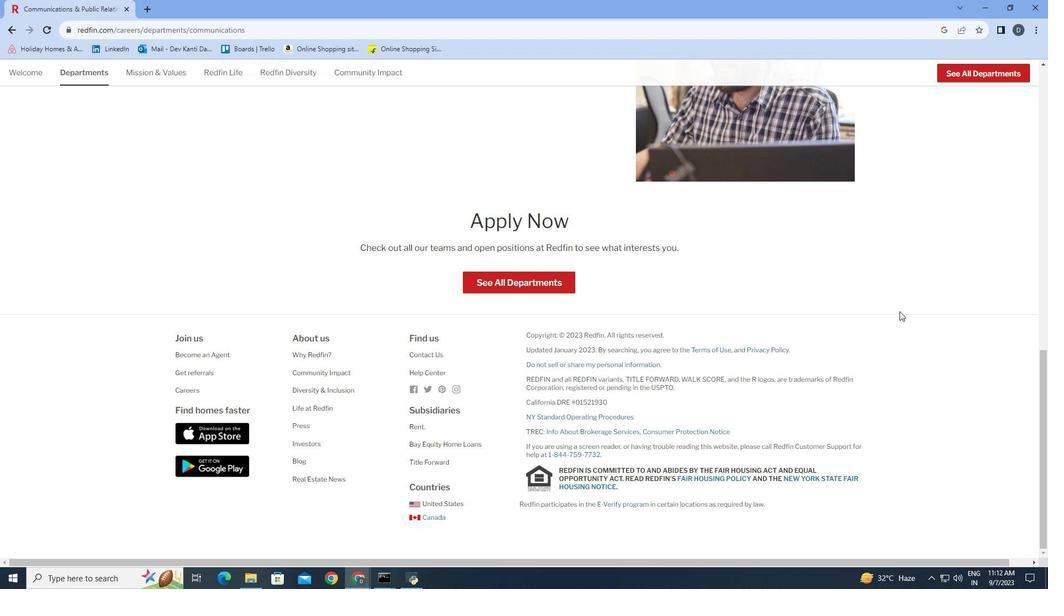 
Action: Mouse scrolled (900, 309) with delta (0, 0)
Screenshot: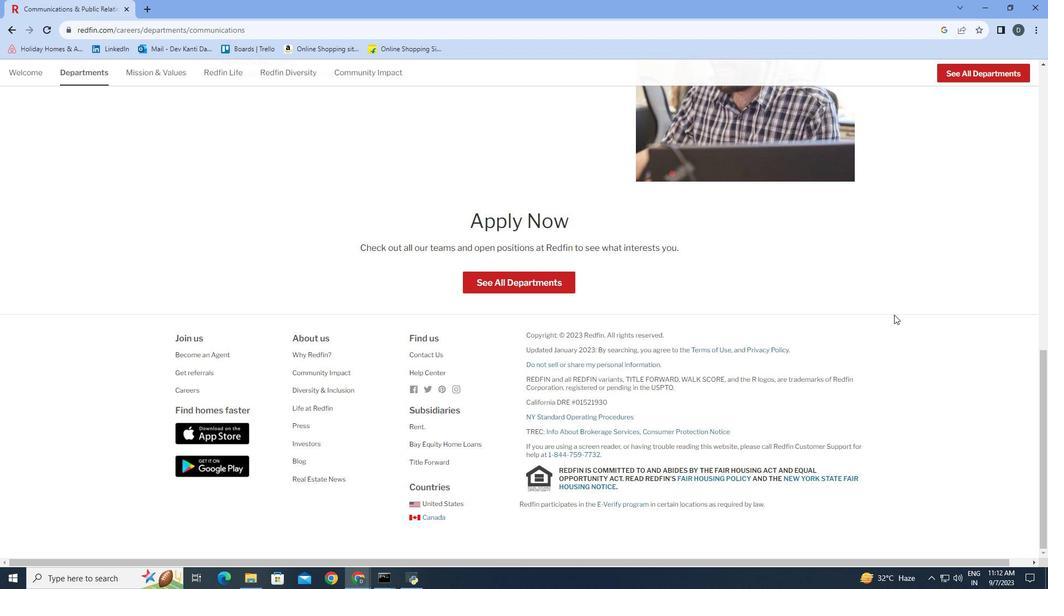 
Action: Mouse moved to (899, 311)
Screenshot: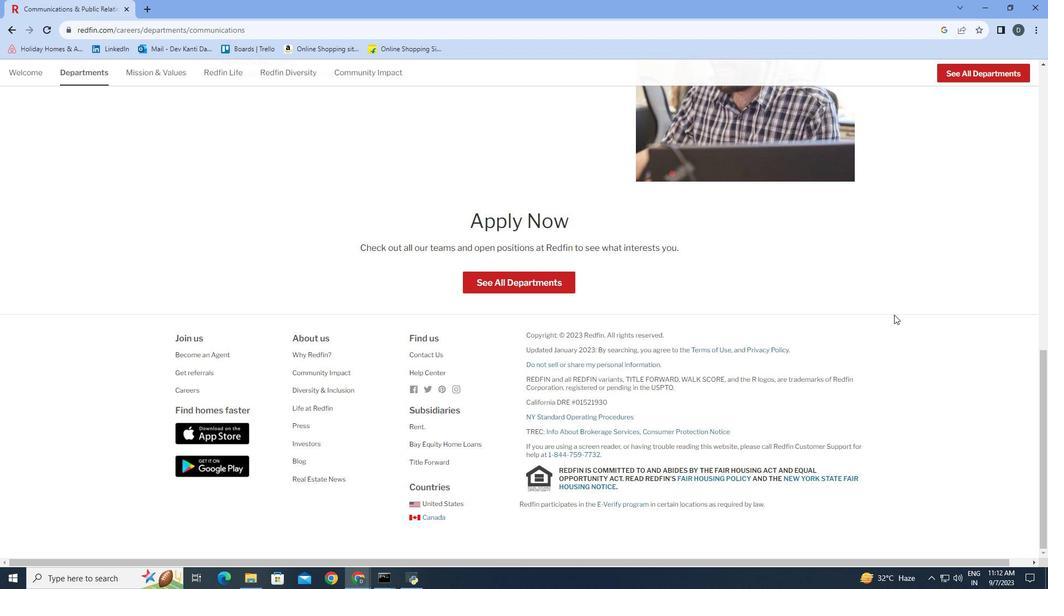 
Action: Mouse scrolled (899, 311) with delta (0, 0)
Screenshot: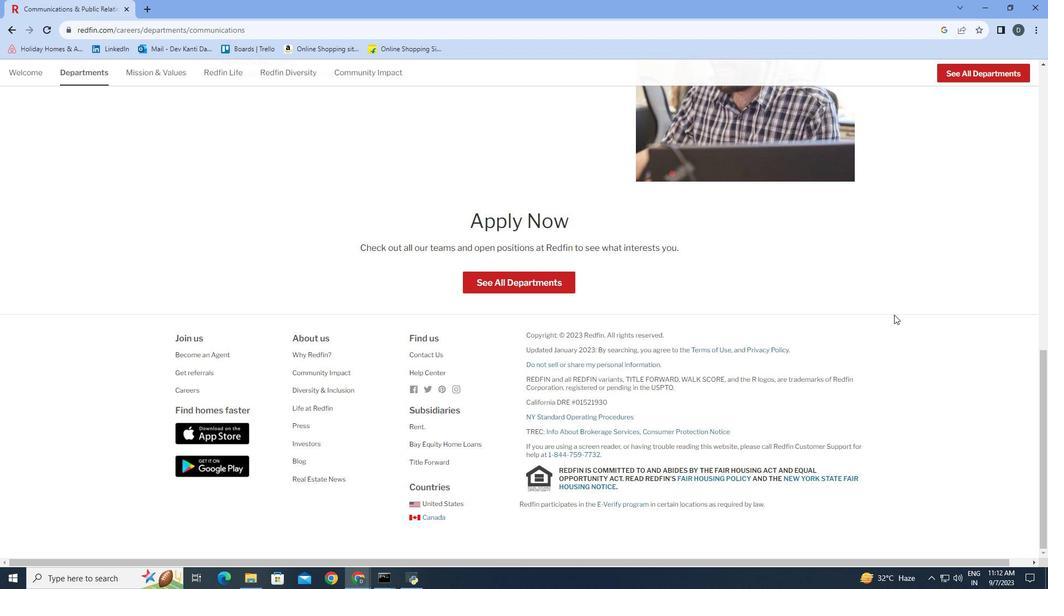
Action: Mouse moved to (897, 313)
Screenshot: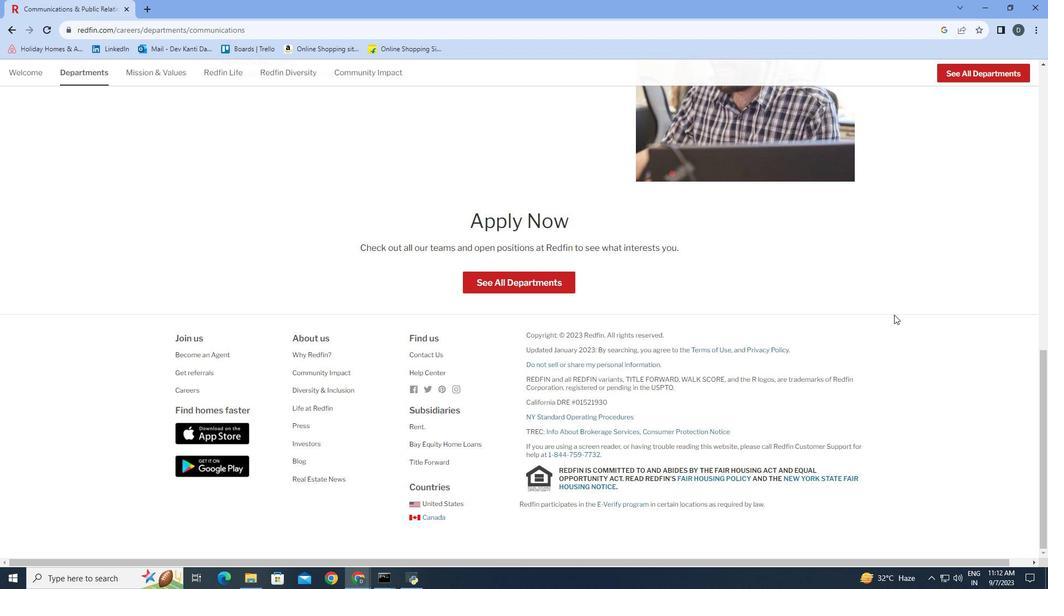 
